 Task: Apply mono mixing techniques to enhance the dynamics of a solo instrument in a jazz ensemble.
Action: Mouse moved to (75, 6)
Screenshot: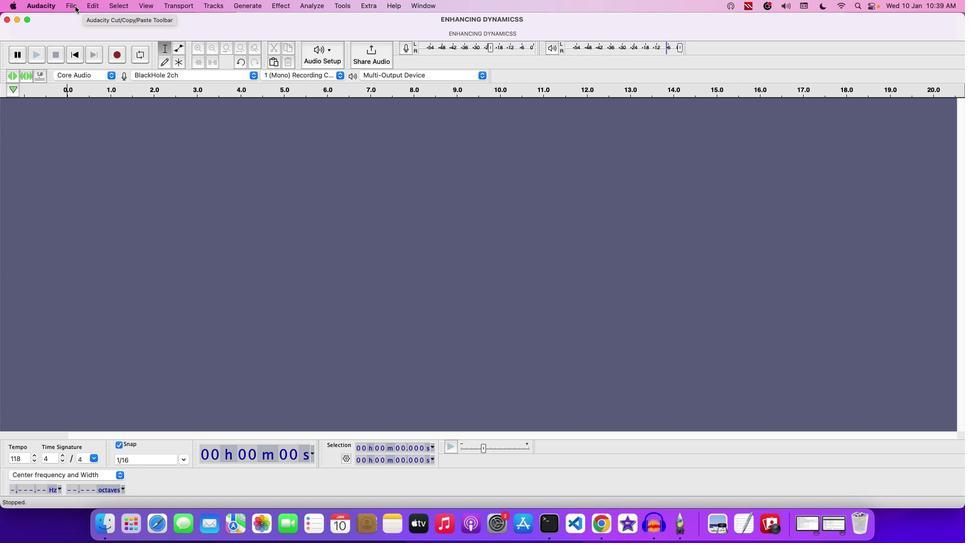 
Action: Mouse pressed left at (75, 6)
Screenshot: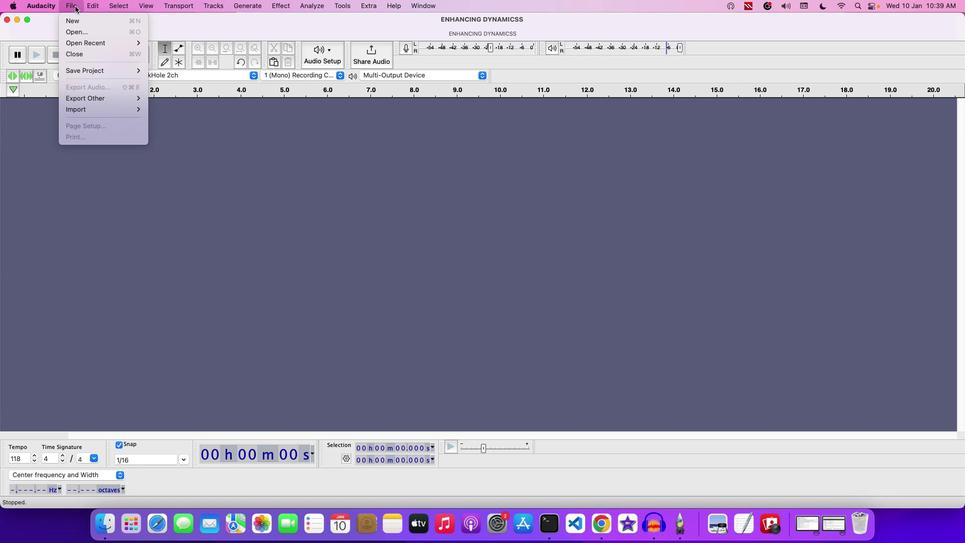 
Action: Mouse moved to (88, 28)
Screenshot: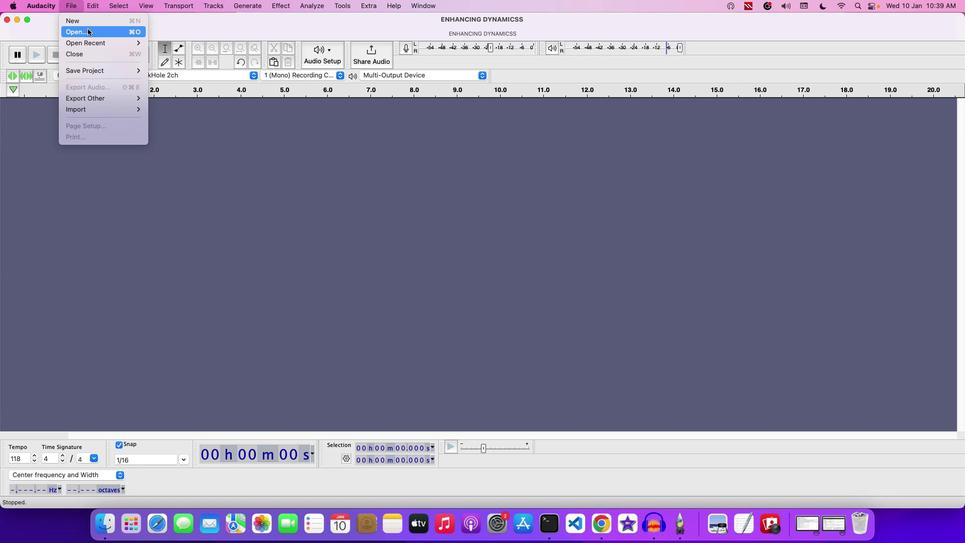 
Action: Mouse pressed left at (88, 28)
Screenshot: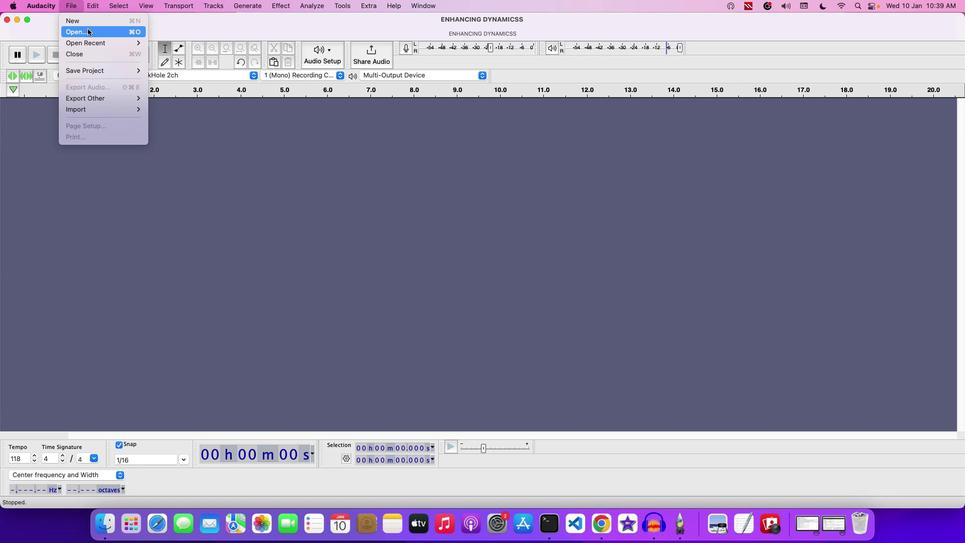 
Action: Mouse moved to (506, 108)
Screenshot: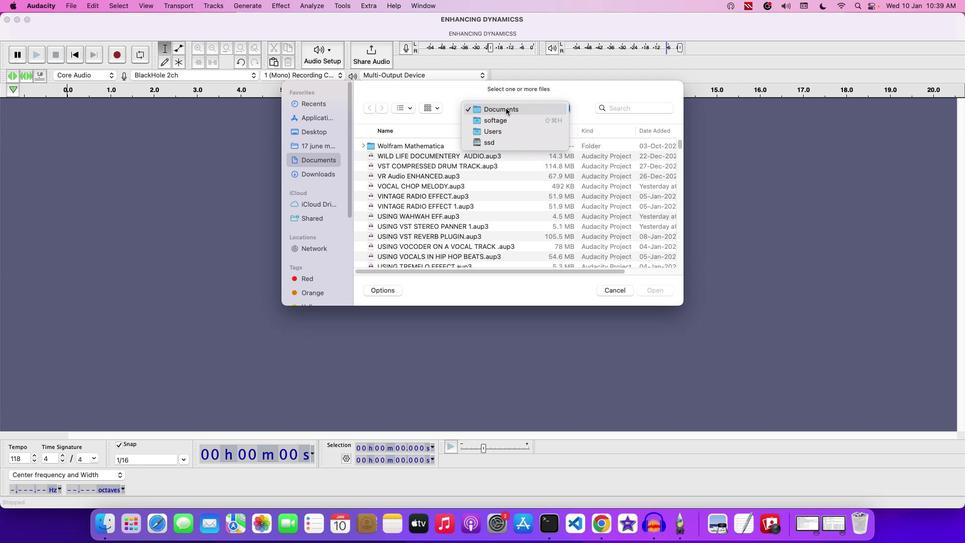 
Action: Mouse pressed left at (506, 108)
Screenshot: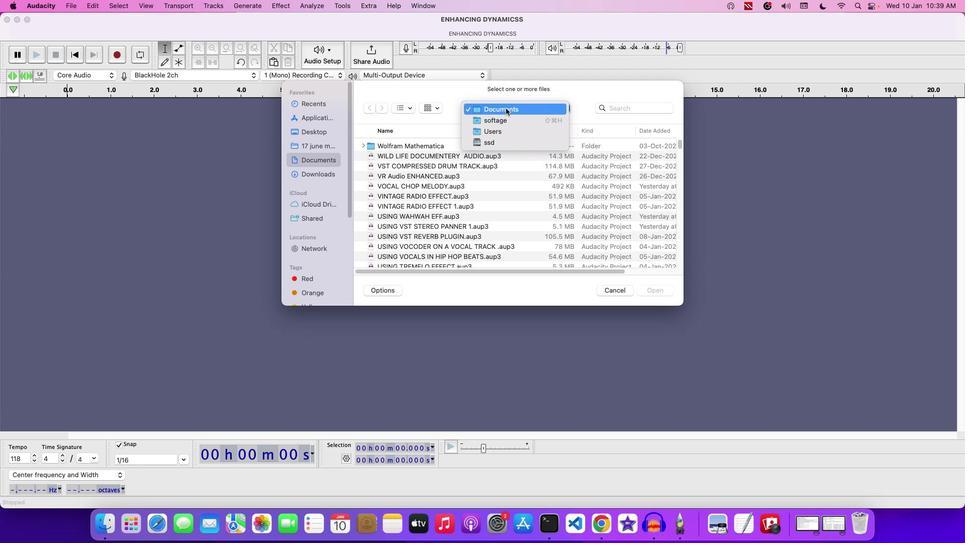 
Action: Mouse moved to (507, 191)
Screenshot: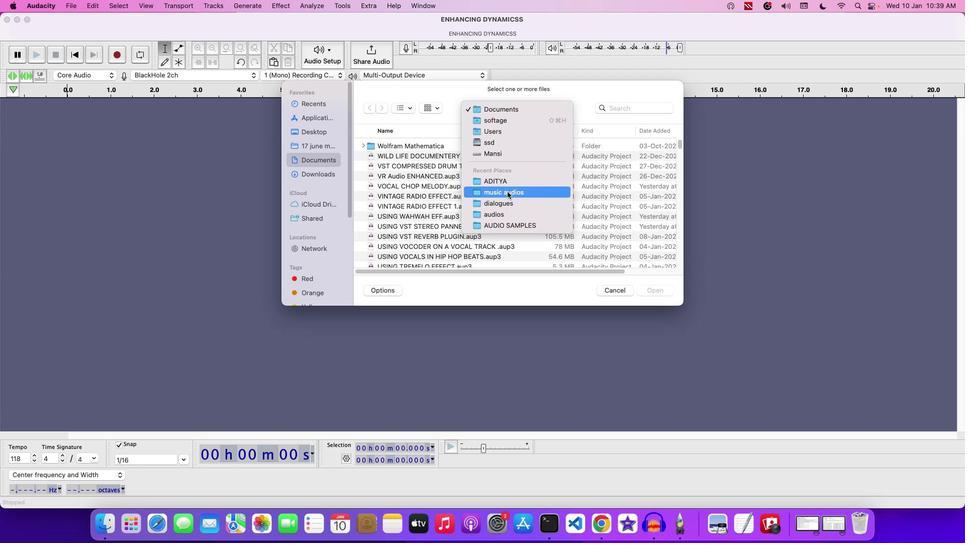 
Action: Mouse pressed left at (507, 191)
Screenshot: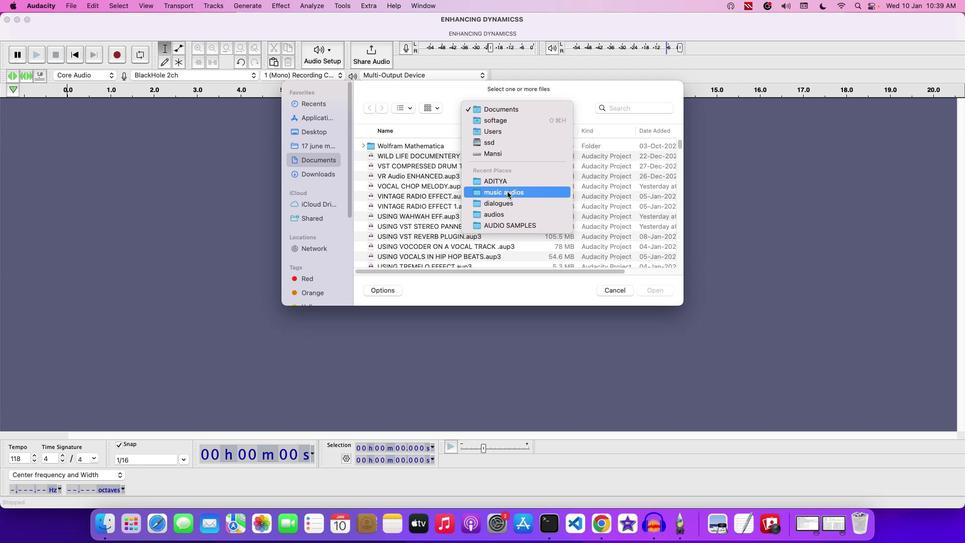
Action: Mouse moved to (451, 210)
Screenshot: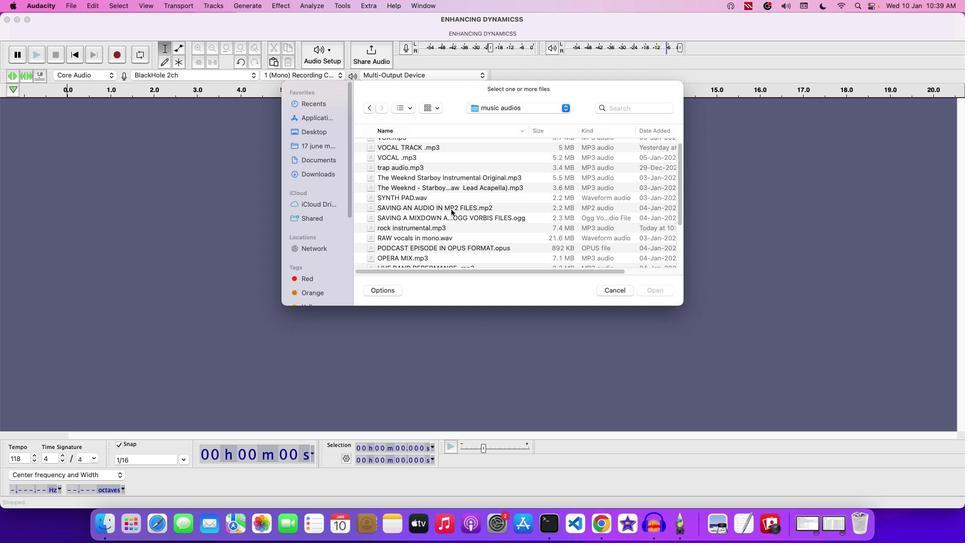 
Action: Mouse scrolled (451, 210) with delta (0, 0)
Screenshot: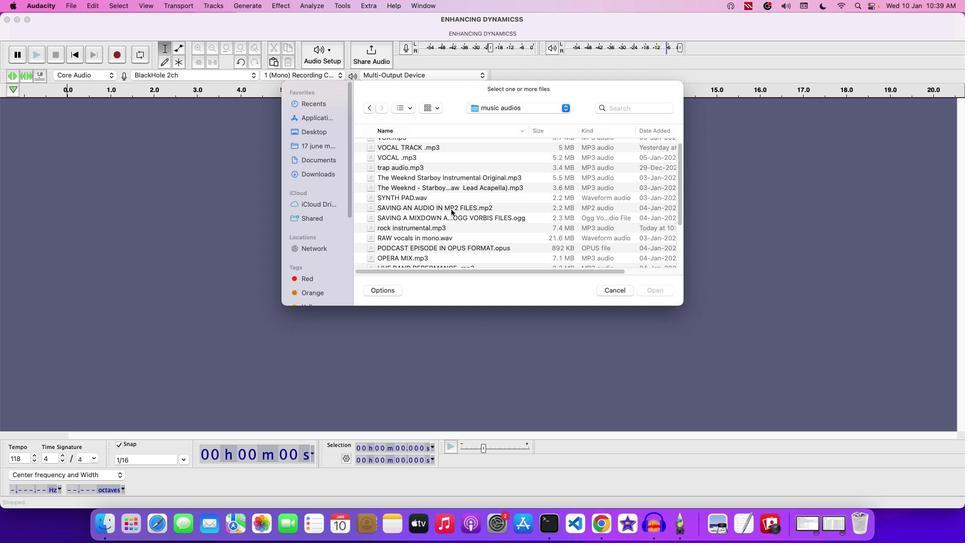 
Action: Mouse moved to (451, 210)
Screenshot: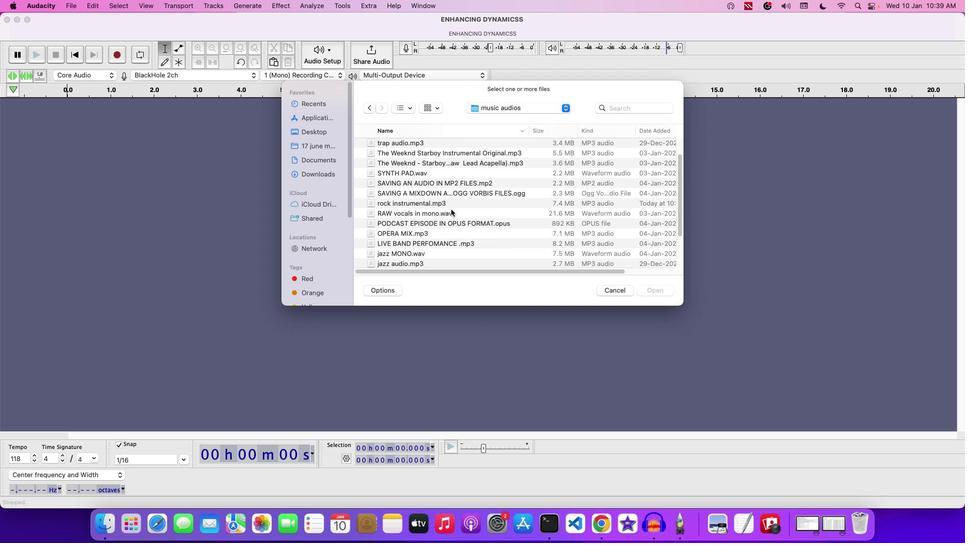 
Action: Mouse scrolled (451, 210) with delta (0, 0)
Screenshot: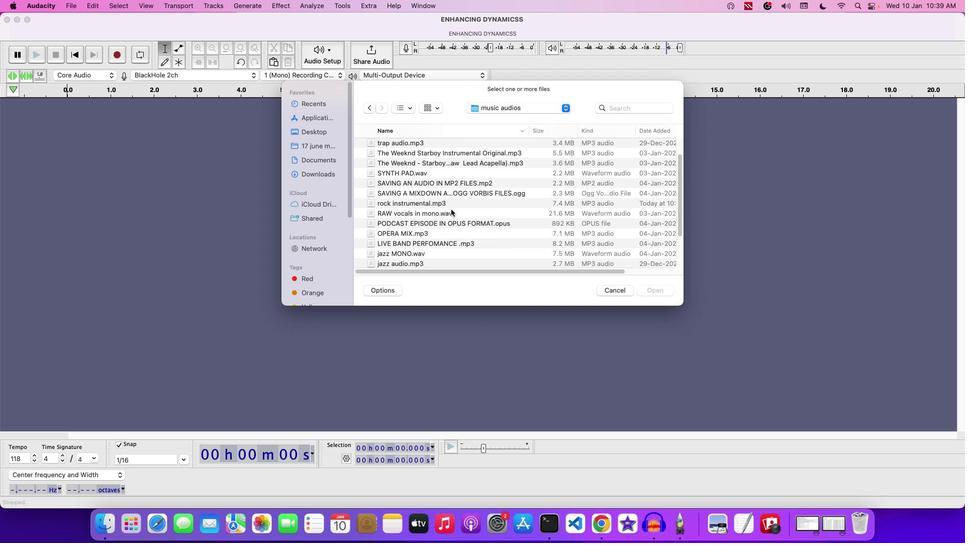 
Action: Mouse moved to (451, 209)
Screenshot: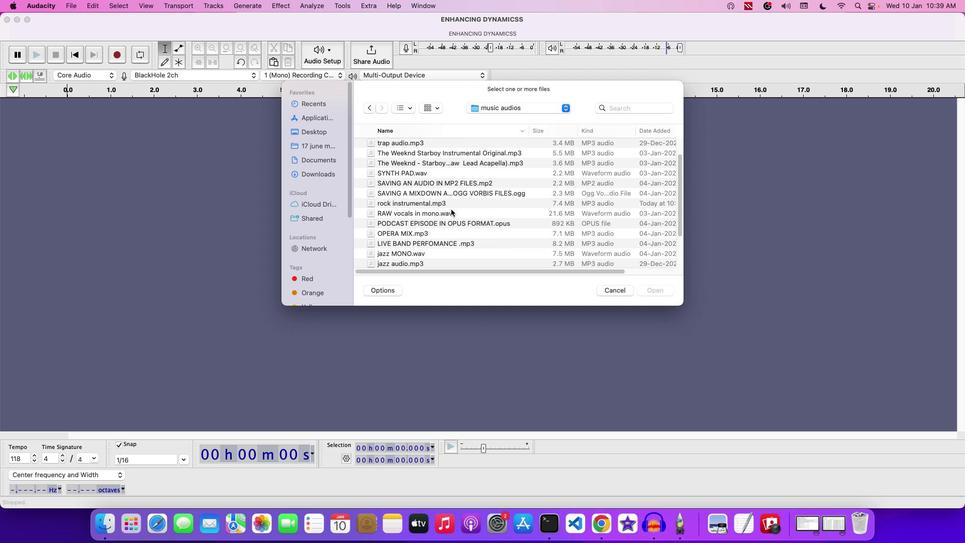 
Action: Mouse scrolled (451, 209) with delta (0, -1)
Screenshot: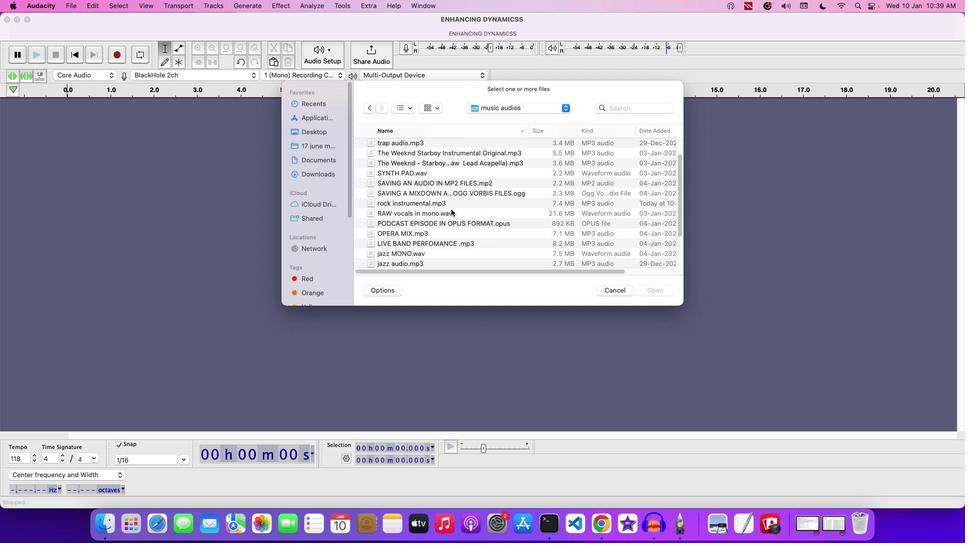 
Action: Mouse scrolled (451, 209) with delta (0, 0)
Screenshot: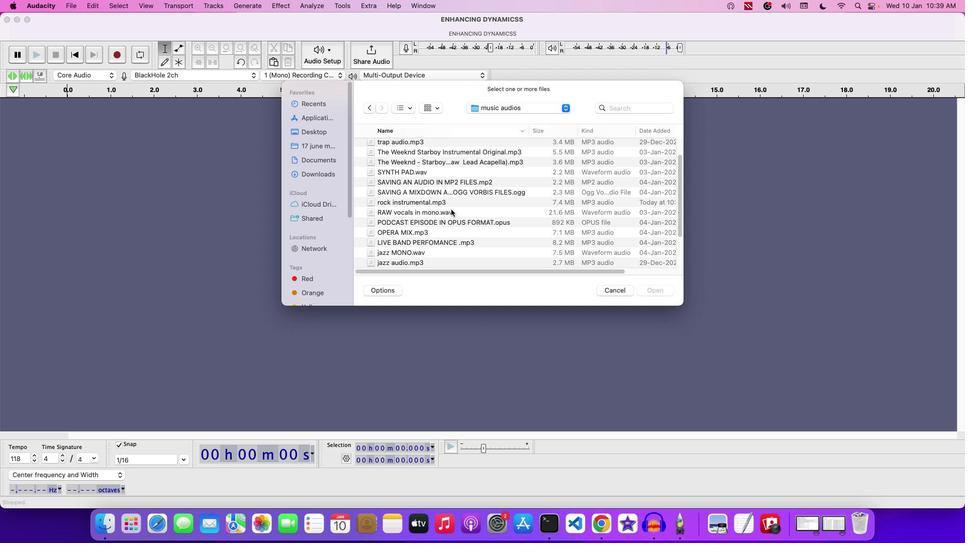 
Action: Mouse moved to (427, 250)
Screenshot: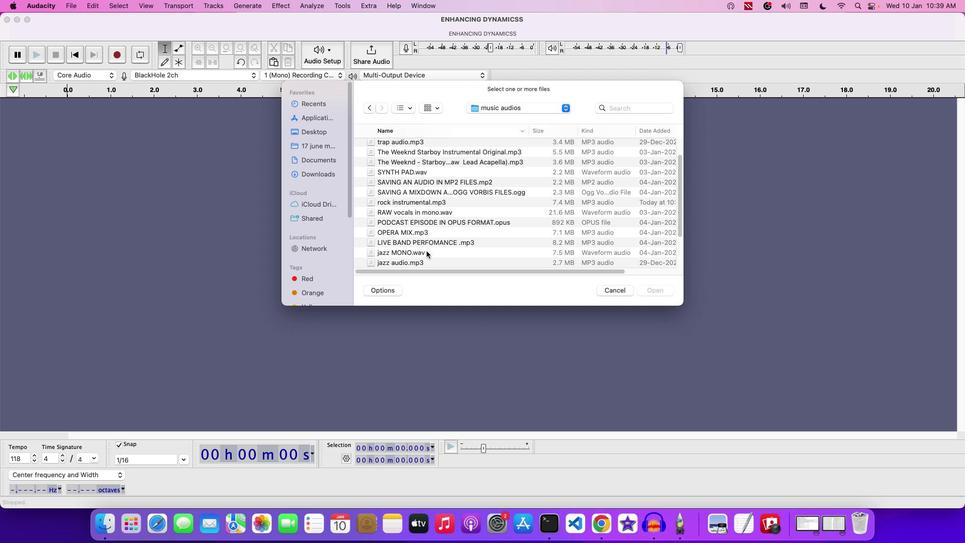 
Action: Mouse pressed left at (427, 250)
Screenshot: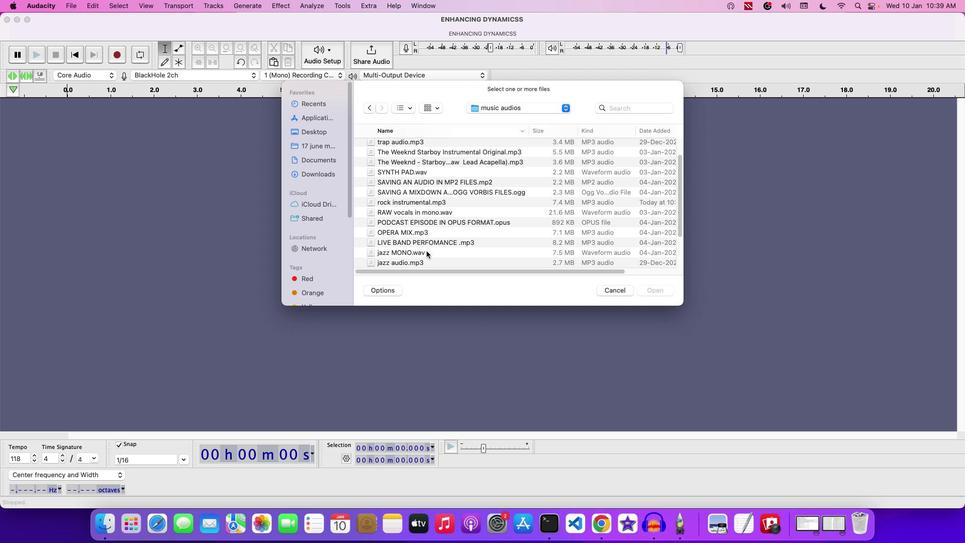 
Action: Mouse moved to (445, 252)
Screenshot: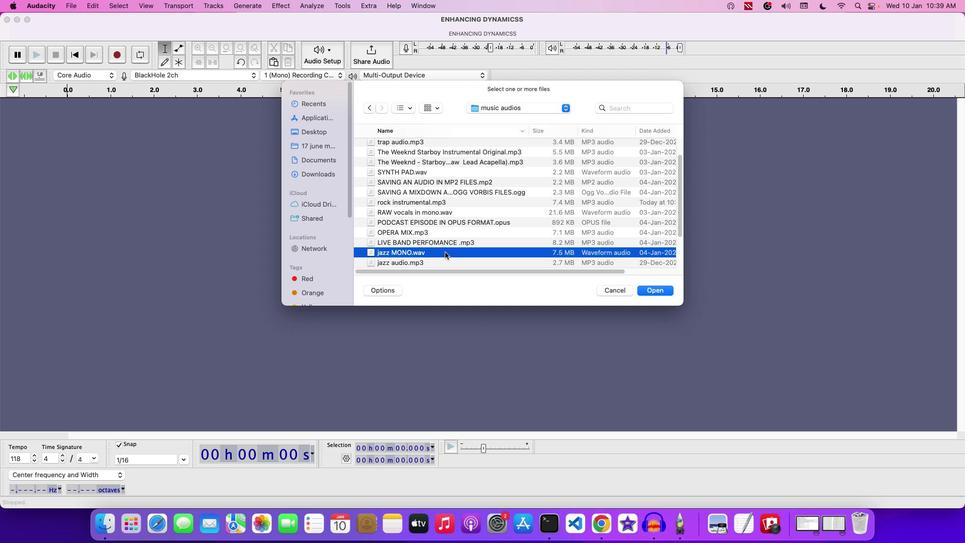 
Action: Mouse pressed left at (445, 252)
Screenshot: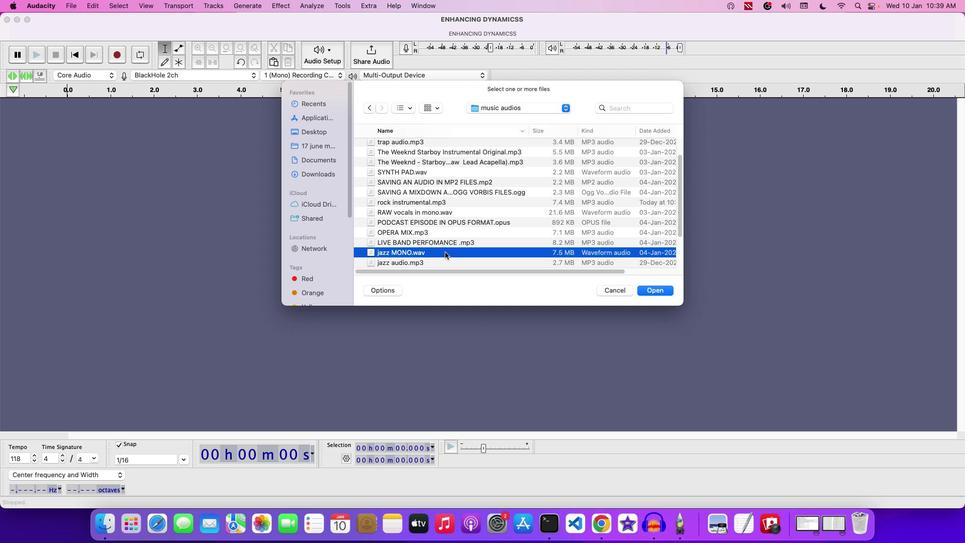 
Action: Mouse moved to (622, 287)
Screenshot: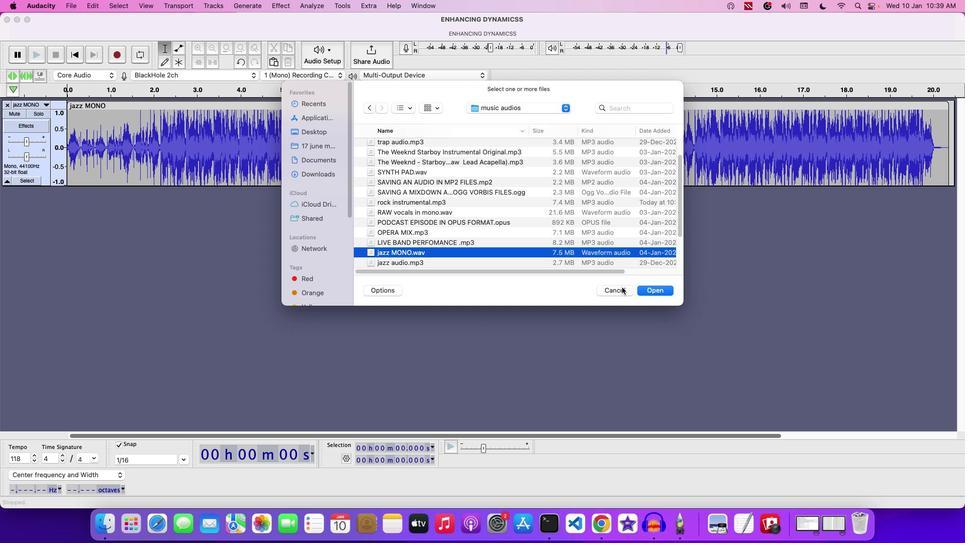 
Action: Mouse pressed left at (622, 287)
Screenshot: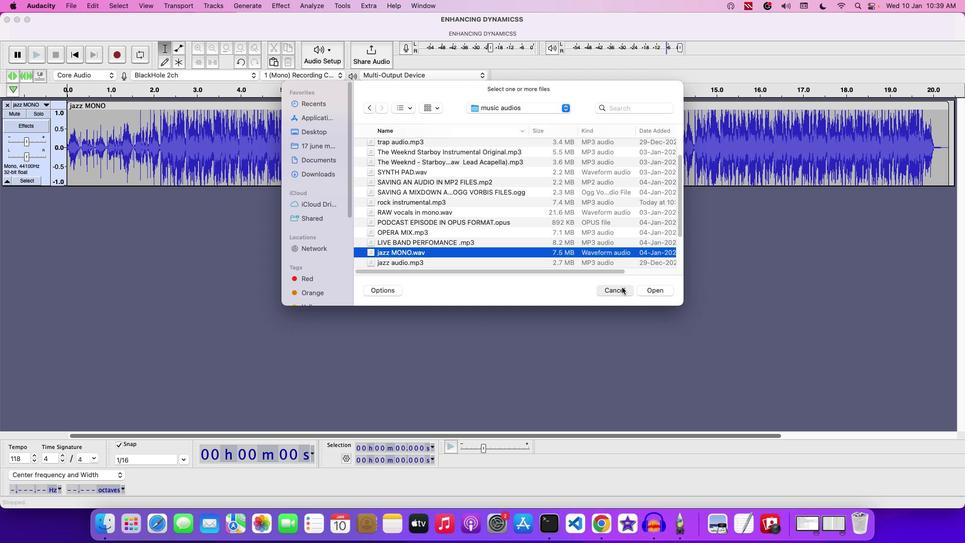 
Action: Mouse moved to (160, 149)
Screenshot: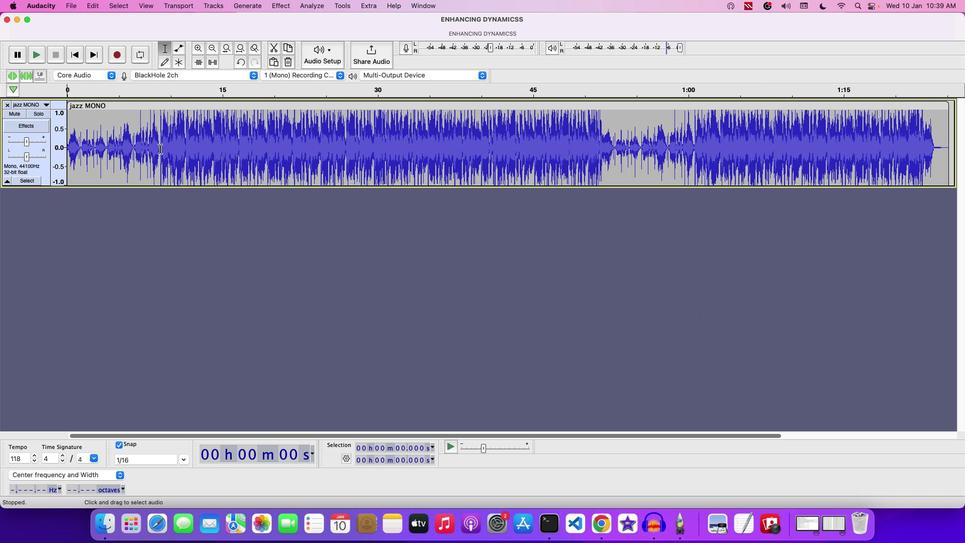 
Action: Key pressed Key.space
Screenshot: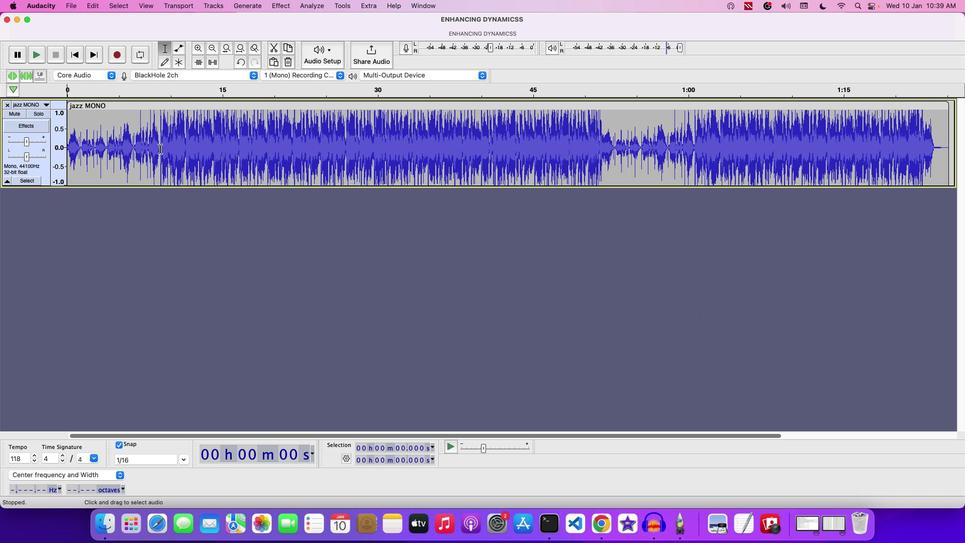 
Action: Mouse moved to (948, 106)
Screenshot: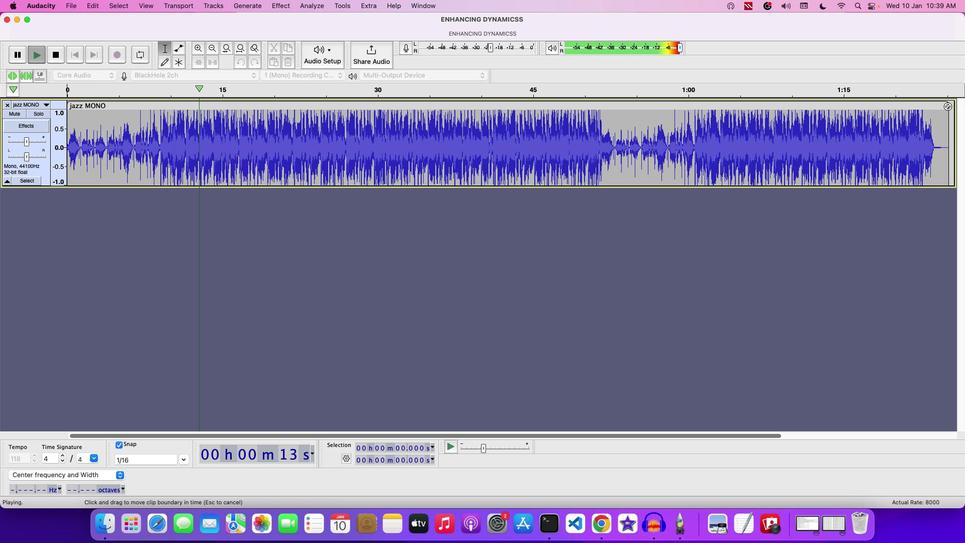 
Action: Key pressed Key.space
Screenshot: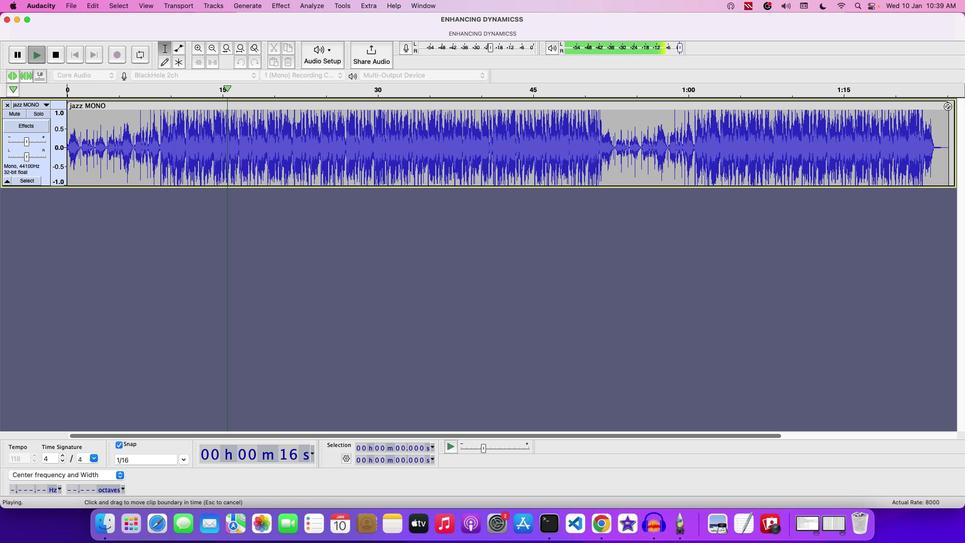 
Action: Mouse pressed left at (948, 106)
Screenshot: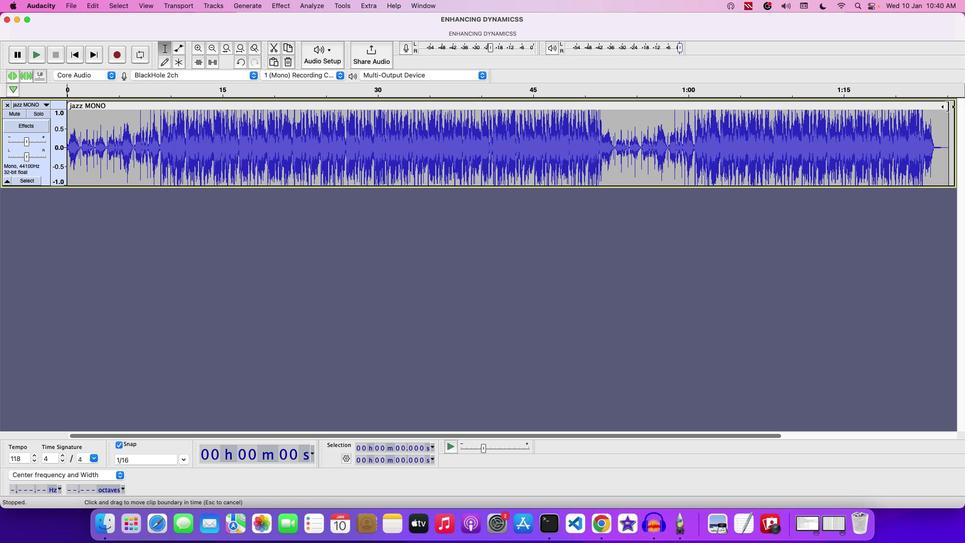 
Action: Mouse moved to (177, 143)
Screenshot: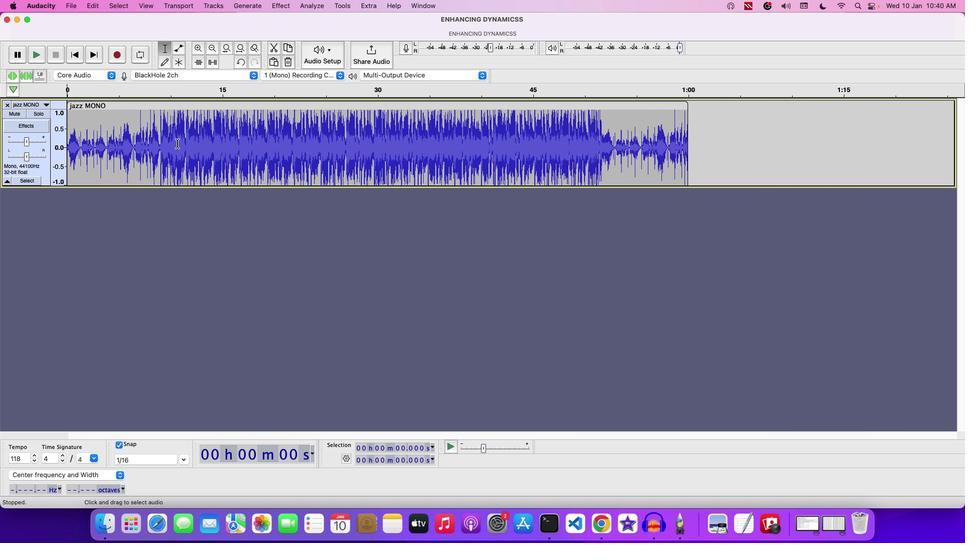 
Action: Mouse pressed left at (177, 143)
Screenshot: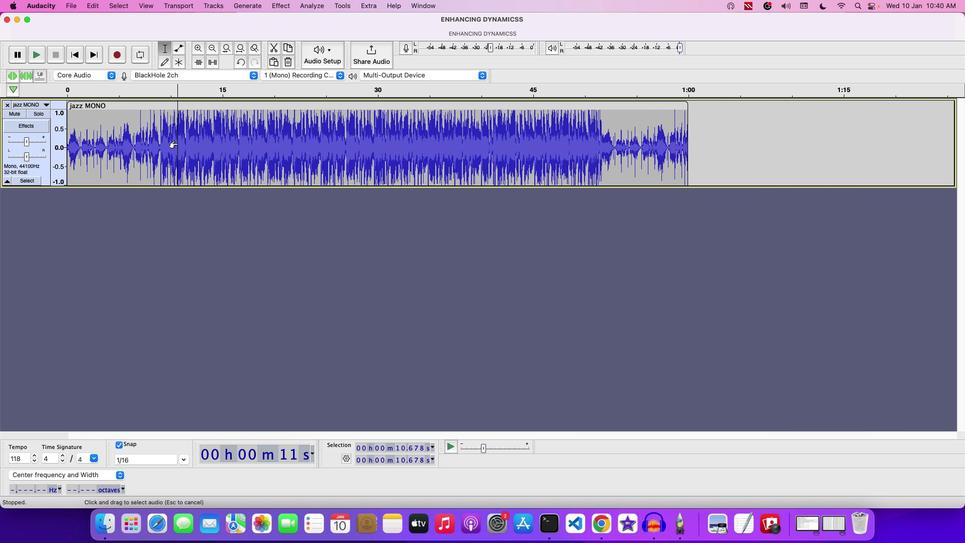 
Action: Mouse pressed left at (177, 143)
Screenshot: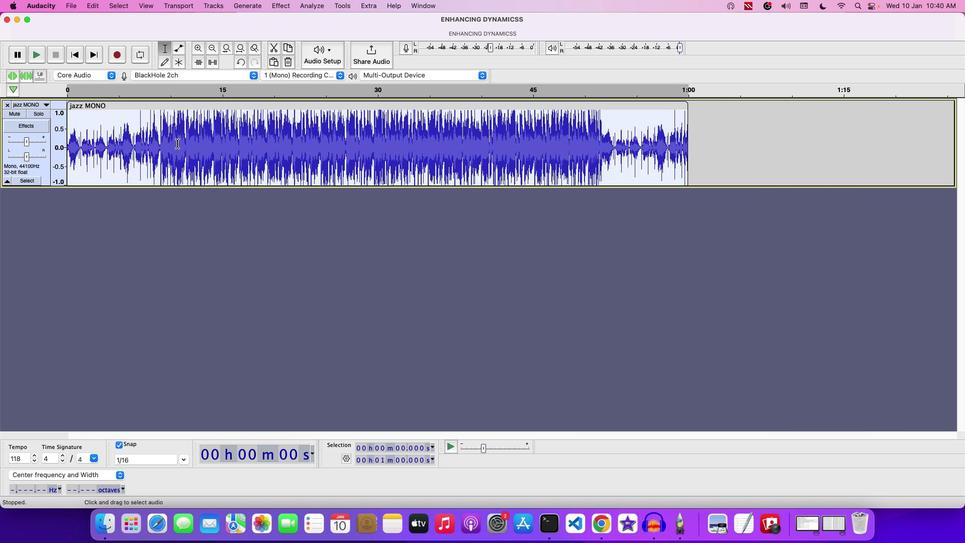 
Action: Mouse moved to (282, 6)
Screenshot: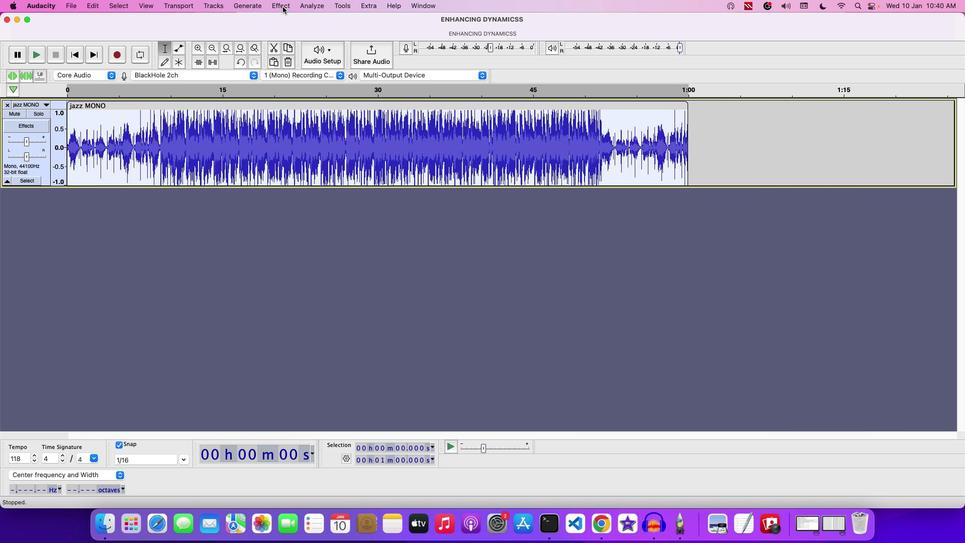 
Action: Mouse pressed left at (282, 6)
Screenshot: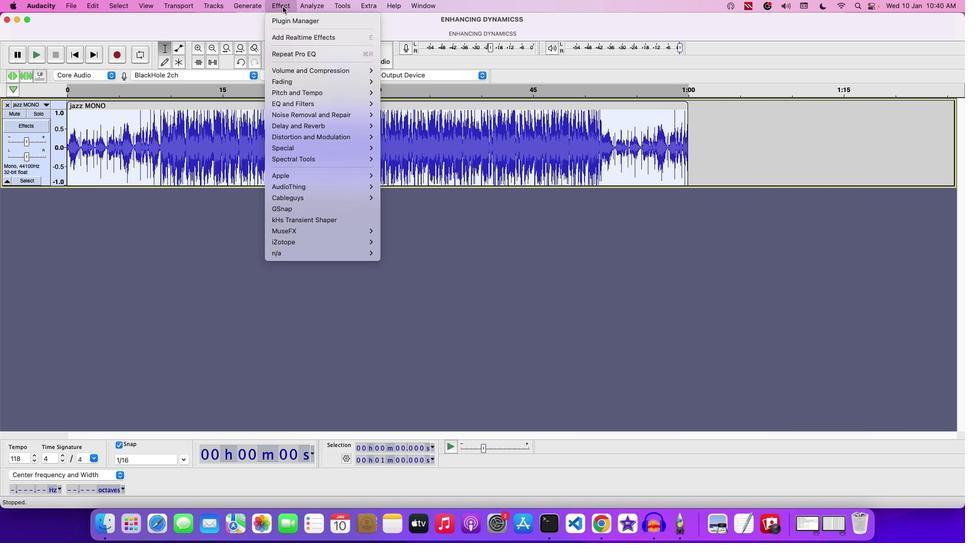 
Action: Mouse moved to (275, 6)
Screenshot: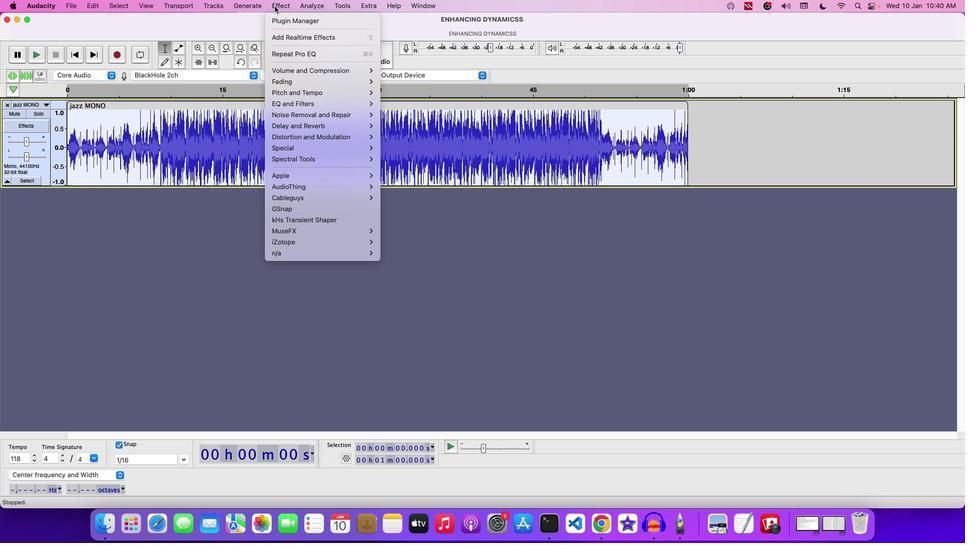 
Action: Mouse pressed left at (275, 6)
Screenshot: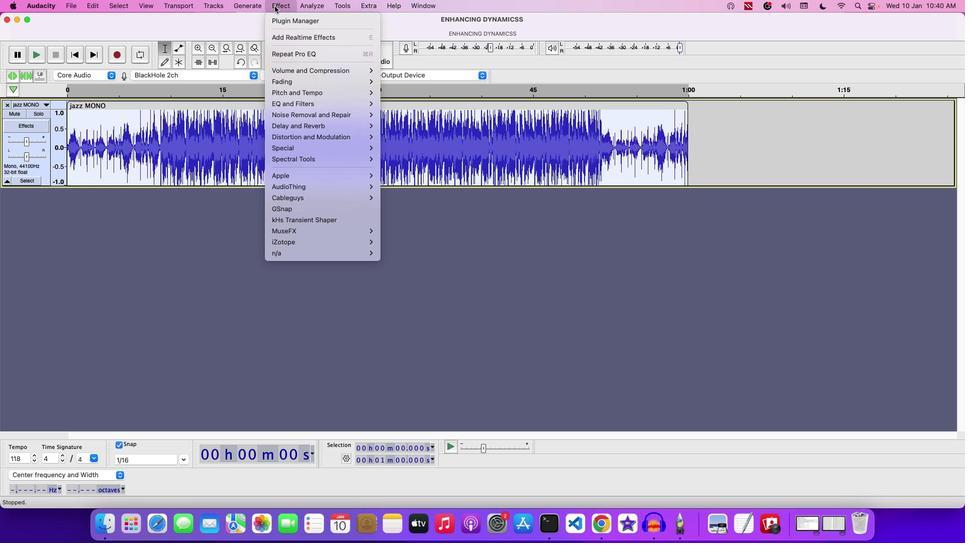 
Action: Mouse moved to (400, 112)
Screenshot: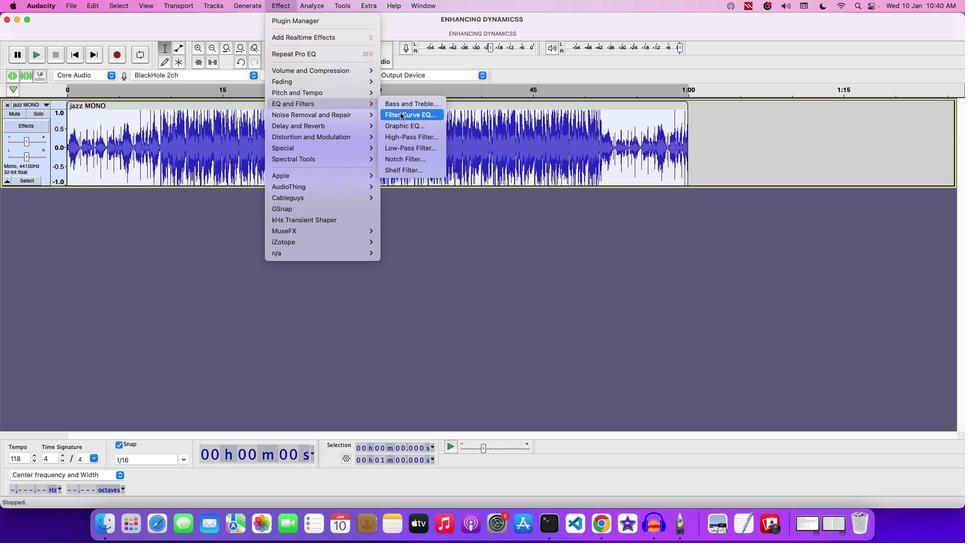 
Action: Mouse pressed left at (400, 112)
Screenshot: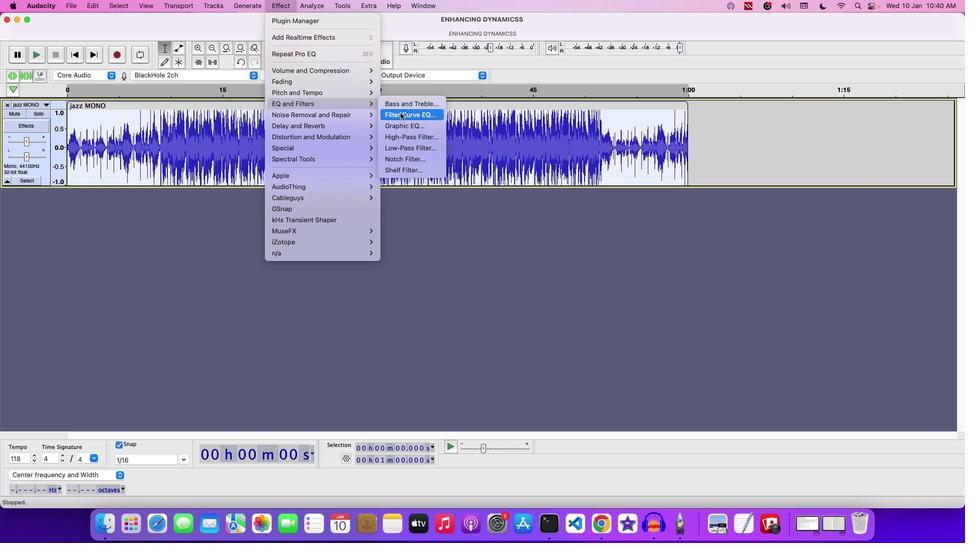 
Action: Mouse moved to (471, 398)
Screenshot: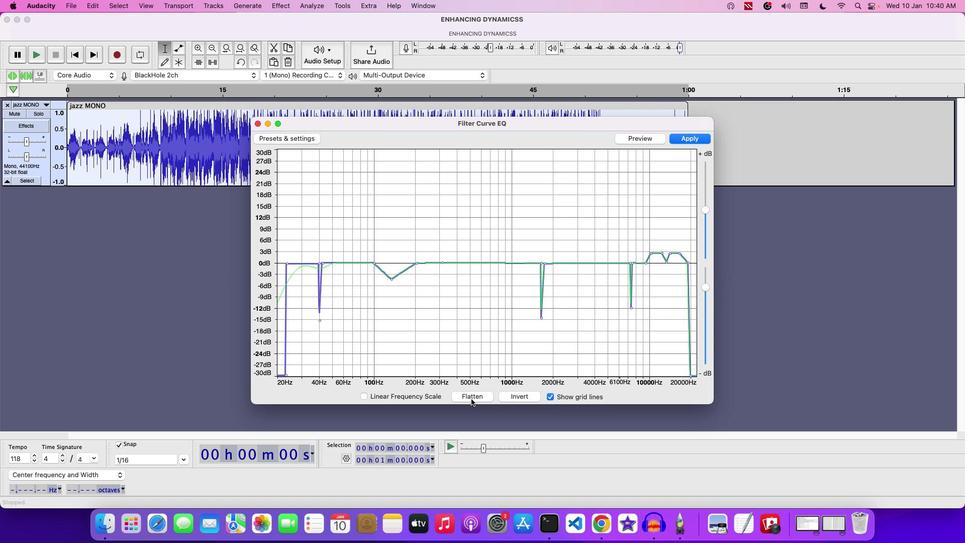
Action: Mouse pressed left at (471, 398)
Screenshot: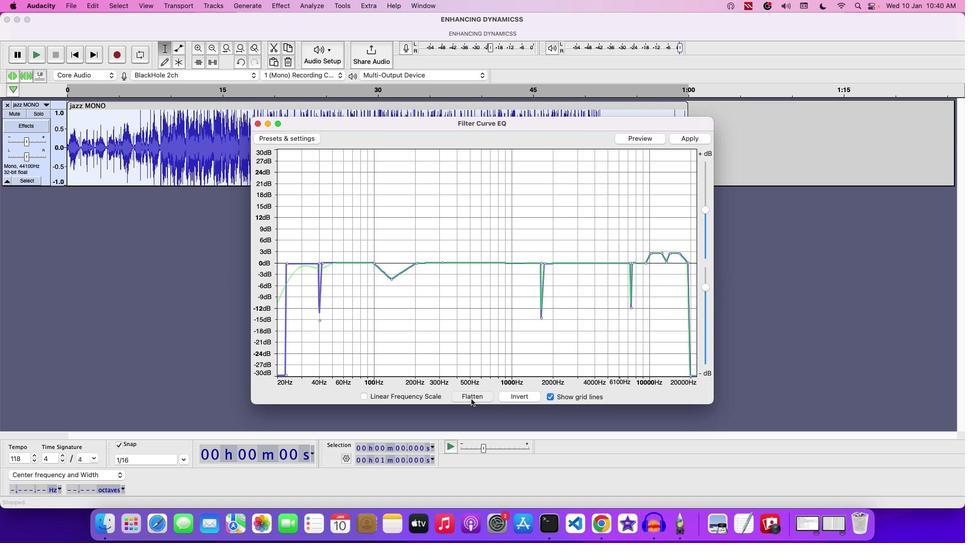 
Action: Mouse moved to (713, 119)
Screenshot: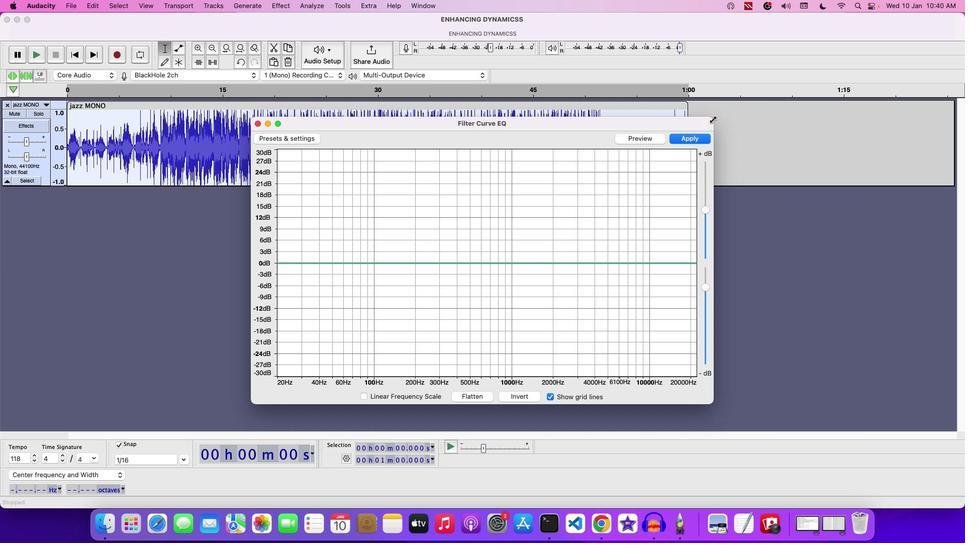 
Action: Mouse pressed left at (713, 119)
Screenshot: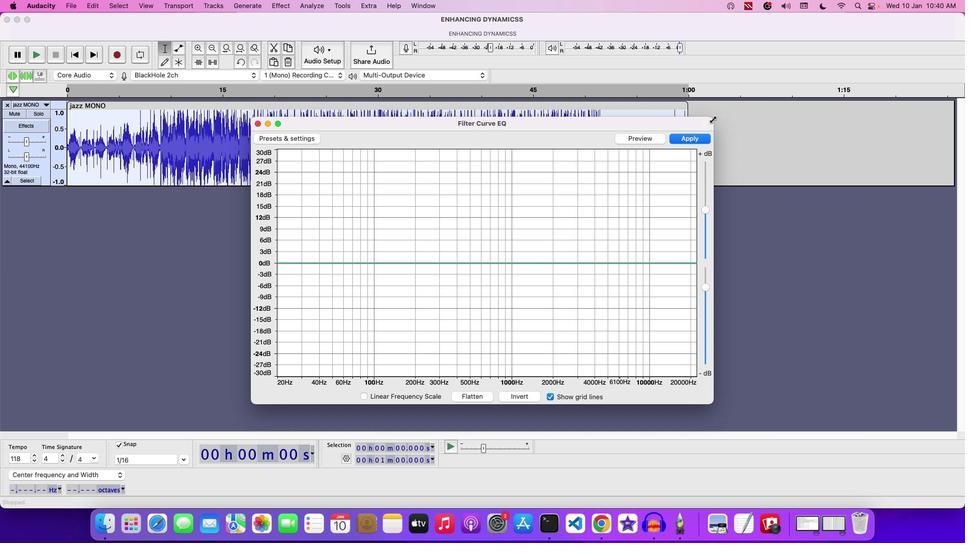 
Action: Mouse moved to (253, 402)
Screenshot: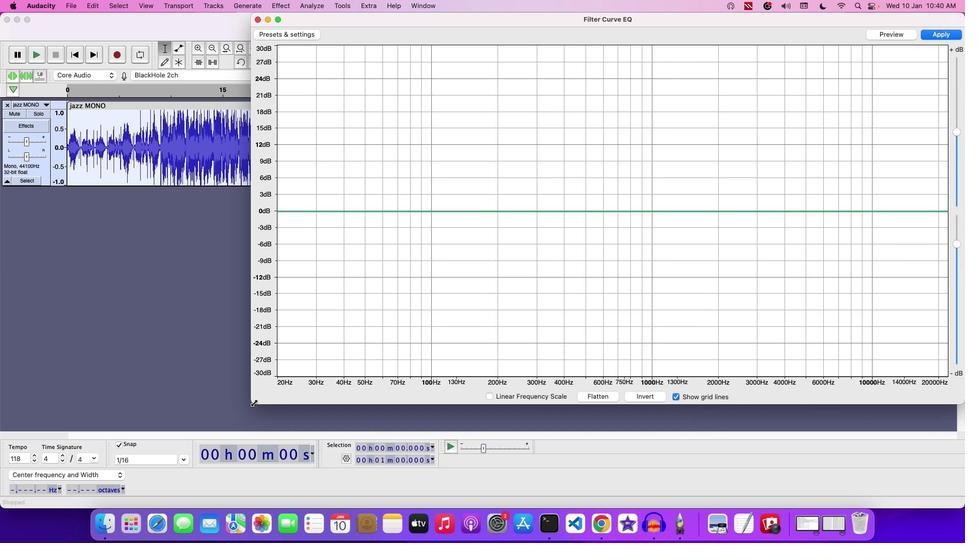 
Action: Mouse pressed left at (253, 402)
Screenshot: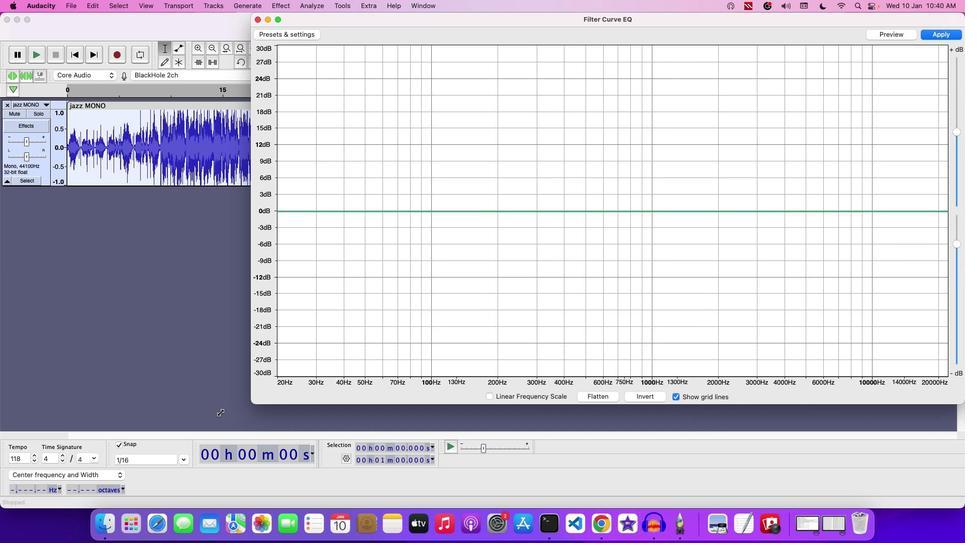 
Action: Mouse moved to (79, 261)
Screenshot: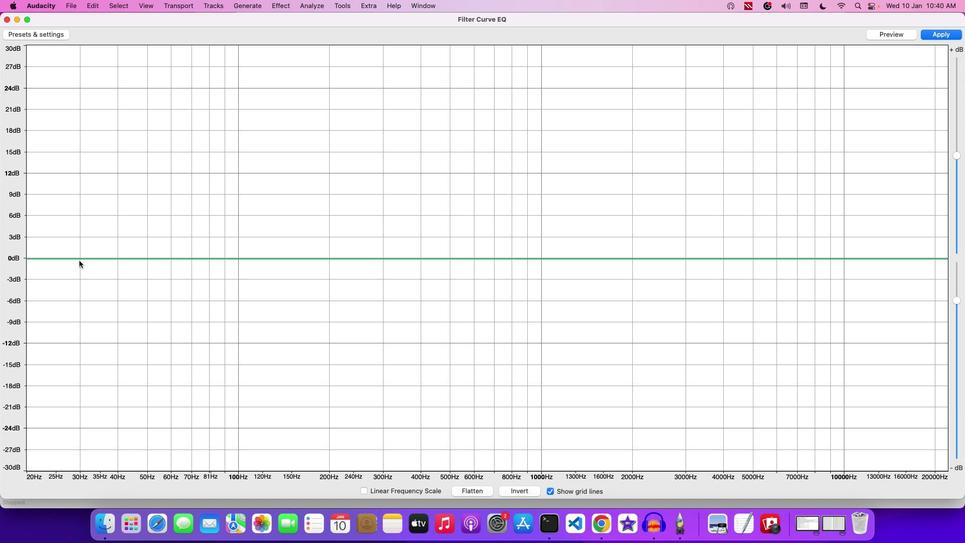 
Action: Mouse pressed left at (79, 261)
Screenshot: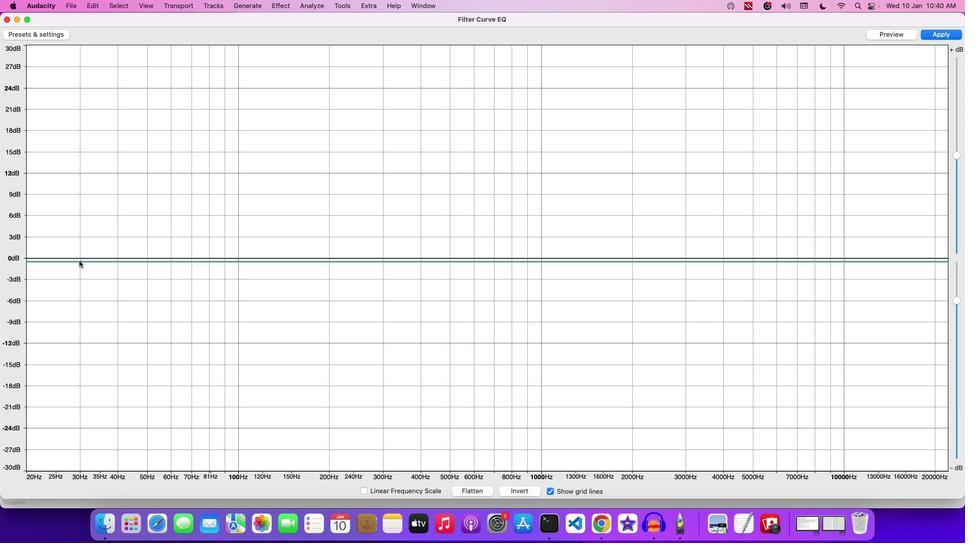 
Action: Mouse moved to (90, 262)
Screenshot: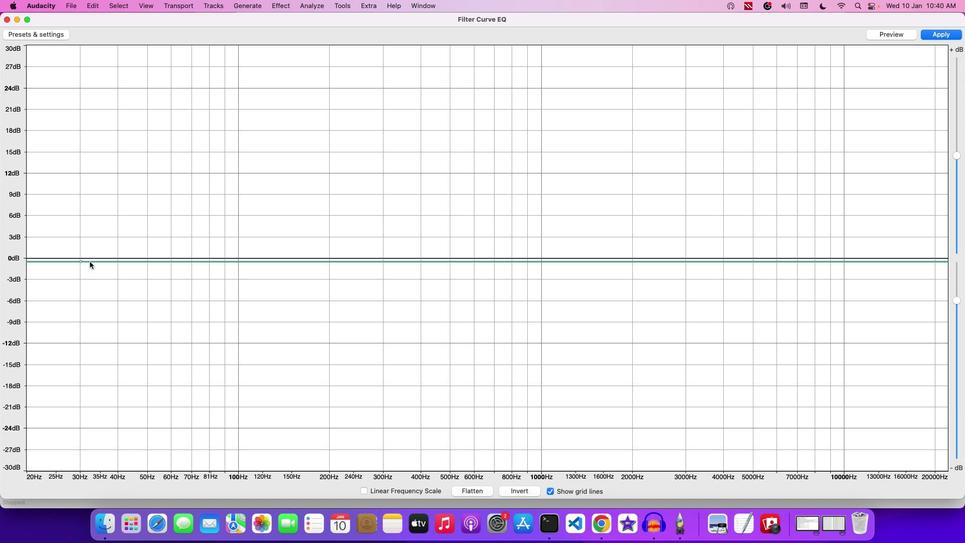 
Action: Mouse pressed left at (90, 262)
Screenshot: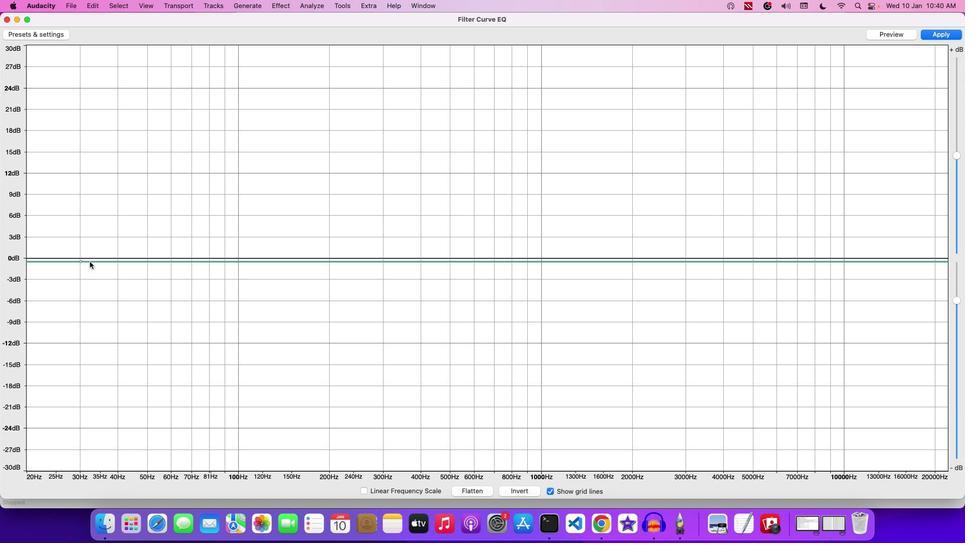 
Action: Mouse moved to (109, 262)
Screenshot: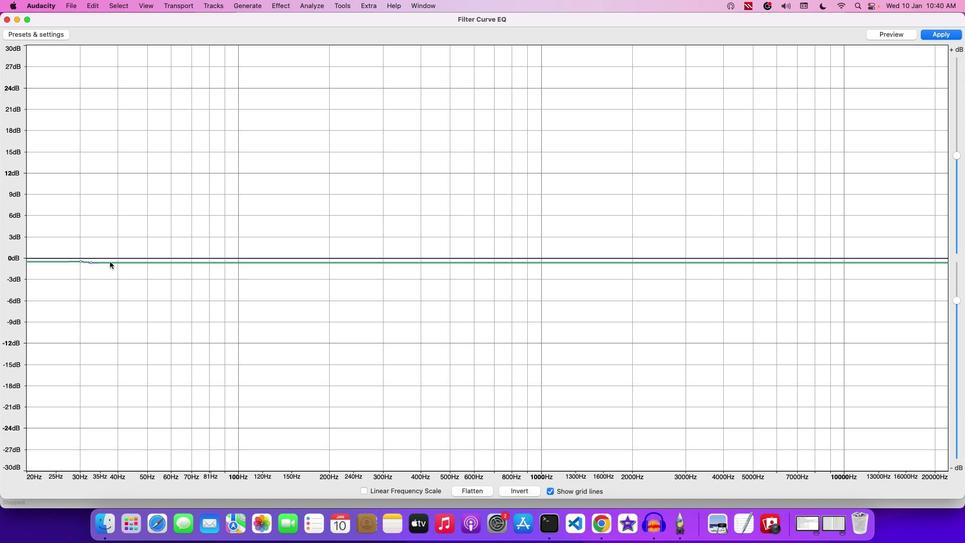 
Action: Mouse pressed left at (109, 262)
Screenshot: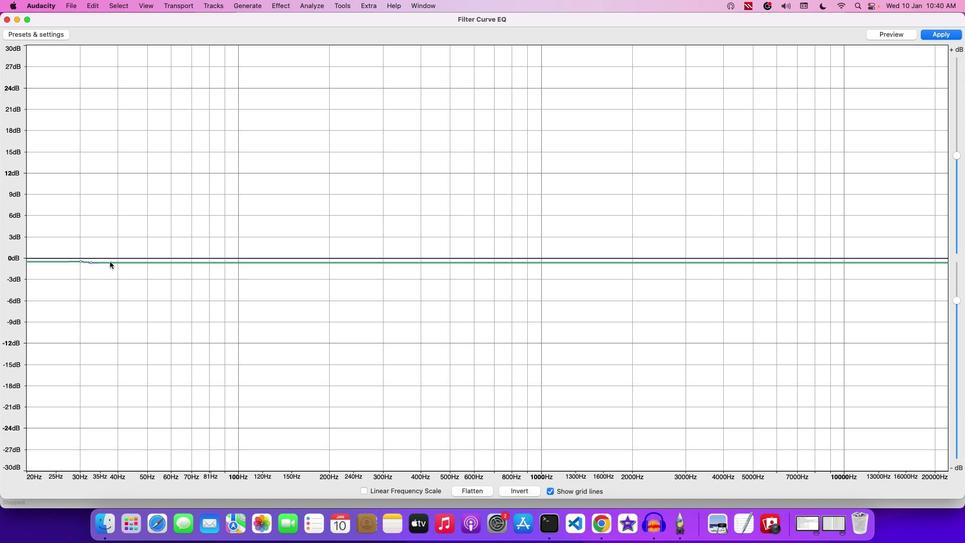 
Action: Mouse moved to (79, 260)
Screenshot: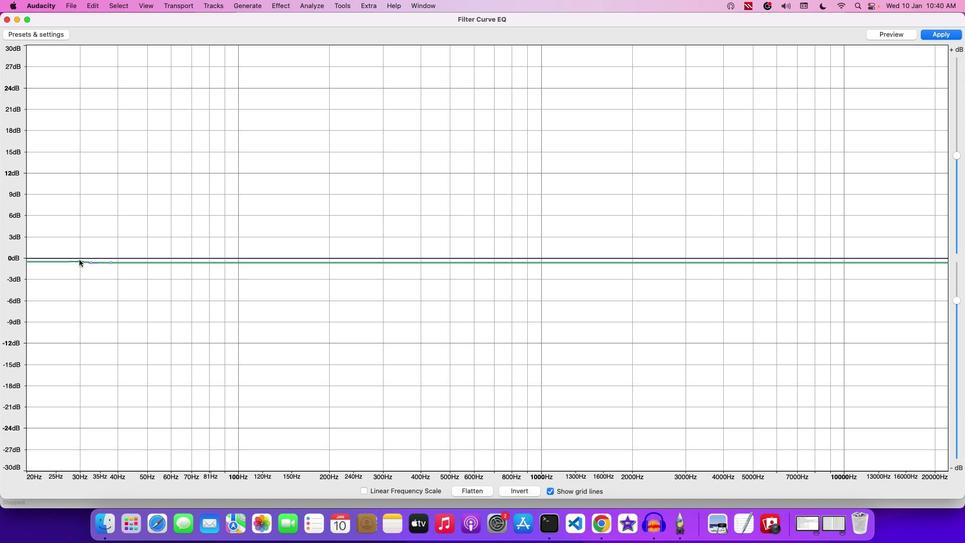 
Action: Mouse pressed left at (79, 260)
Screenshot: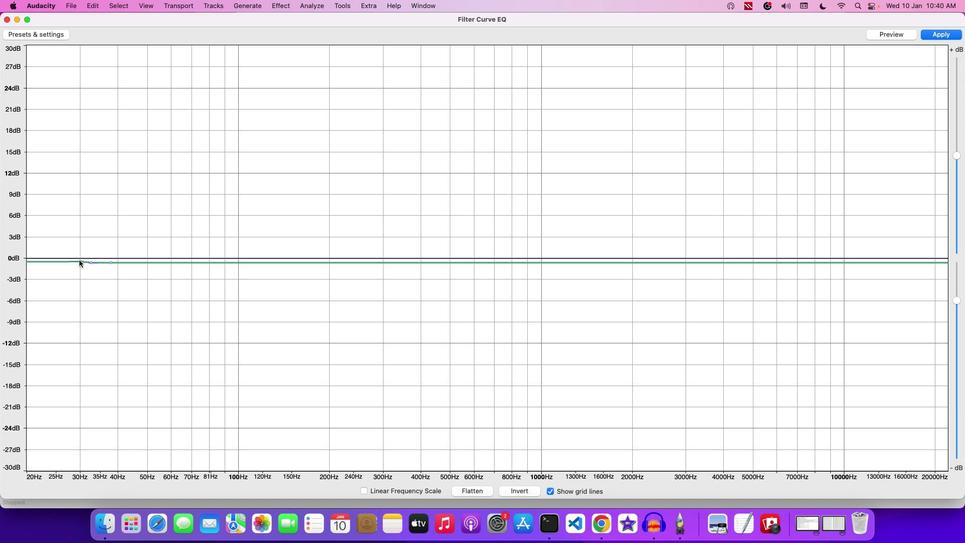 
Action: Mouse moved to (91, 263)
Screenshot: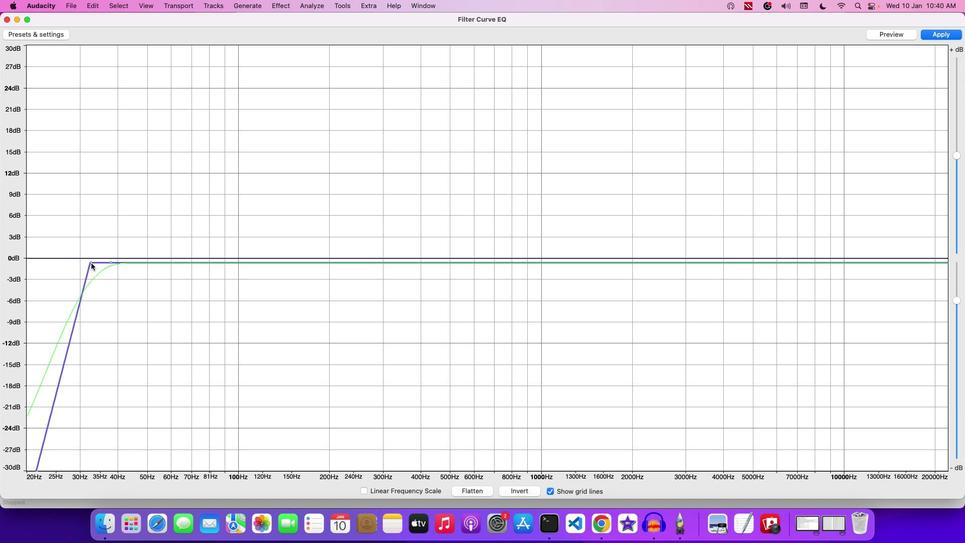 
Action: Mouse pressed left at (91, 263)
Screenshot: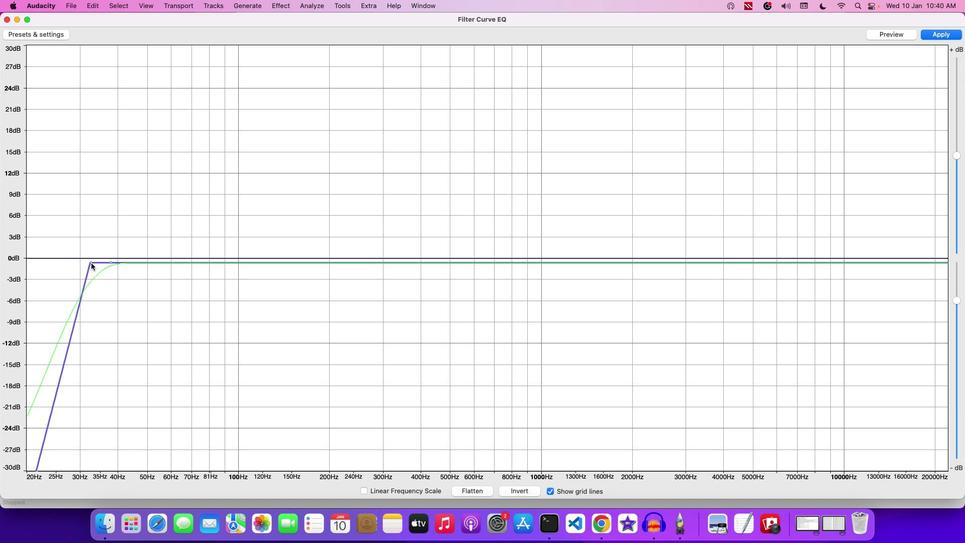 
Action: Mouse moved to (109, 263)
Screenshot: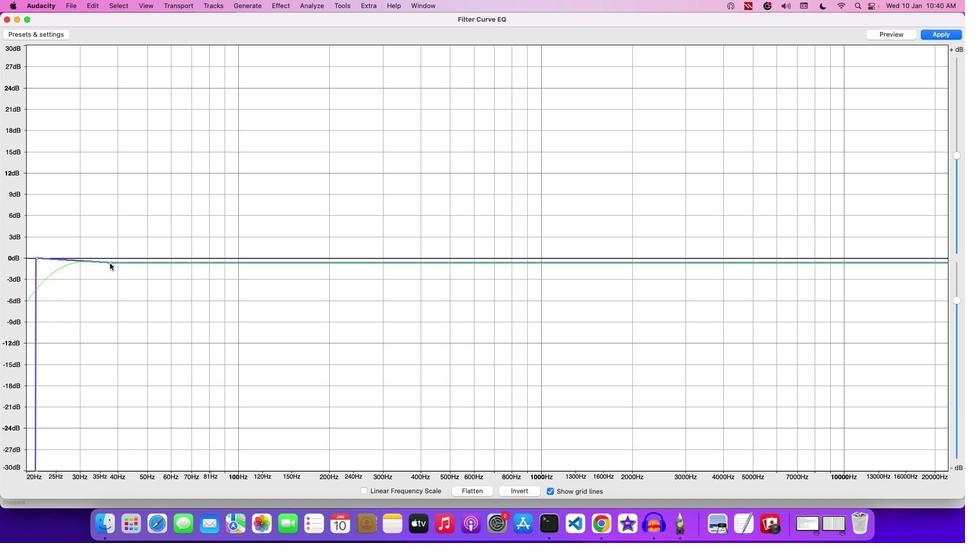
Action: Mouse pressed left at (109, 263)
Screenshot: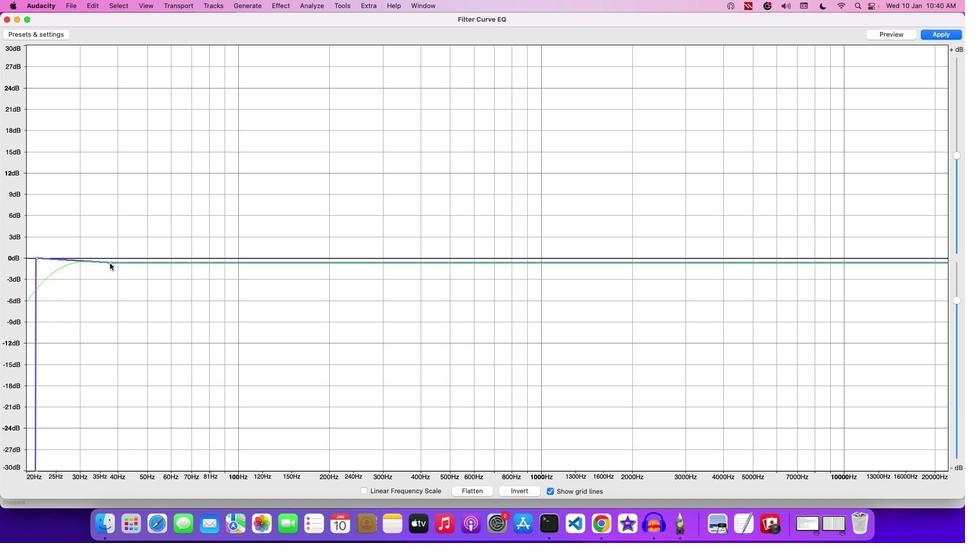 
Action: Mouse moved to (37, 259)
Screenshot: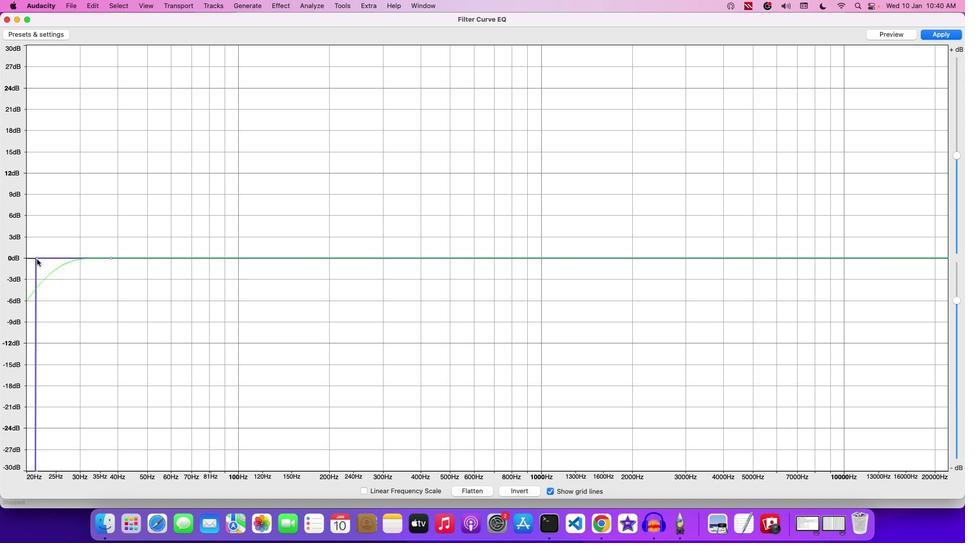 
Action: Mouse pressed left at (37, 259)
Screenshot: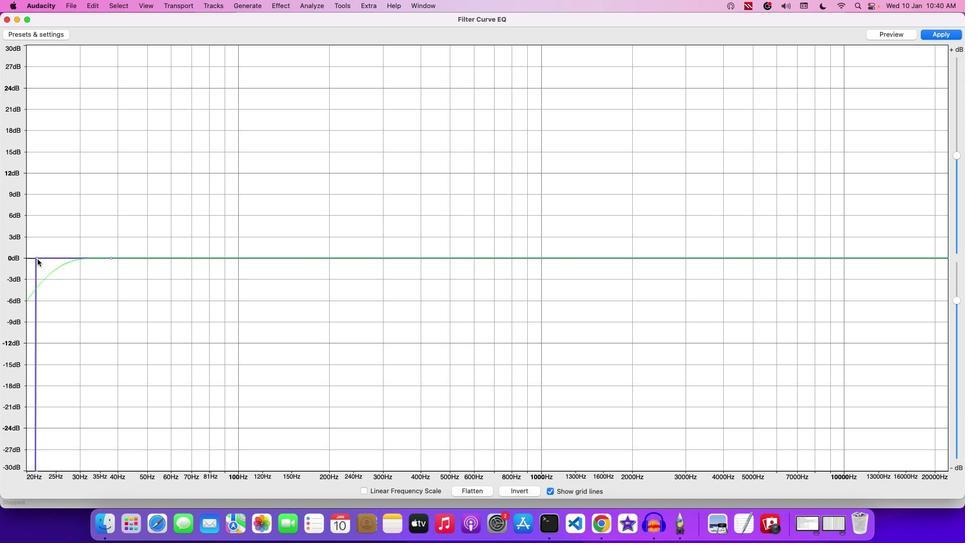 
Action: Mouse moved to (882, 32)
Screenshot: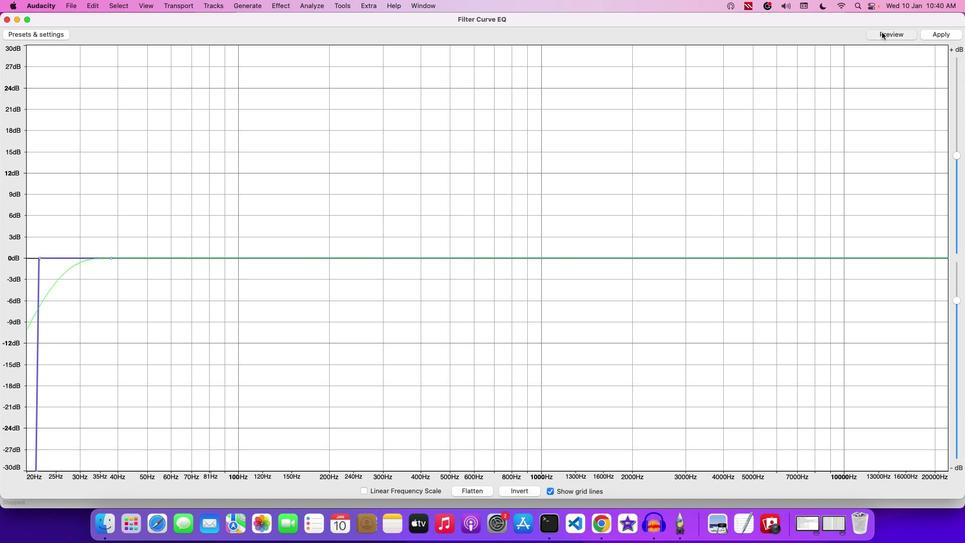 
Action: Mouse pressed left at (882, 32)
Screenshot: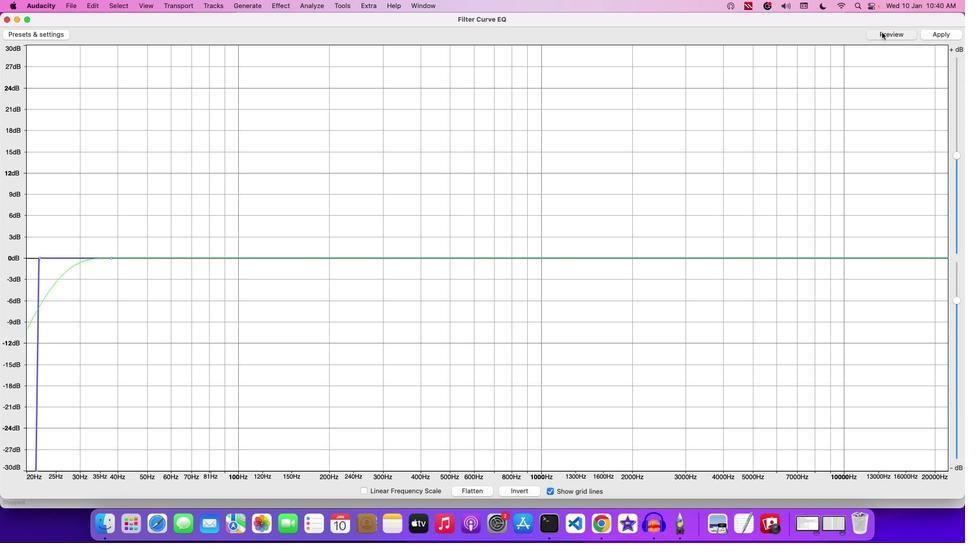 
Action: Mouse moved to (510, 291)
Screenshot: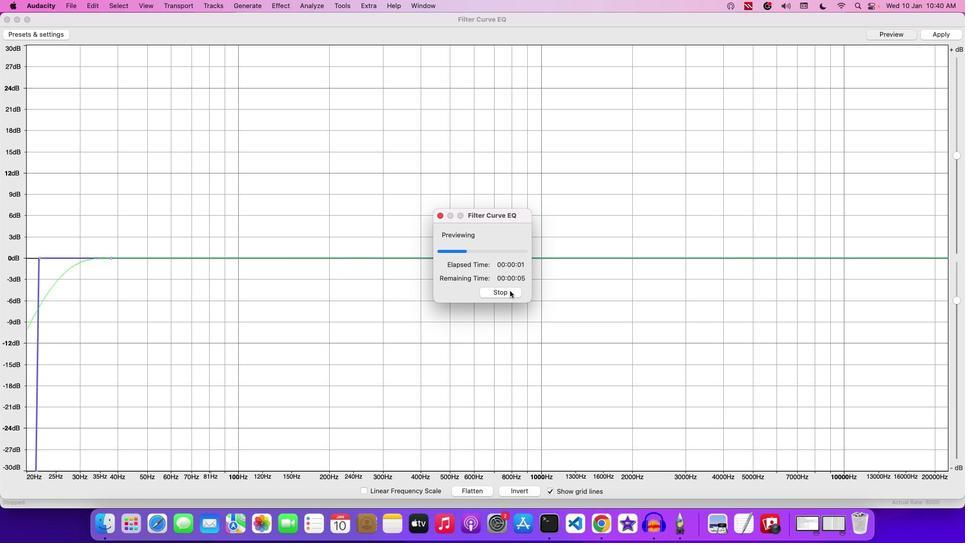 
Action: Mouse pressed left at (510, 291)
Screenshot: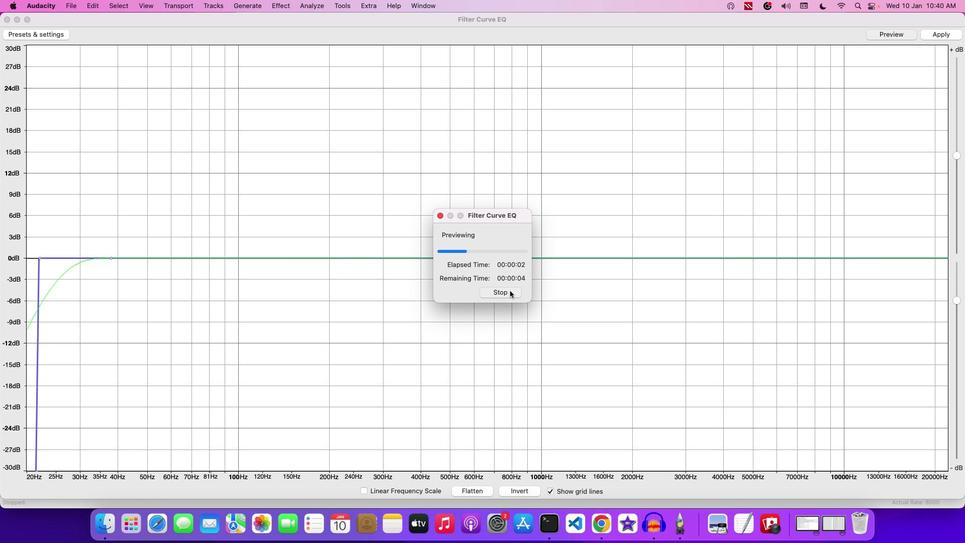
Action: Mouse moved to (935, 258)
Screenshot: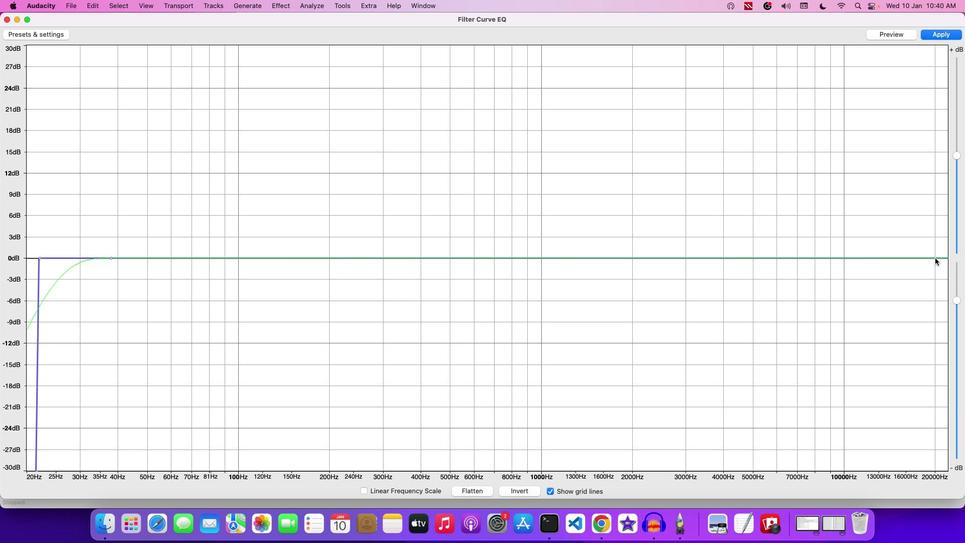 
Action: Mouse pressed left at (935, 258)
Screenshot: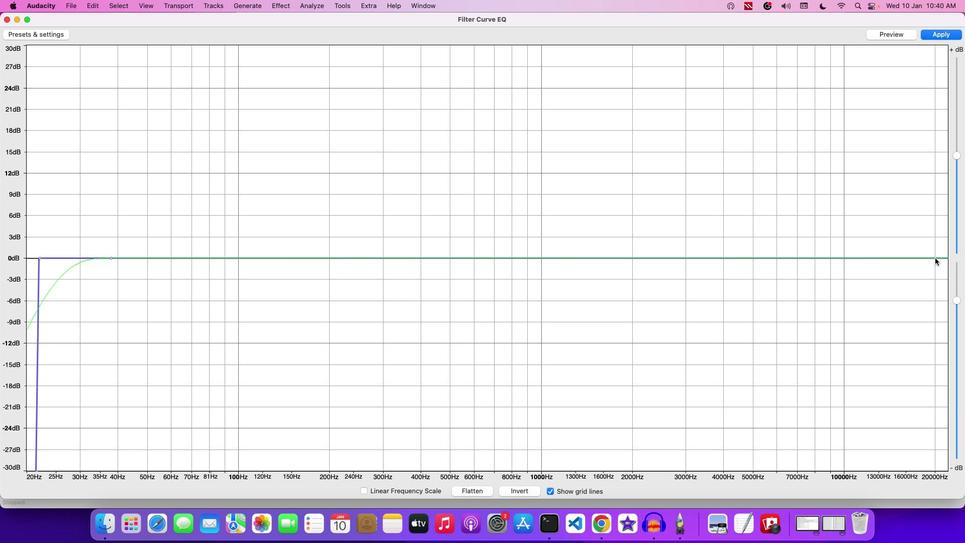
Action: Mouse moved to (923, 257)
Screenshot: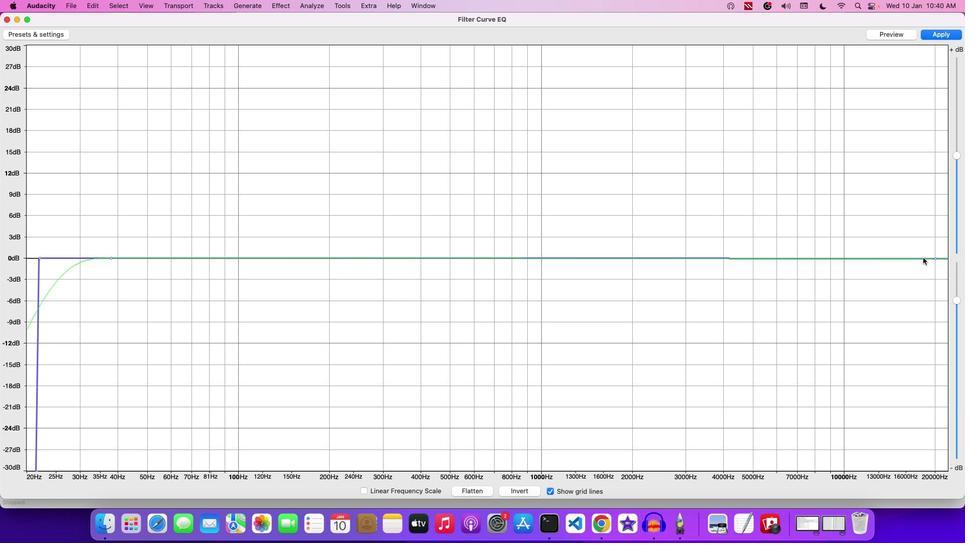 
Action: Mouse pressed left at (923, 257)
Screenshot: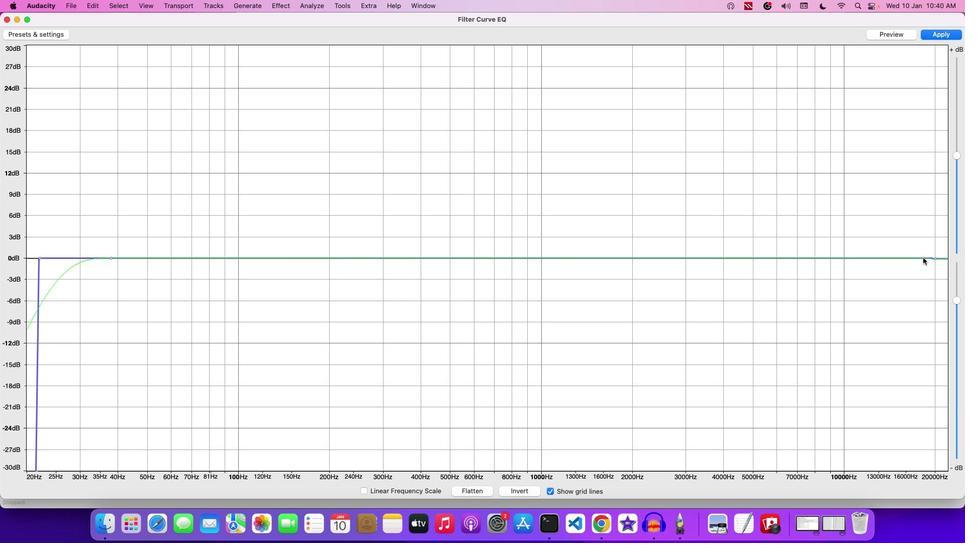 
Action: Mouse moved to (908, 258)
Screenshot: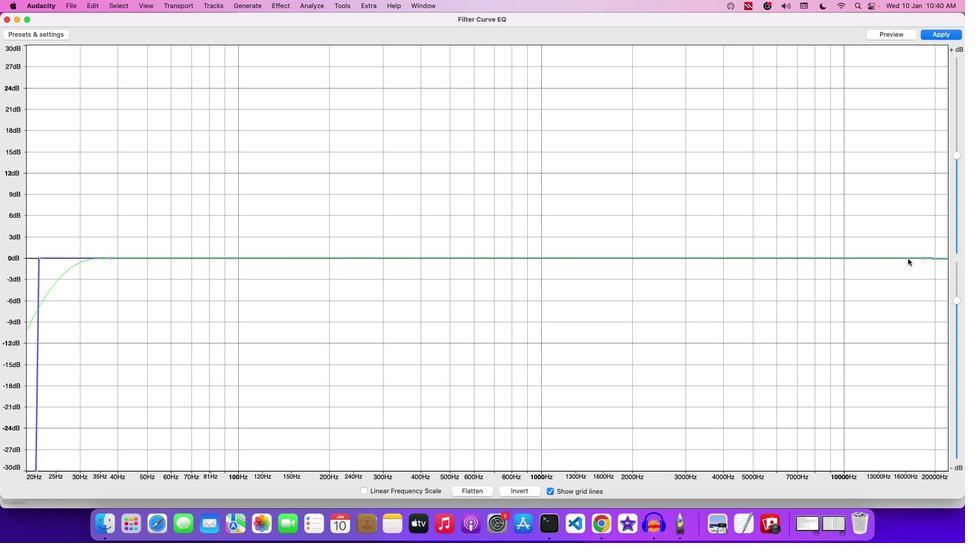 
Action: Mouse pressed left at (908, 258)
Screenshot: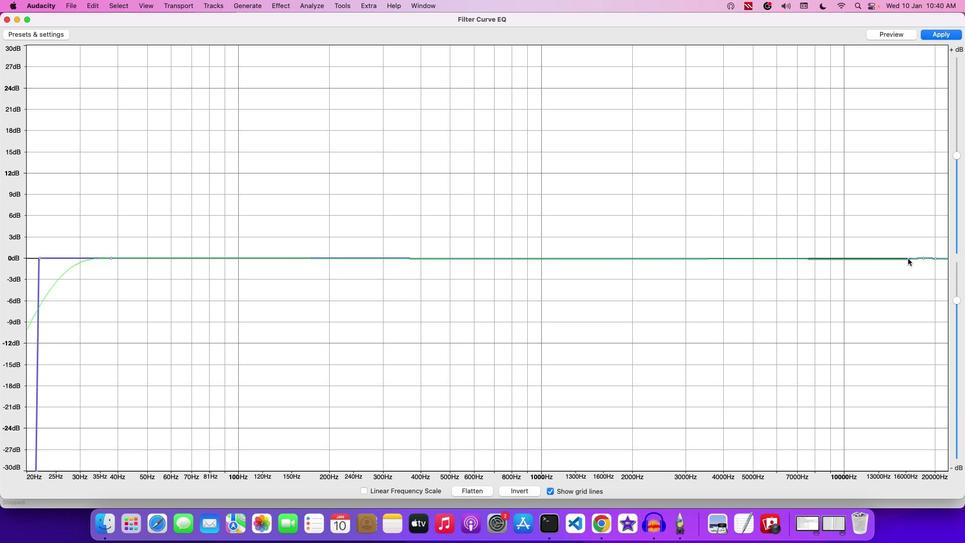 
Action: Mouse moved to (934, 259)
Screenshot: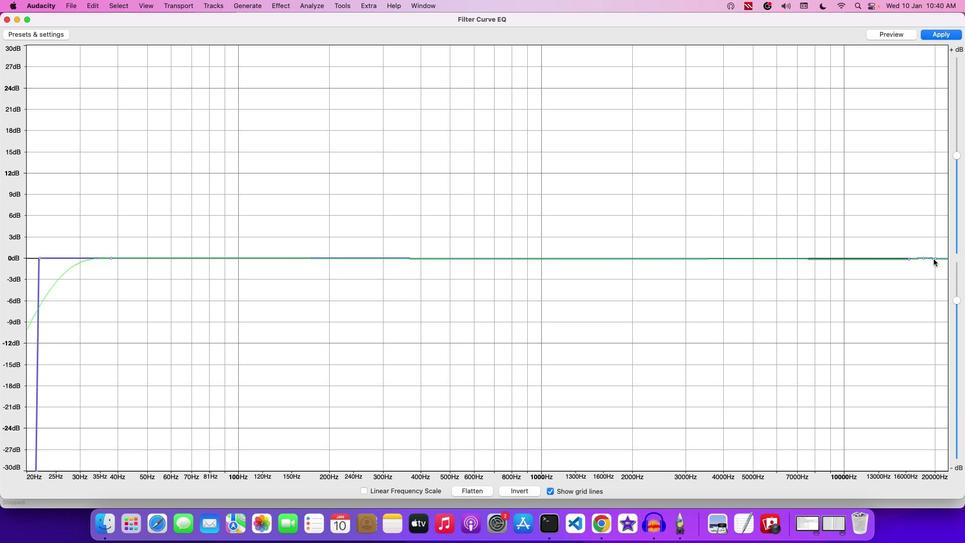 
Action: Mouse pressed left at (934, 259)
Screenshot: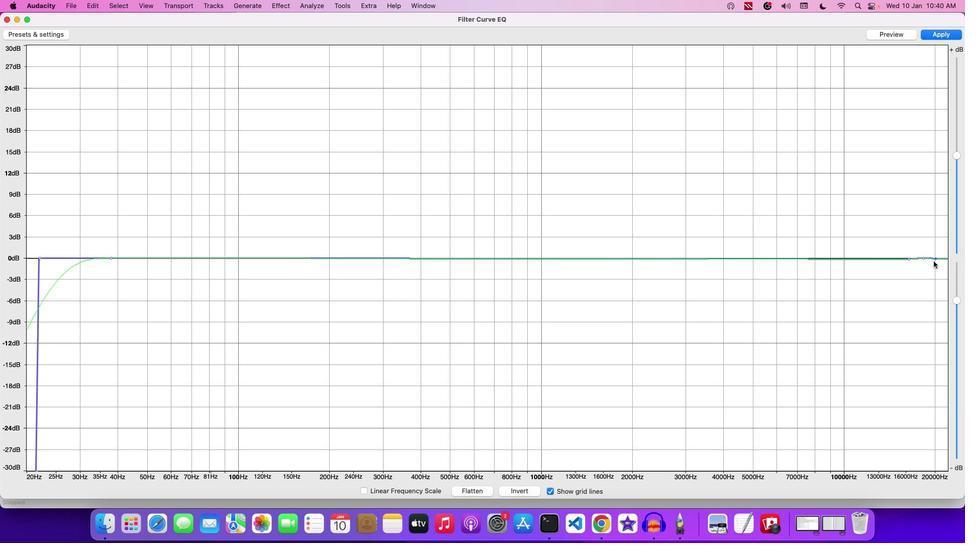 
Action: Mouse moved to (922, 257)
Screenshot: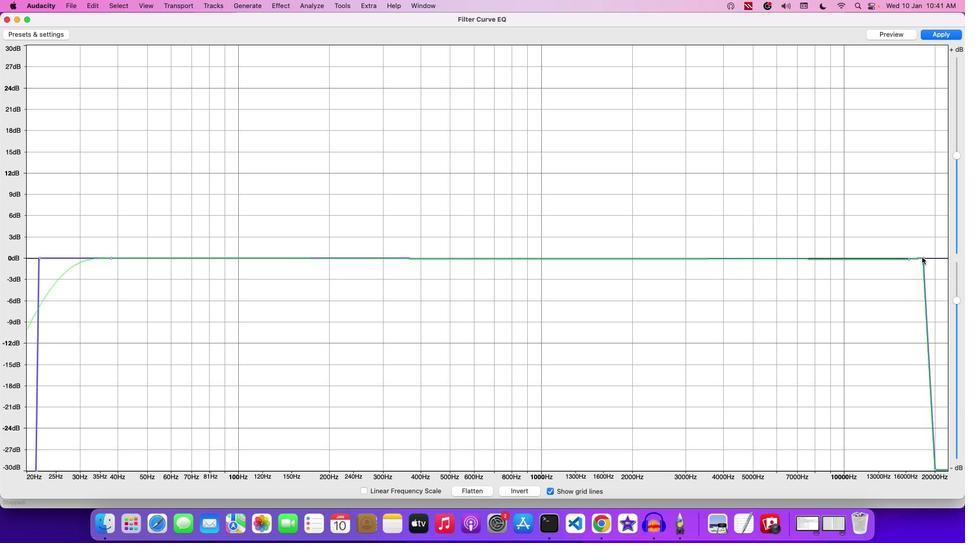 
Action: Mouse pressed left at (922, 257)
Screenshot: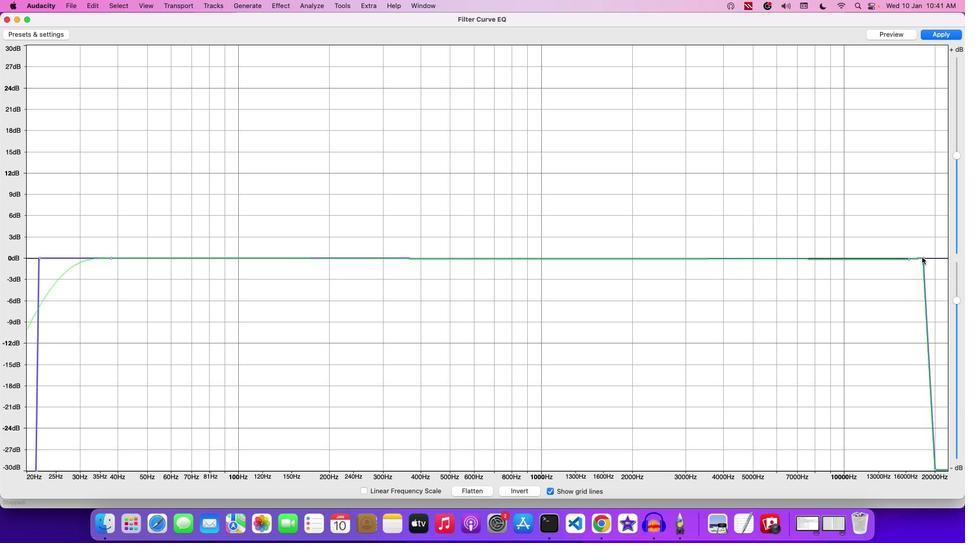 
Action: Mouse moved to (886, 30)
Screenshot: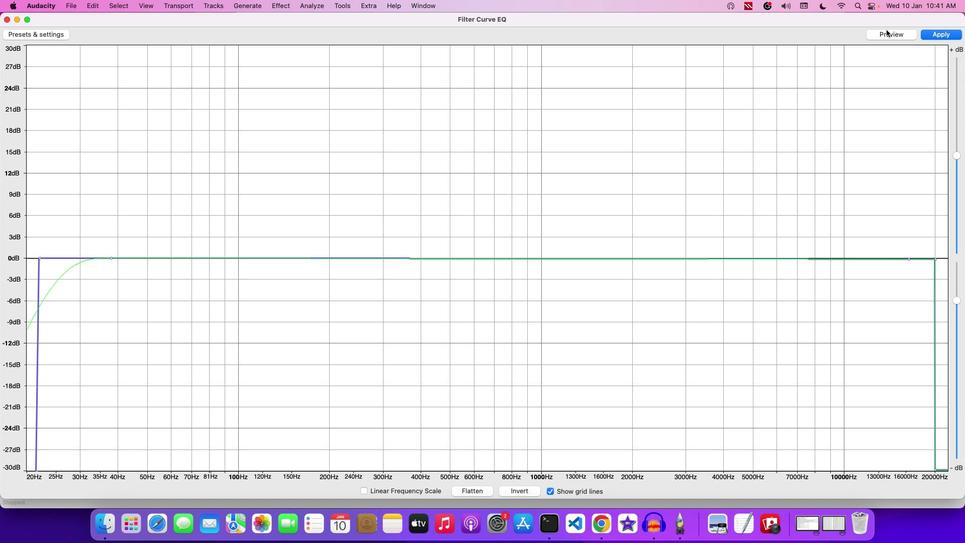 
Action: Mouse pressed left at (886, 30)
Screenshot: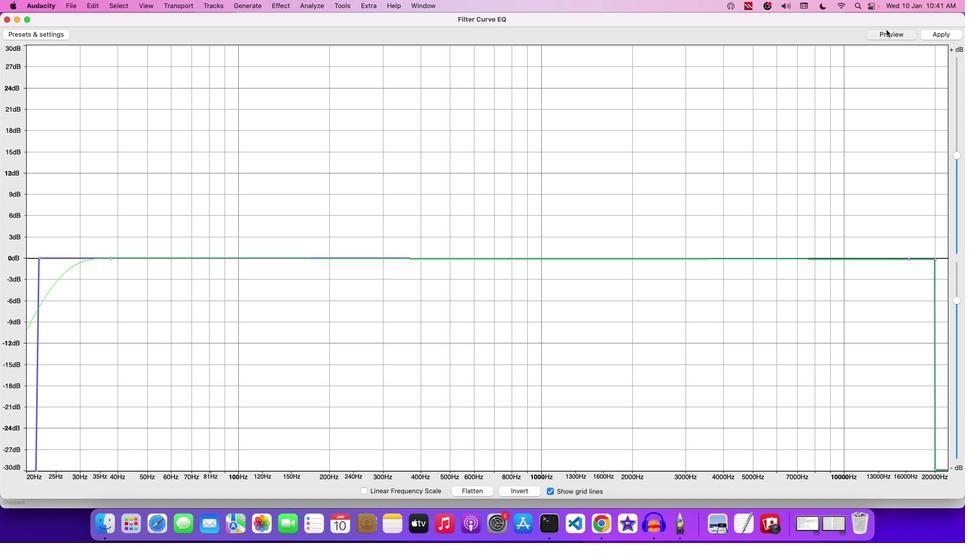 
Action: Mouse moved to (146, 259)
Screenshot: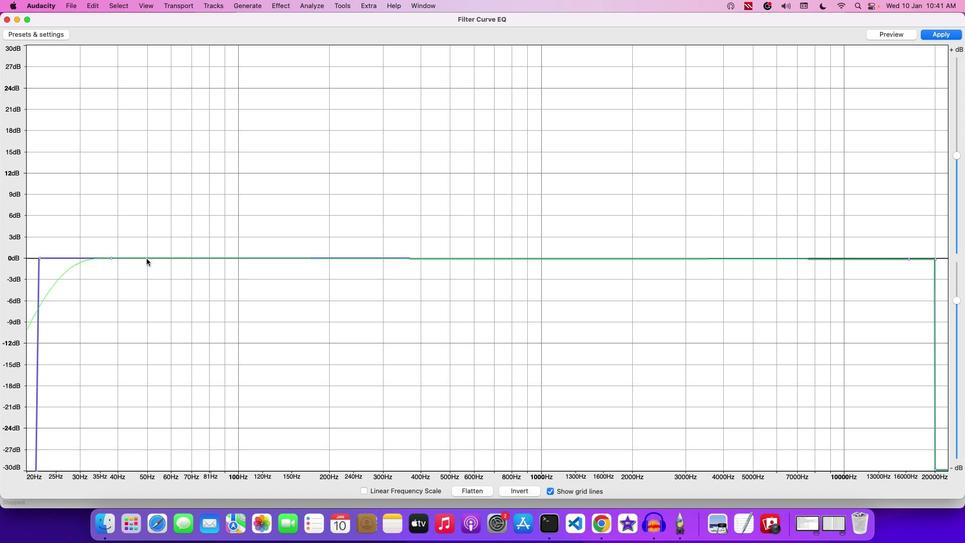 
Action: Mouse pressed left at (146, 259)
Screenshot: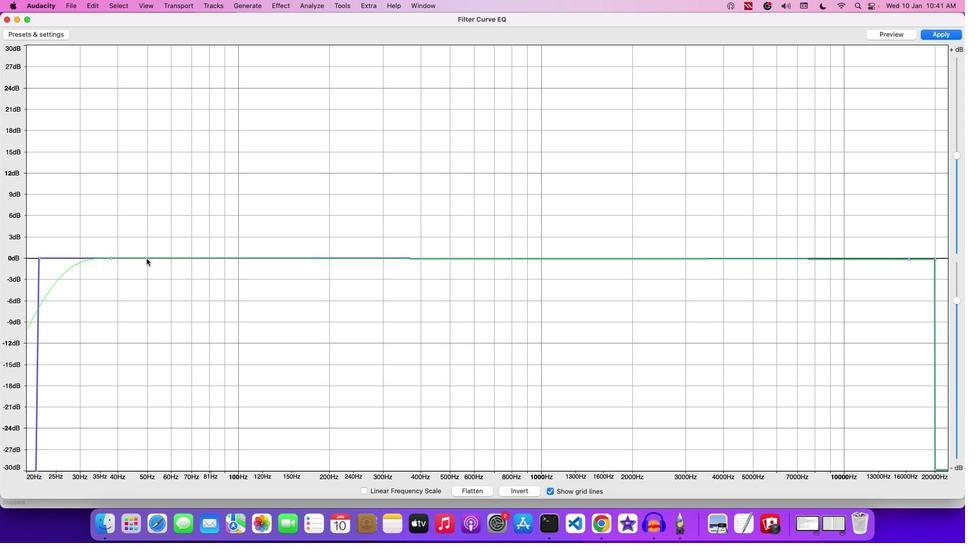 
Action: Mouse moved to (154, 258)
Screenshot: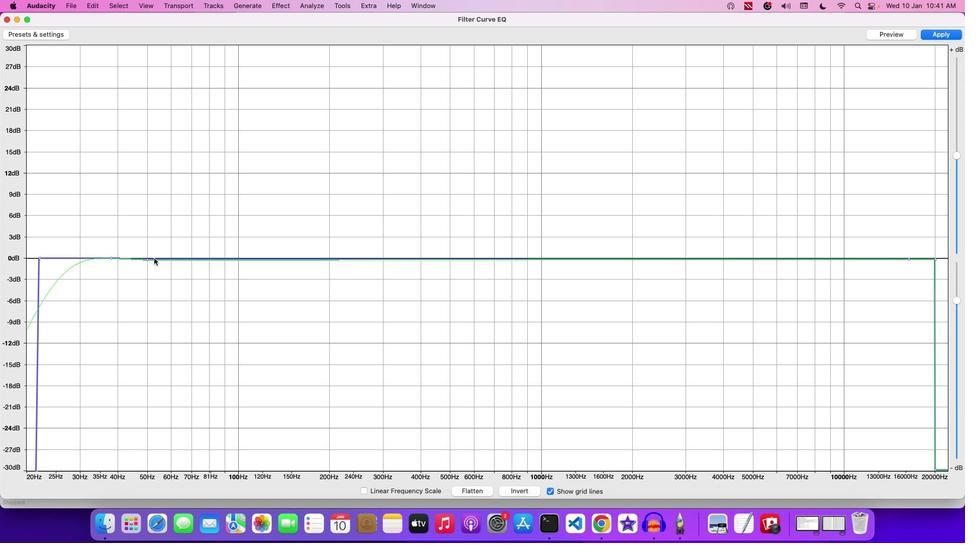 
Action: Mouse pressed left at (154, 258)
Screenshot: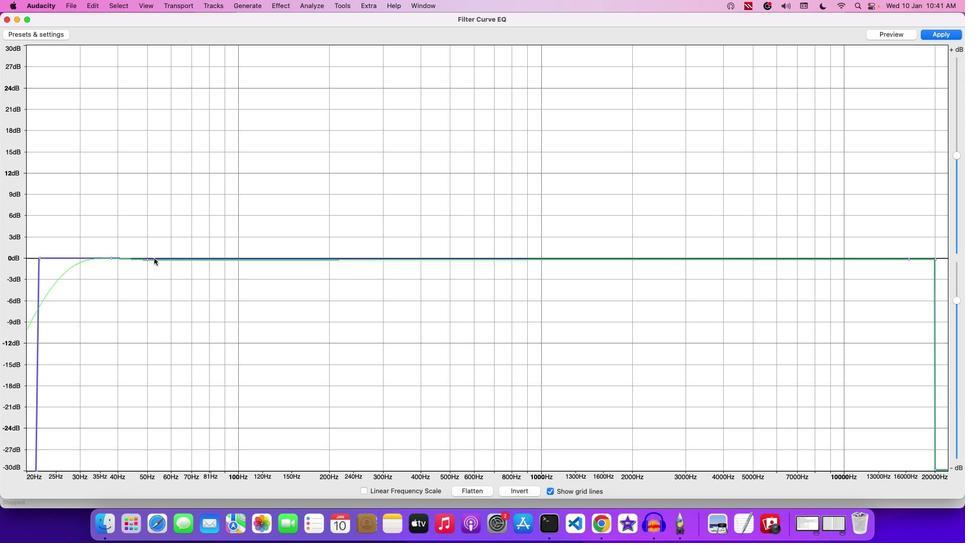 
Action: Mouse moved to (165, 258)
Screenshot: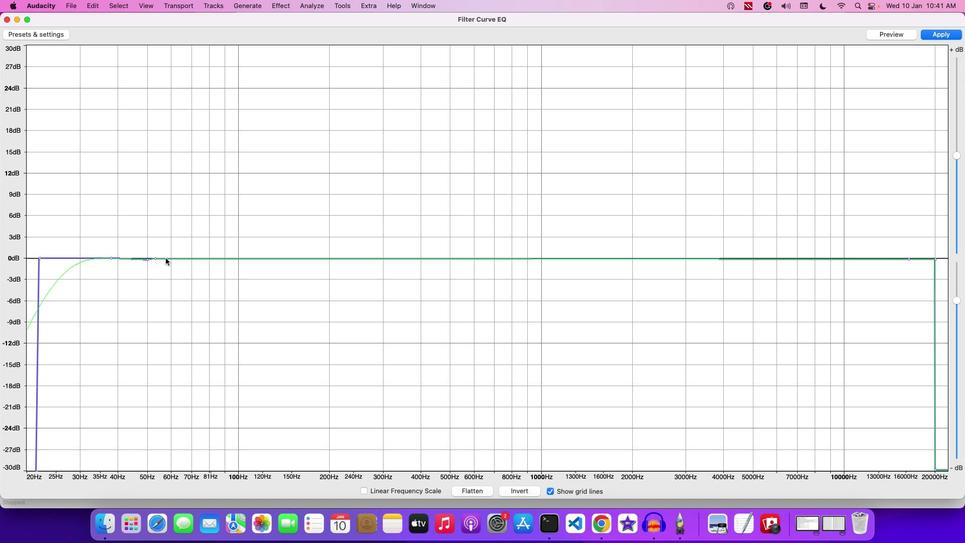 
Action: Mouse pressed left at (165, 258)
Screenshot: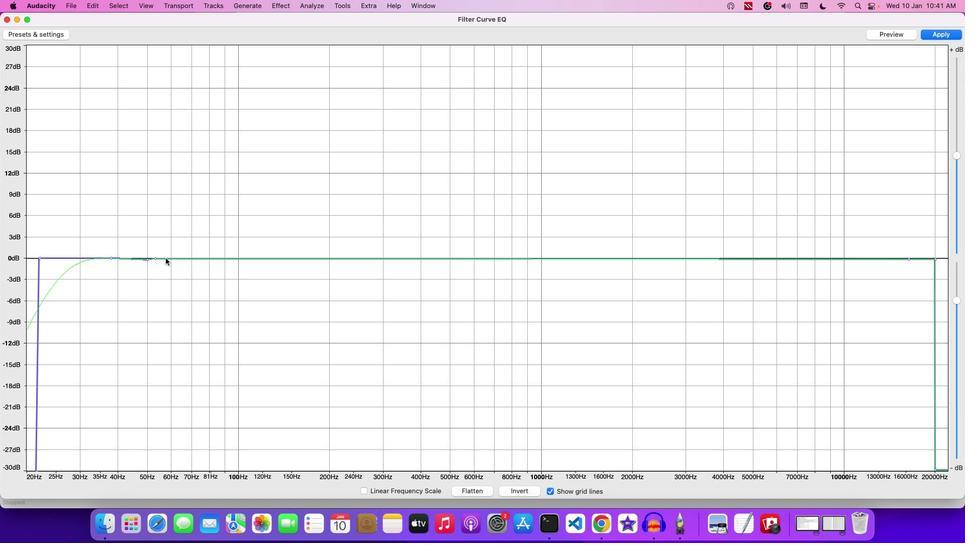 
Action: Mouse moved to (155, 257)
Screenshot: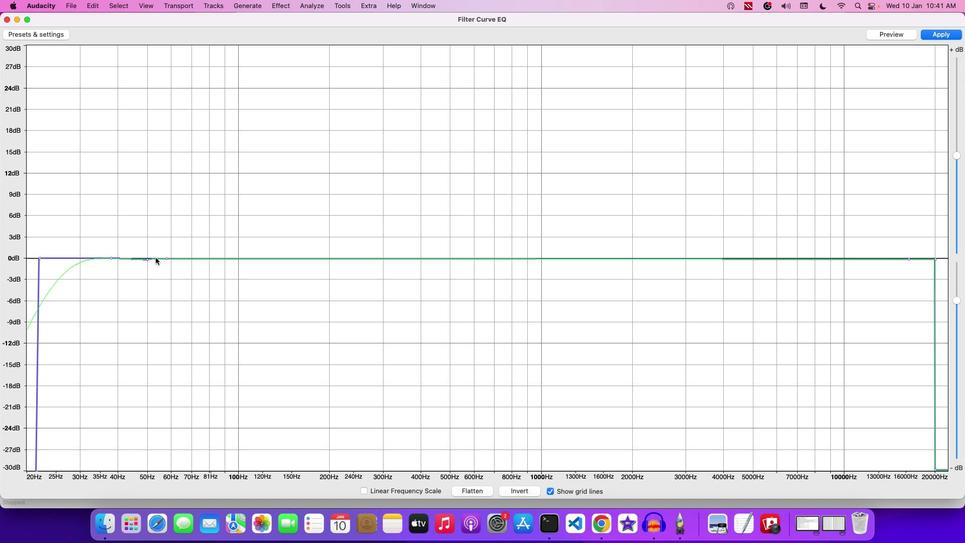 
Action: Mouse pressed left at (155, 257)
Screenshot: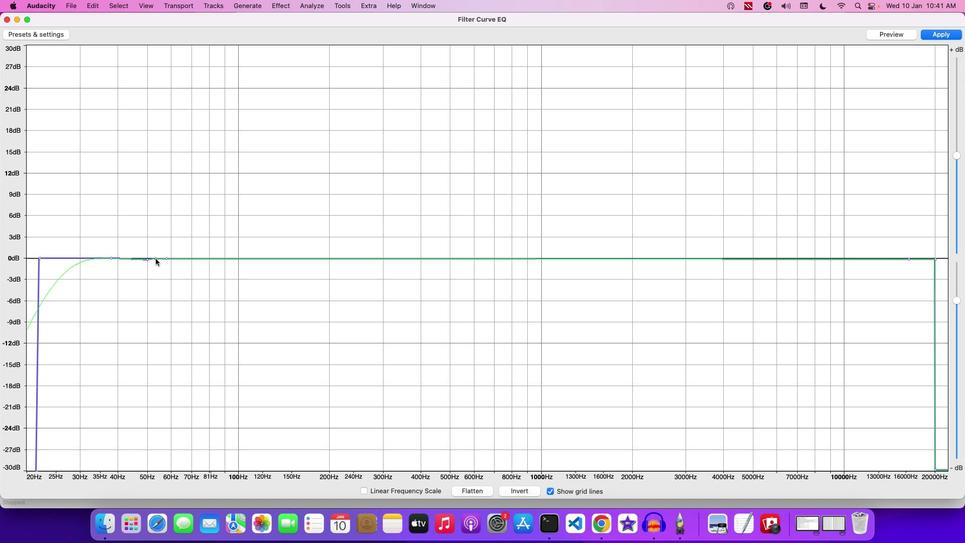 
Action: Mouse moved to (145, 258)
Screenshot: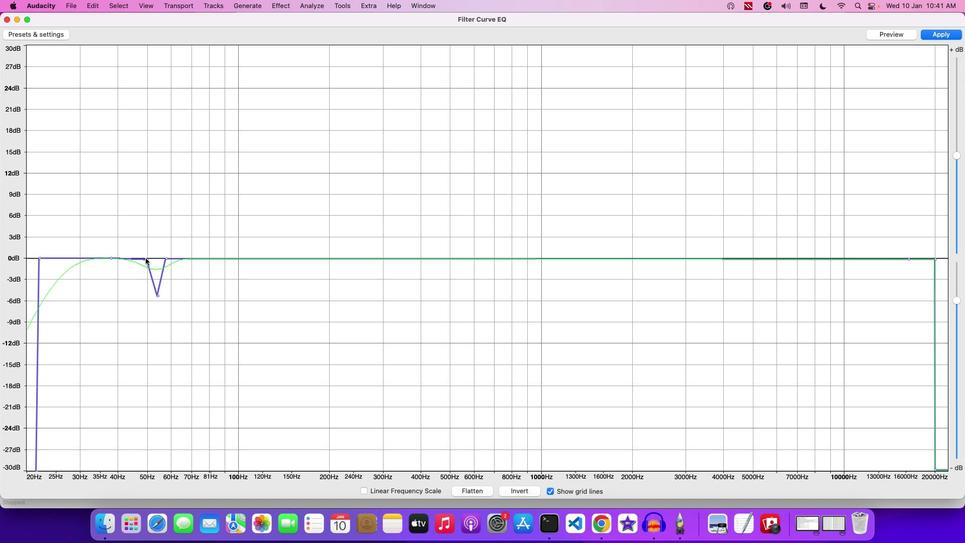 
Action: Mouse pressed left at (145, 258)
Screenshot: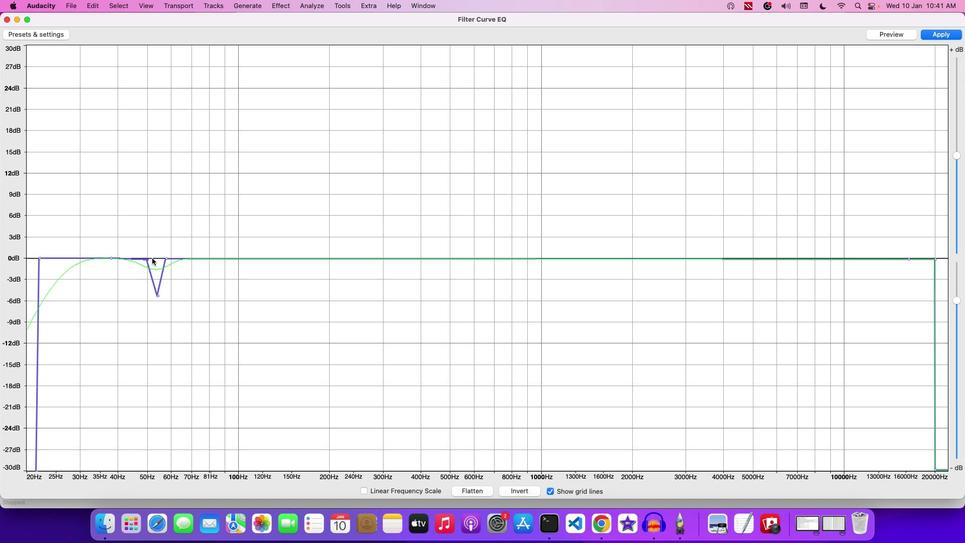 
Action: Mouse moved to (163, 257)
Screenshot: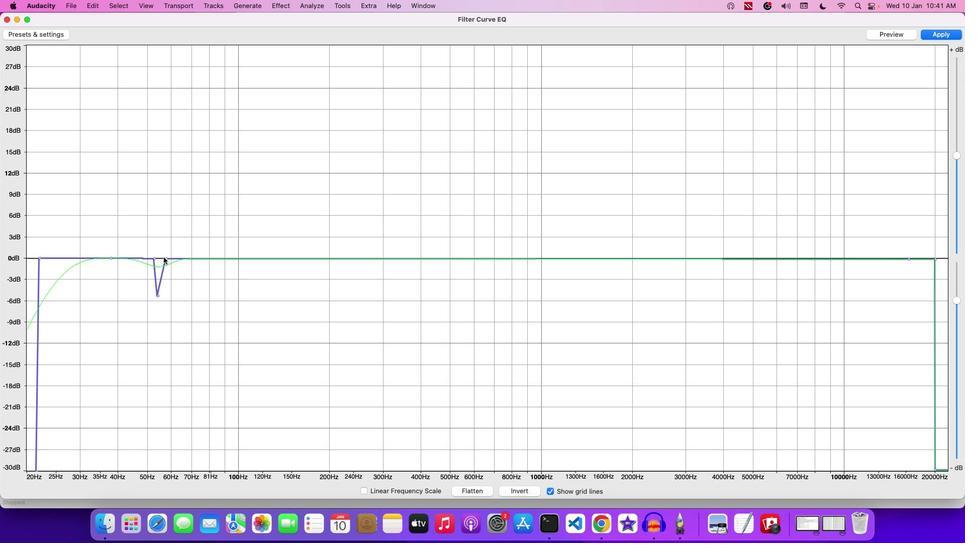 
Action: Mouse pressed left at (163, 257)
Screenshot: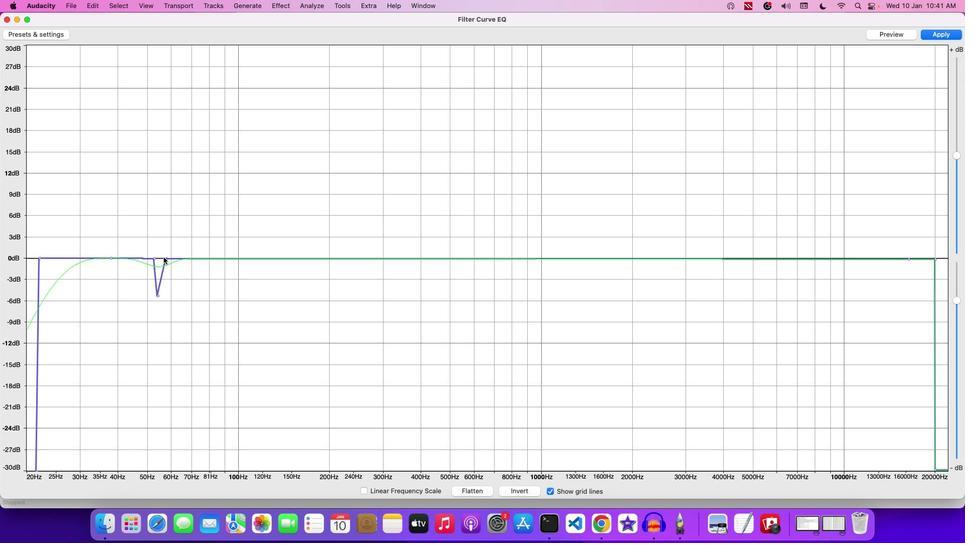 
Action: Mouse moved to (157, 295)
Screenshot: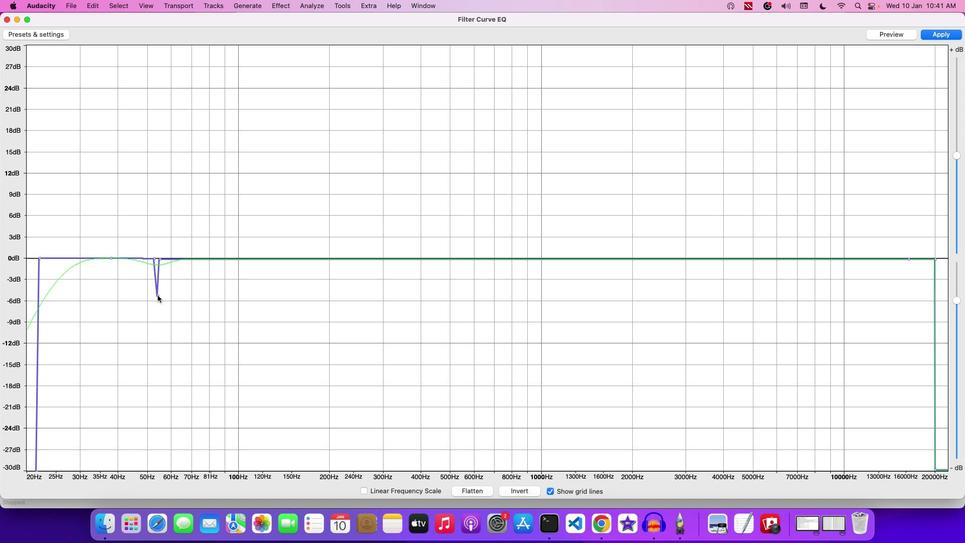 
Action: Mouse pressed left at (157, 295)
Screenshot: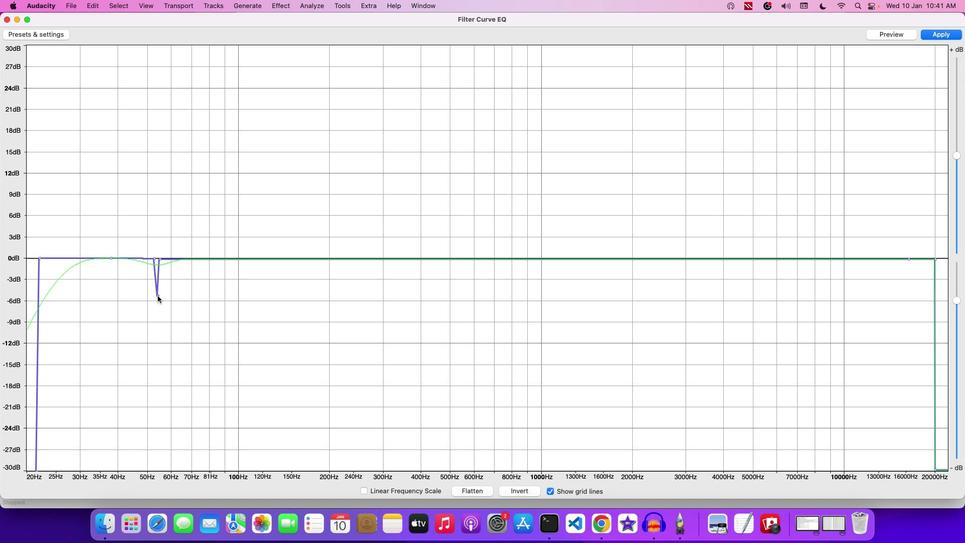 
Action: Mouse moved to (198, 259)
Screenshot: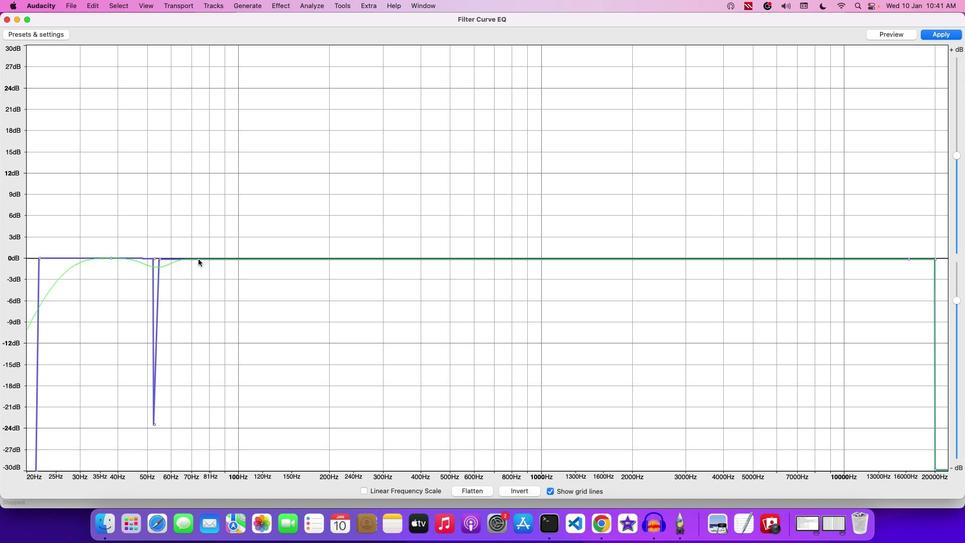 
Action: Mouse pressed left at (198, 259)
Screenshot: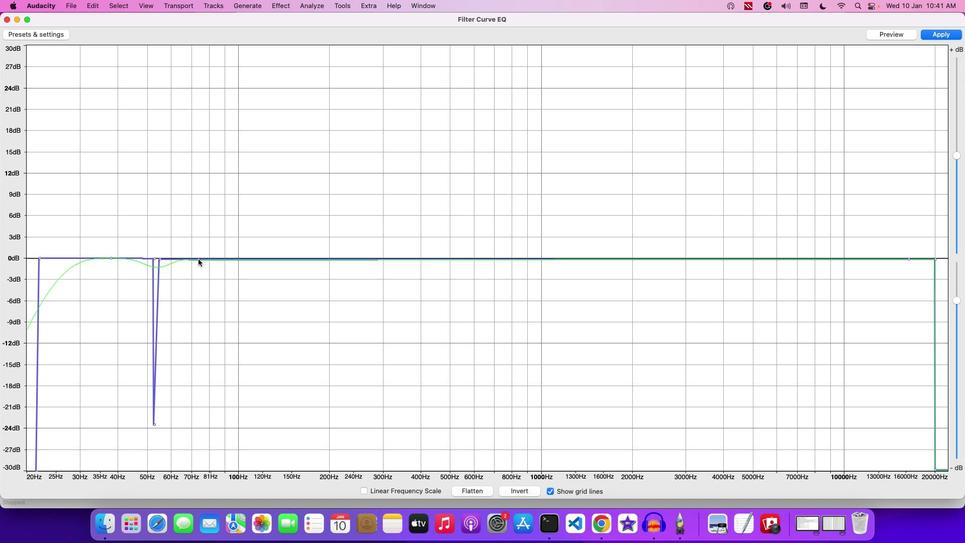 
Action: Mouse moved to (203, 259)
Screenshot: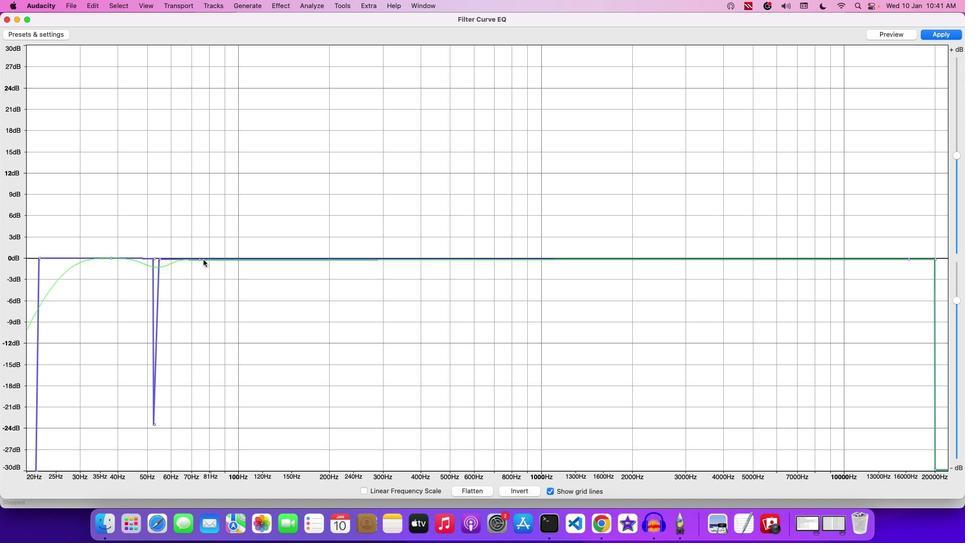 
Action: Mouse pressed left at (203, 259)
Screenshot: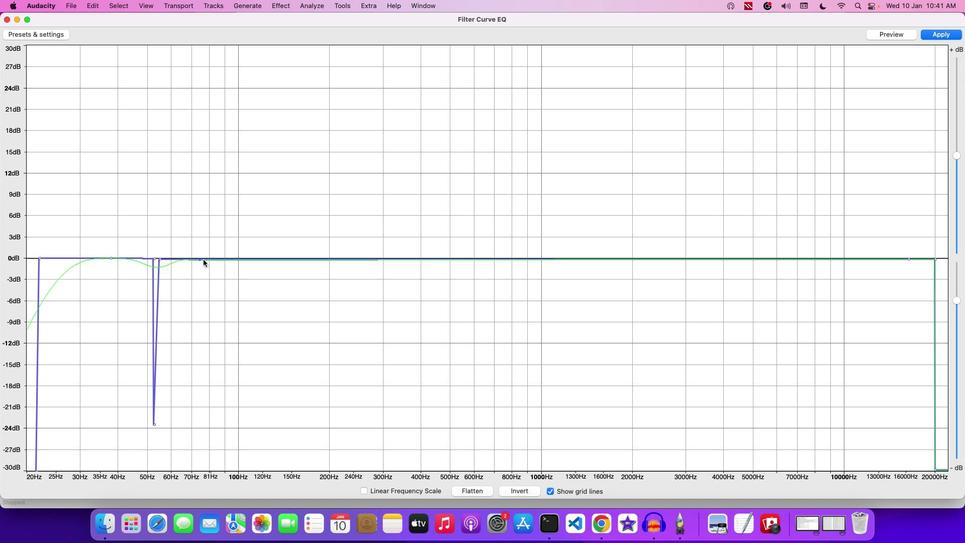 
Action: Mouse moved to (207, 259)
Screenshot: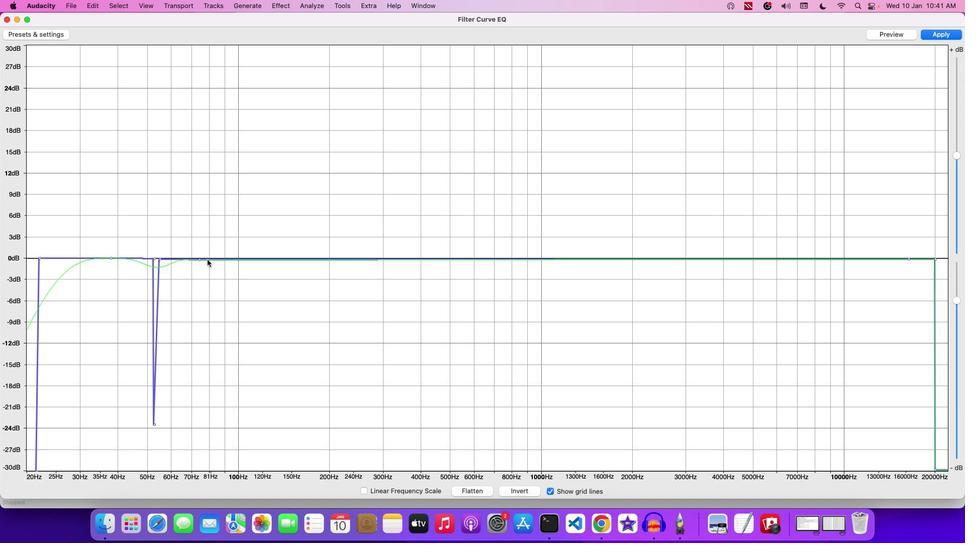 
Action: Mouse pressed left at (207, 259)
Screenshot: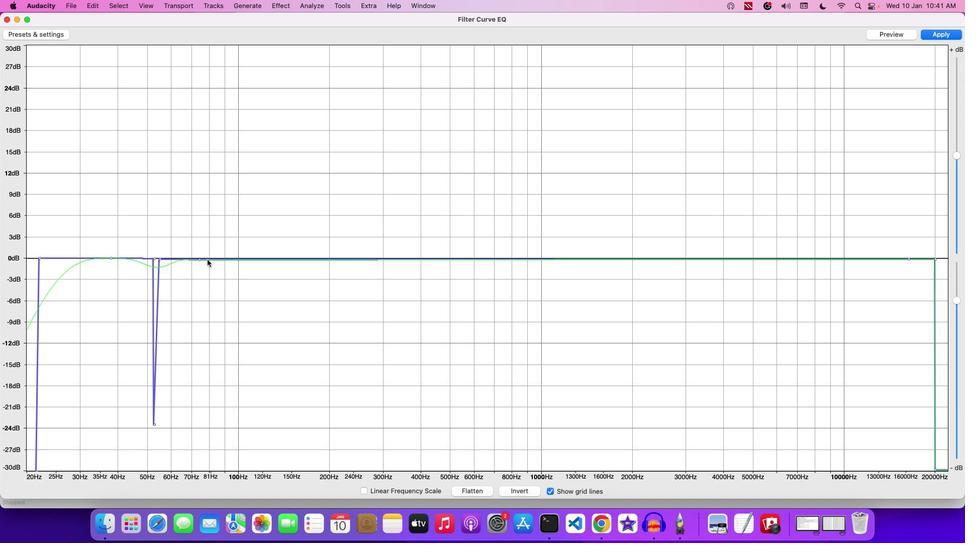 
Action: Mouse moved to (213, 259)
Screenshot: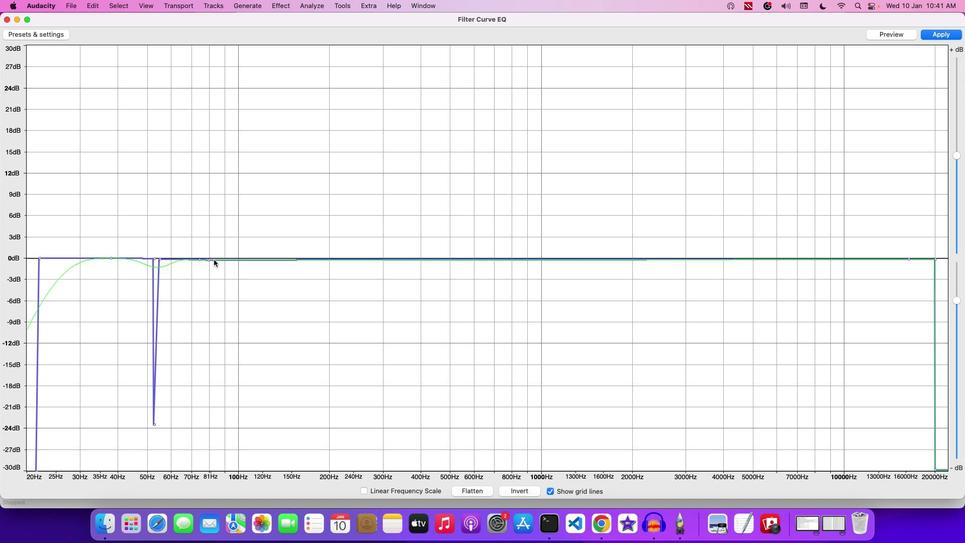 
Action: Mouse pressed left at (213, 259)
Screenshot: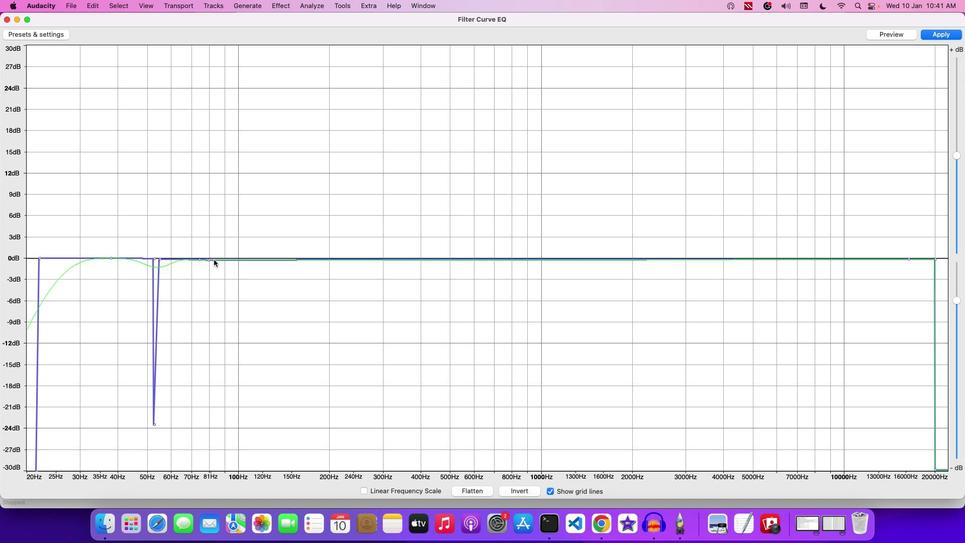 
Action: Mouse moved to (208, 259)
Screenshot: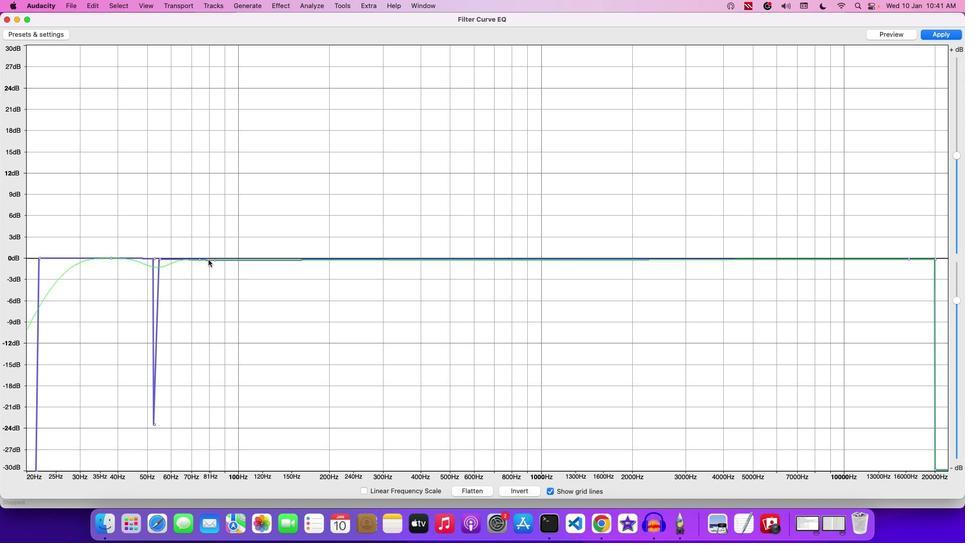 
Action: Mouse pressed left at (208, 259)
Screenshot: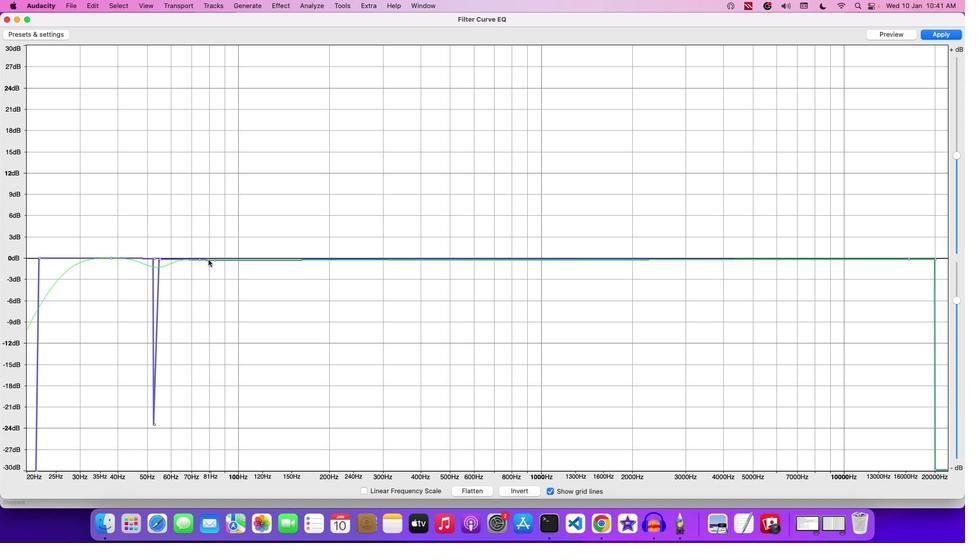 
Action: Mouse moved to (199, 260)
Screenshot: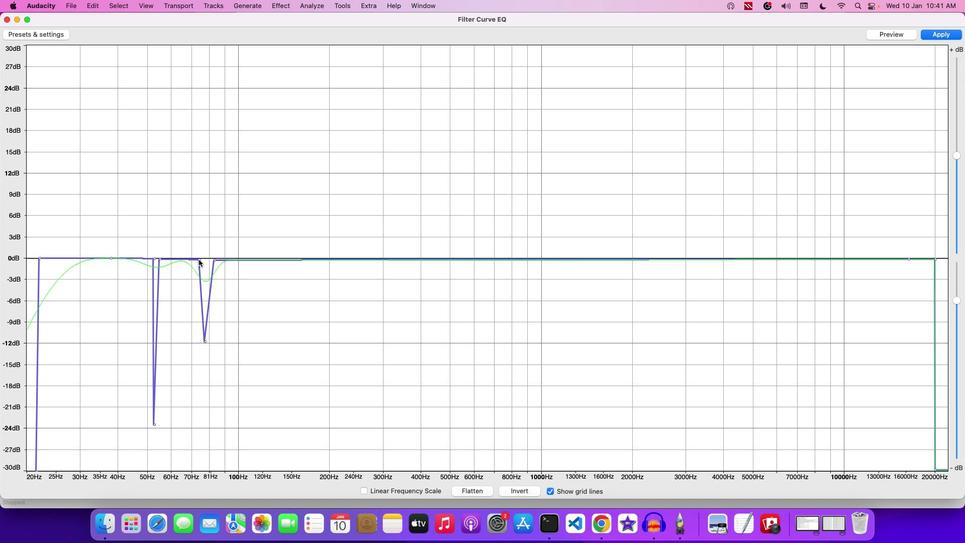 
Action: Mouse pressed left at (199, 260)
Screenshot: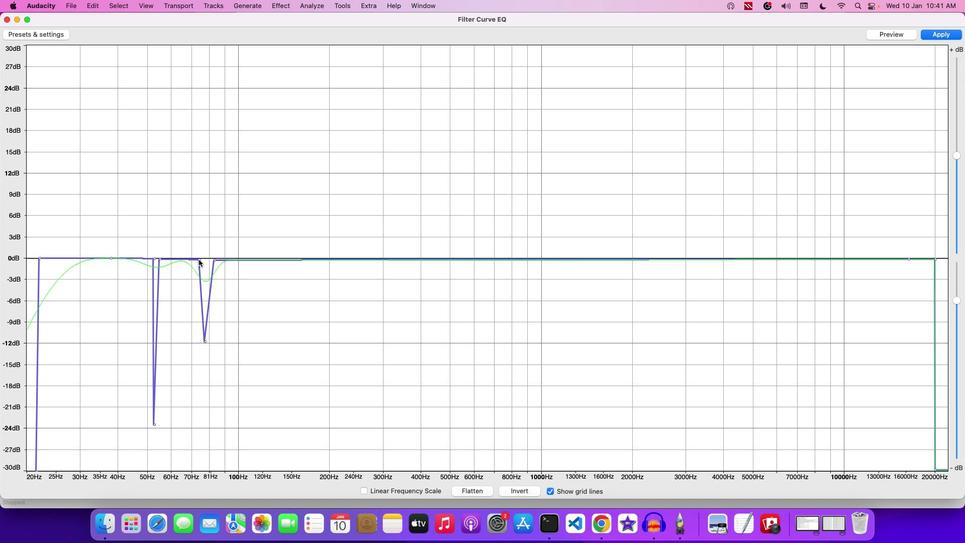 
Action: Mouse moved to (213, 259)
Screenshot: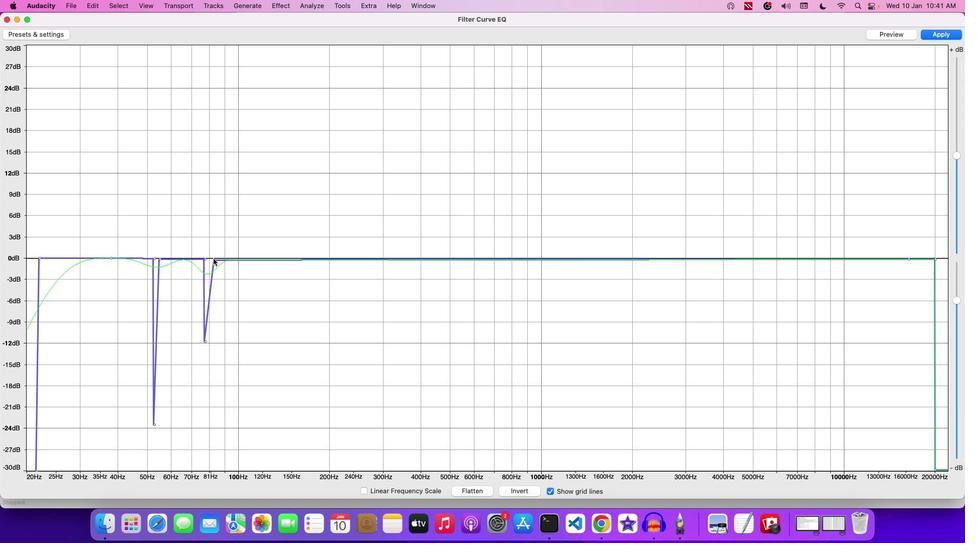 
Action: Mouse pressed left at (213, 259)
Screenshot: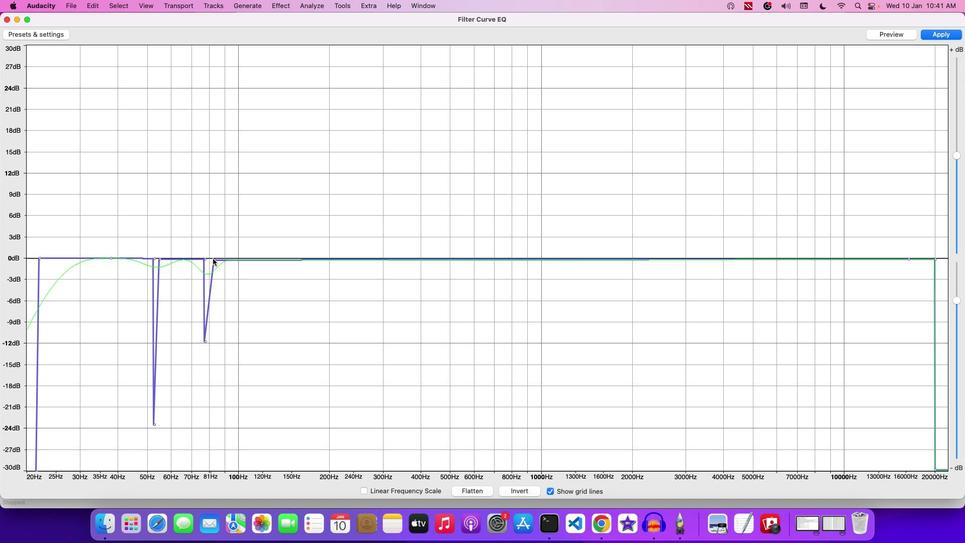 
Action: Mouse moved to (255, 257)
Screenshot: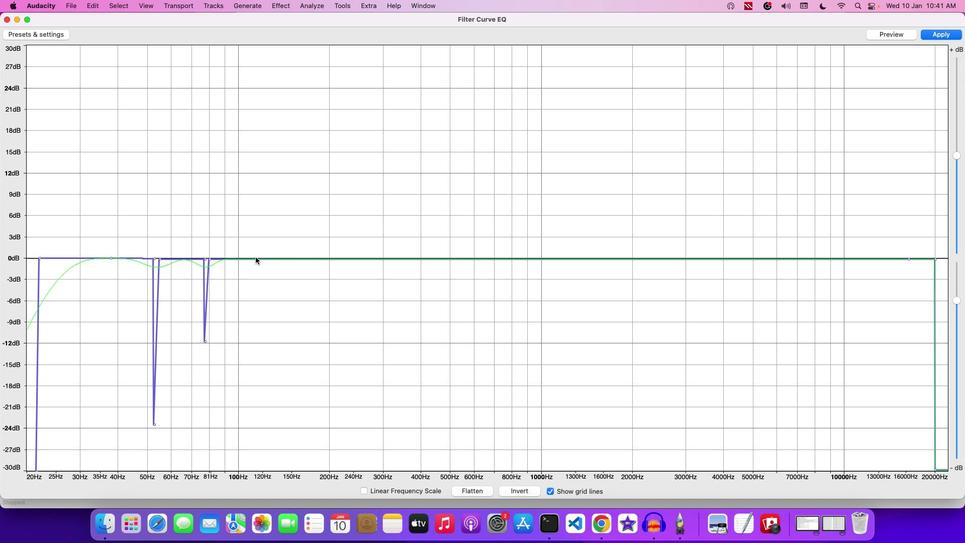 
Action: Mouse pressed left at (255, 257)
Screenshot: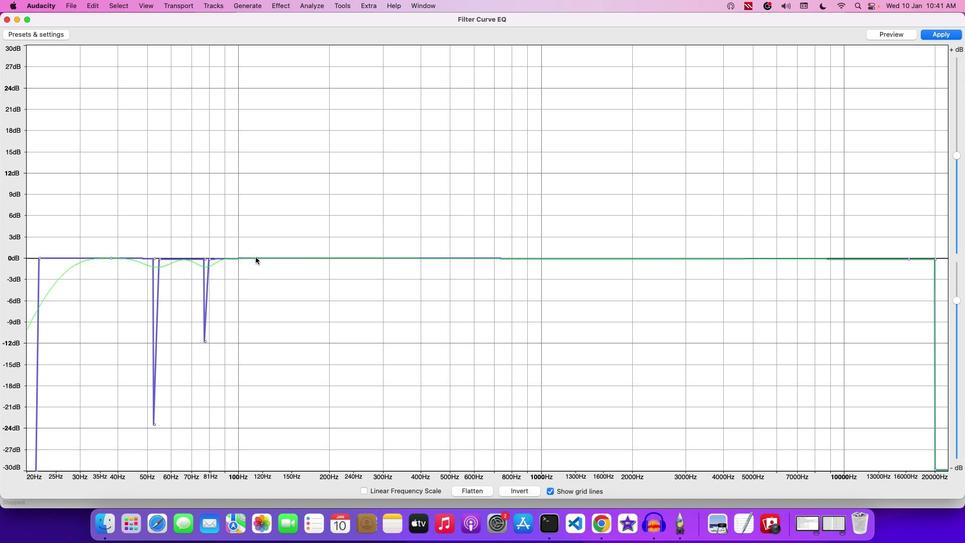 
Action: Mouse moved to (265, 257)
Screenshot: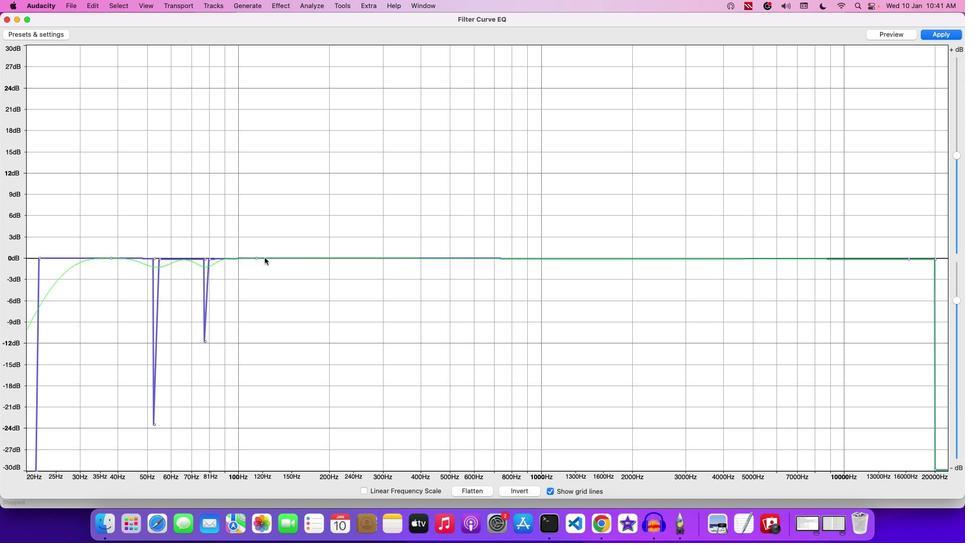 
Action: Mouse pressed left at (265, 257)
Screenshot: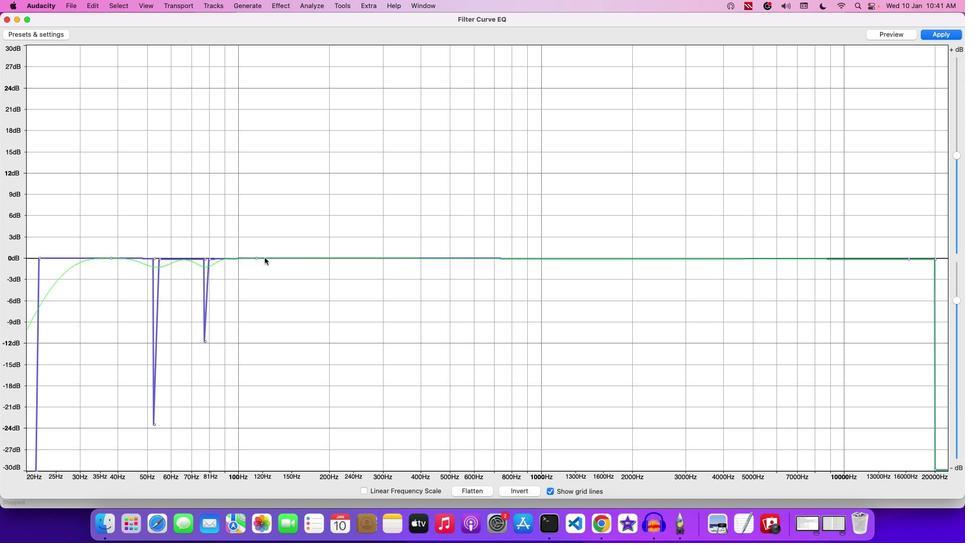 
Action: Mouse moved to (310, 259)
Screenshot: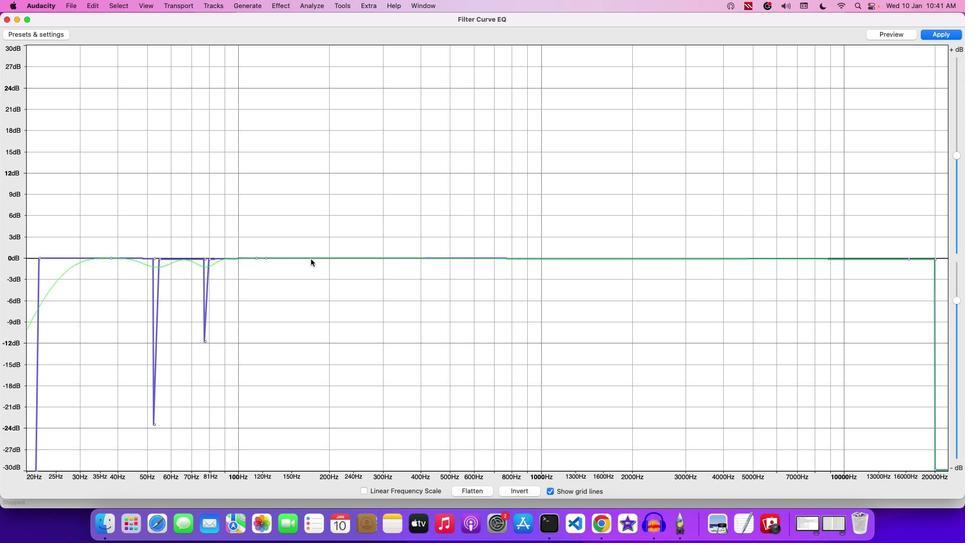 
Action: Mouse pressed left at (310, 259)
Screenshot: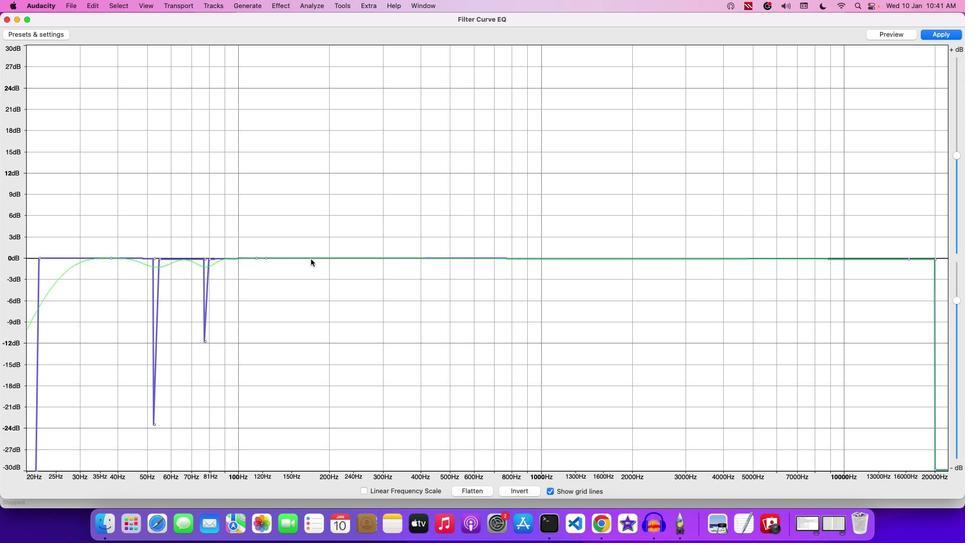 
Action: Mouse moved to (266, 258)
Screenshot: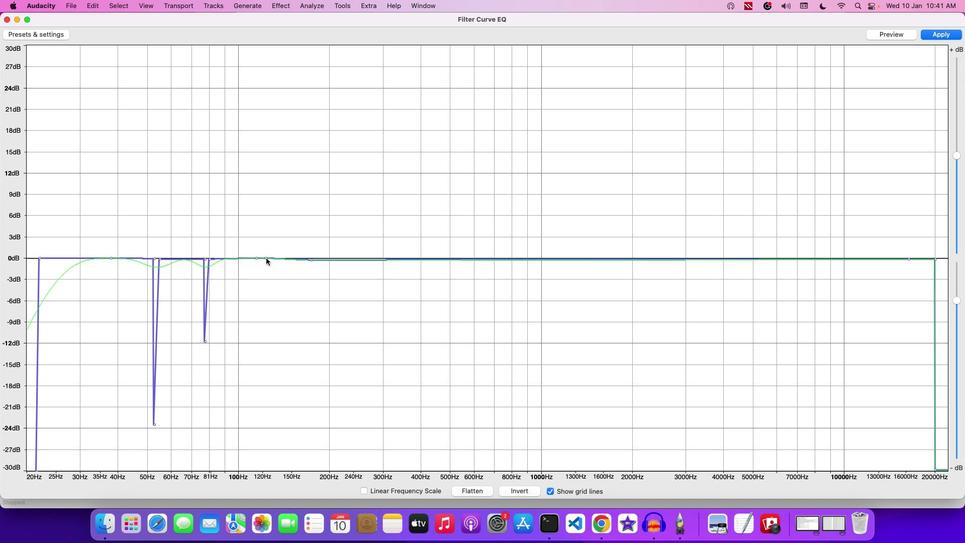 
Action: Mouse pressed left at (266, 258)
Screenshot: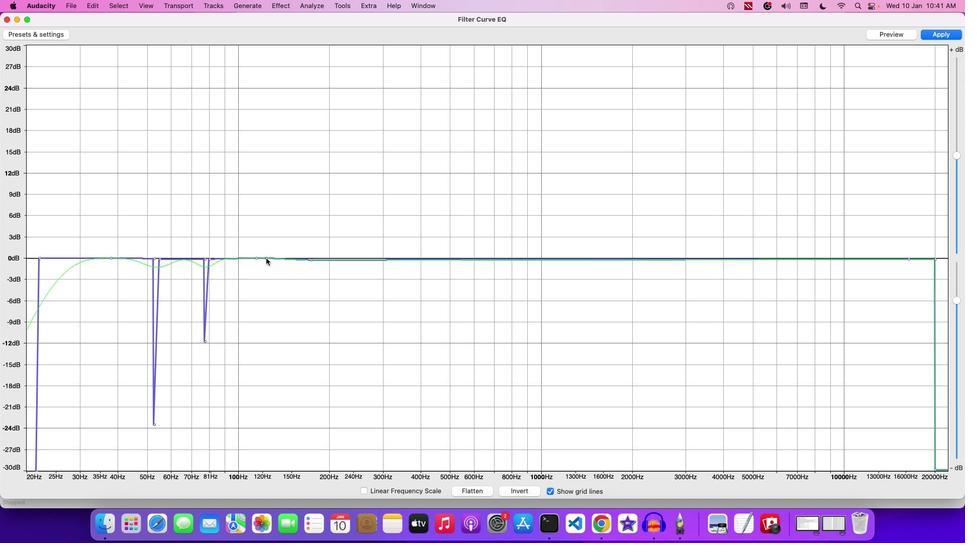 
Action: Mouse moved to (885, 37)
Screenshot: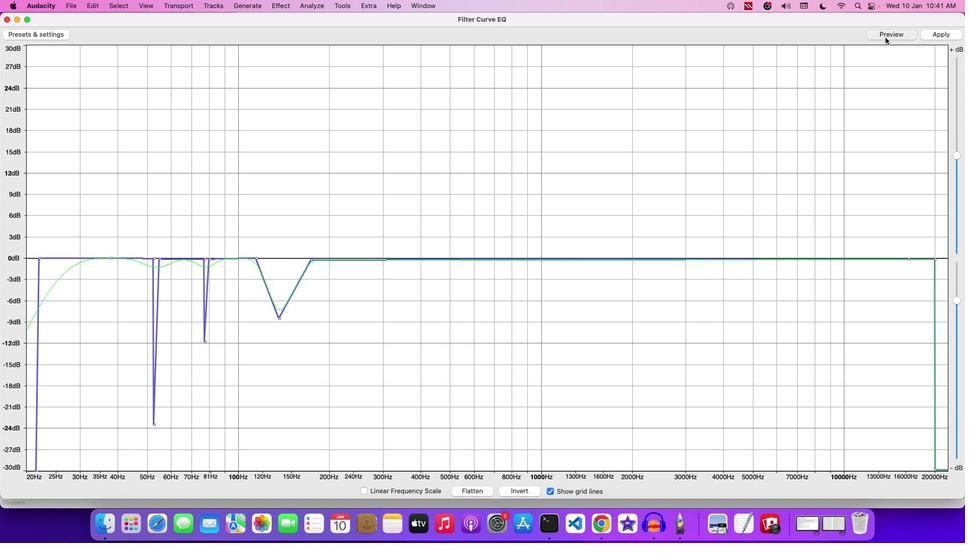 
Action: Mouse pressed left at (885, 37)
Screenshot: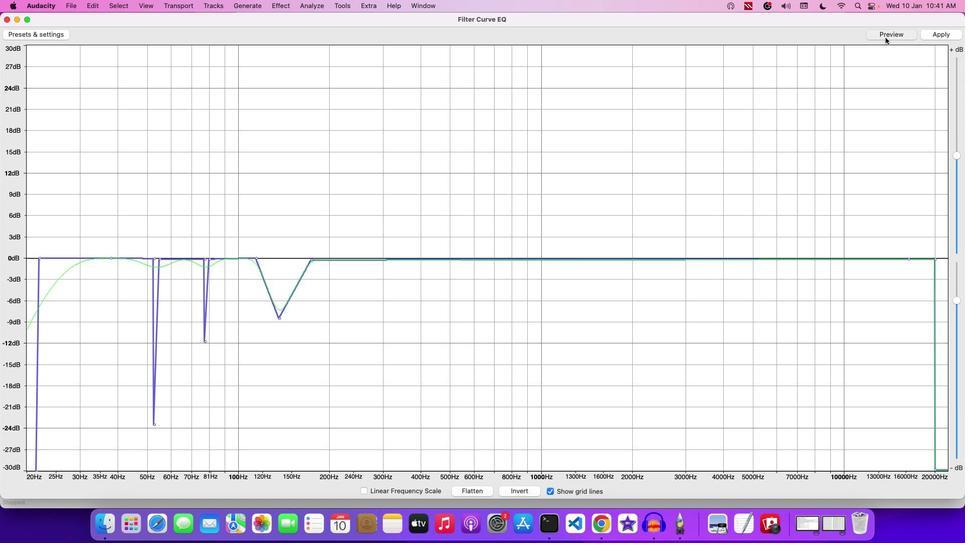 
Action: Mouse moved to (761, 257)
Screenshot: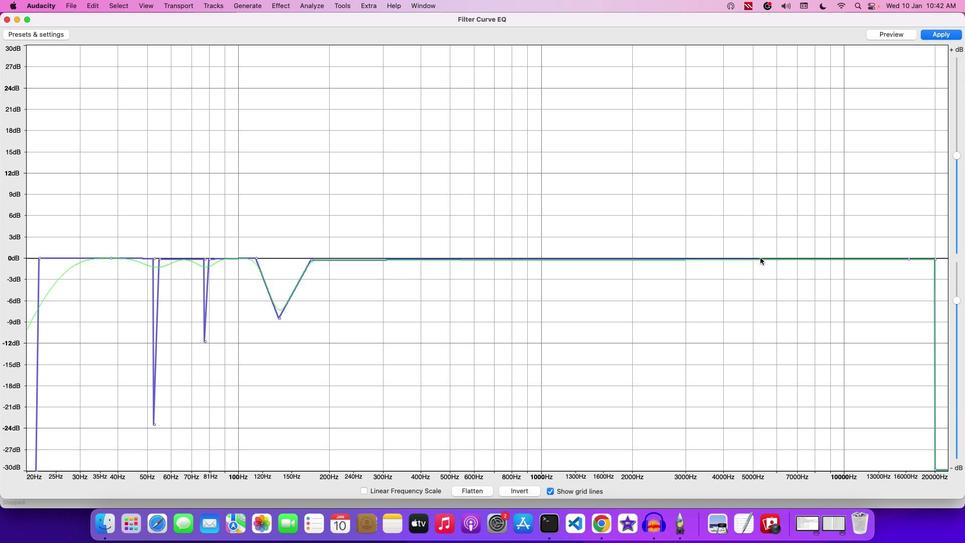 
Action: Mouse pressed left at (761, 257)
Screenshot: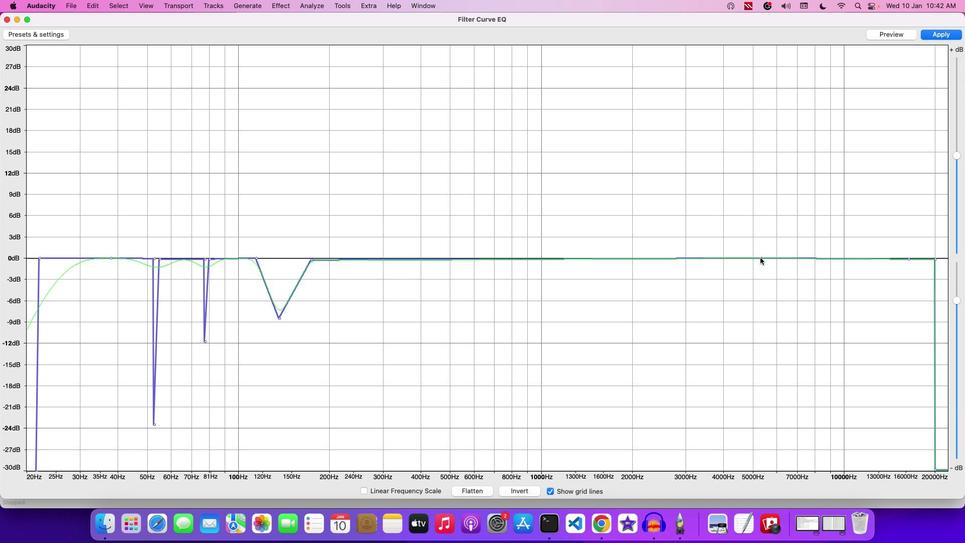 
Action: Mouse moved to (907, 259)
Screenshot: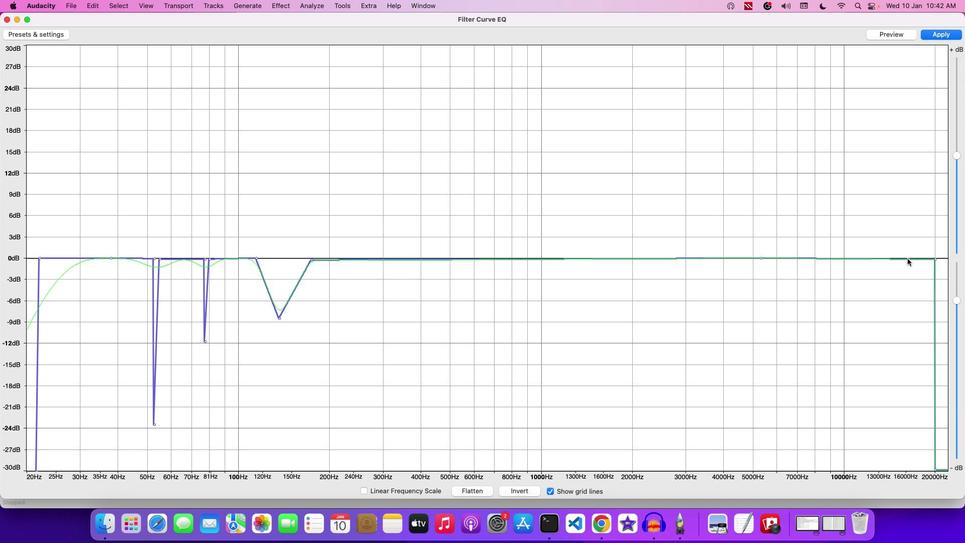 
Action: Mouse pressed left at (907, 259)
Screenshot: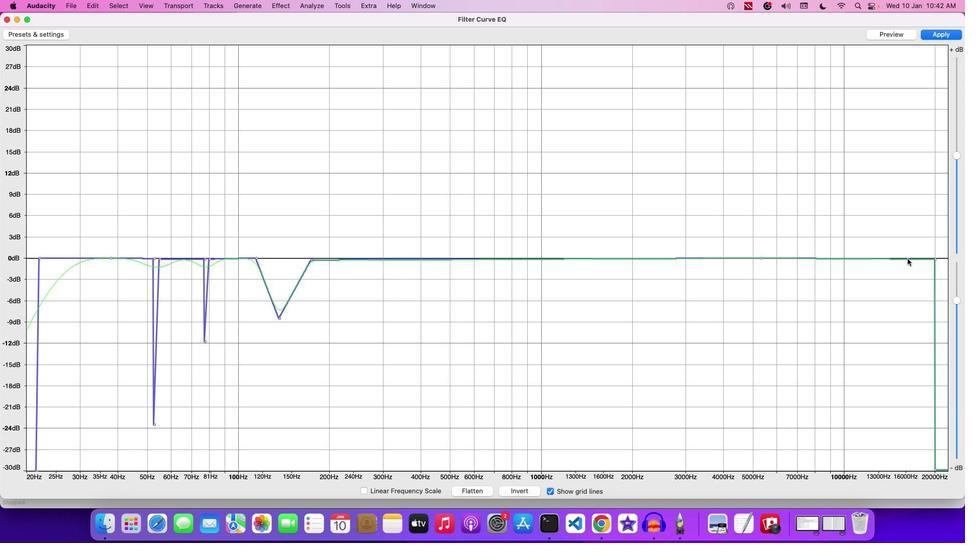 
Action: Mouse moved to (829, 247)
Screenshot: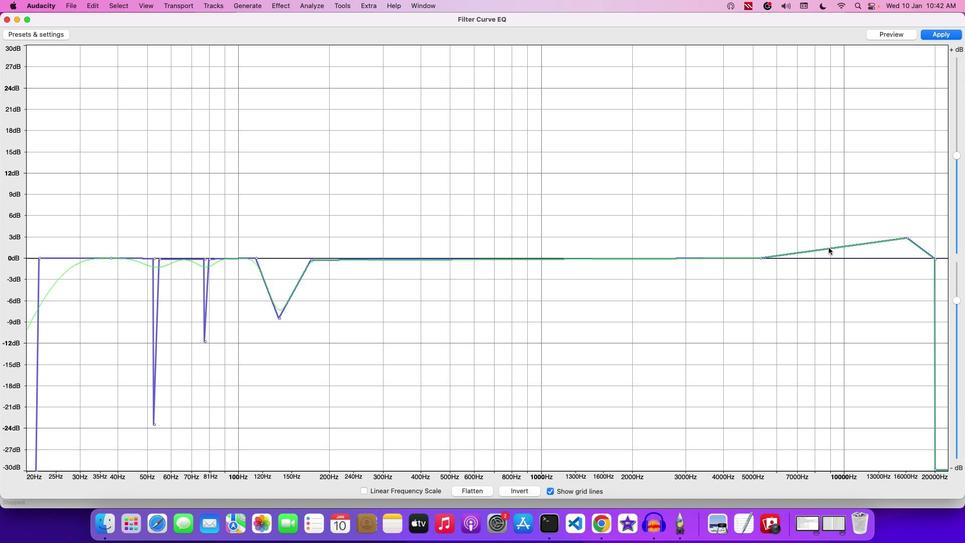 
Action: Mouse pressed left at (829, 247)
Screenshot: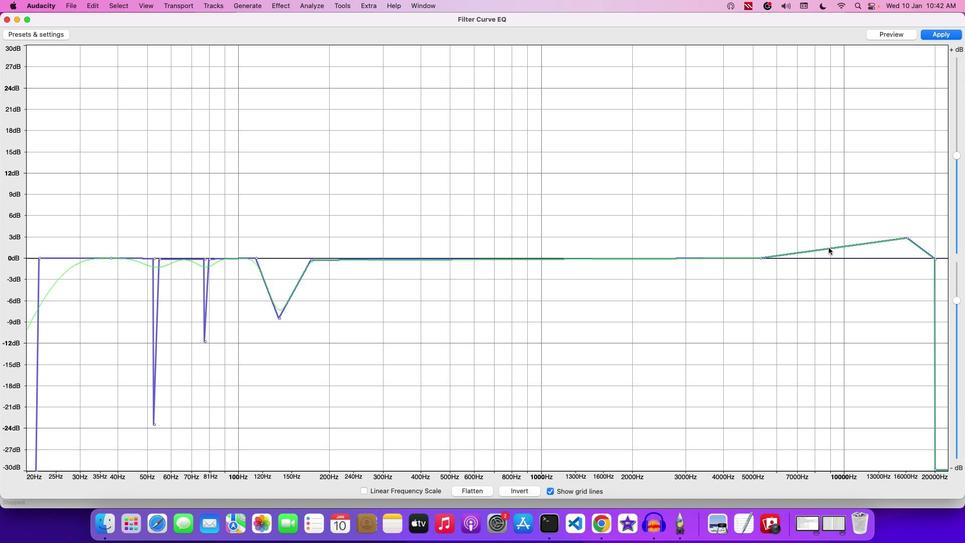 
Action: Mouse moved to (829, 246)
Screenshot: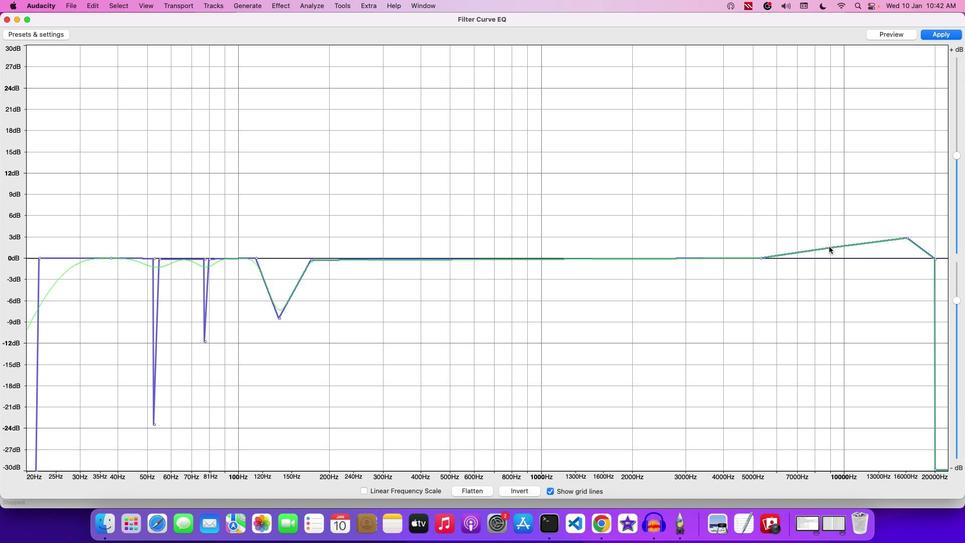 
Action: Mouse pressed left at (829, 246)
Screenshot: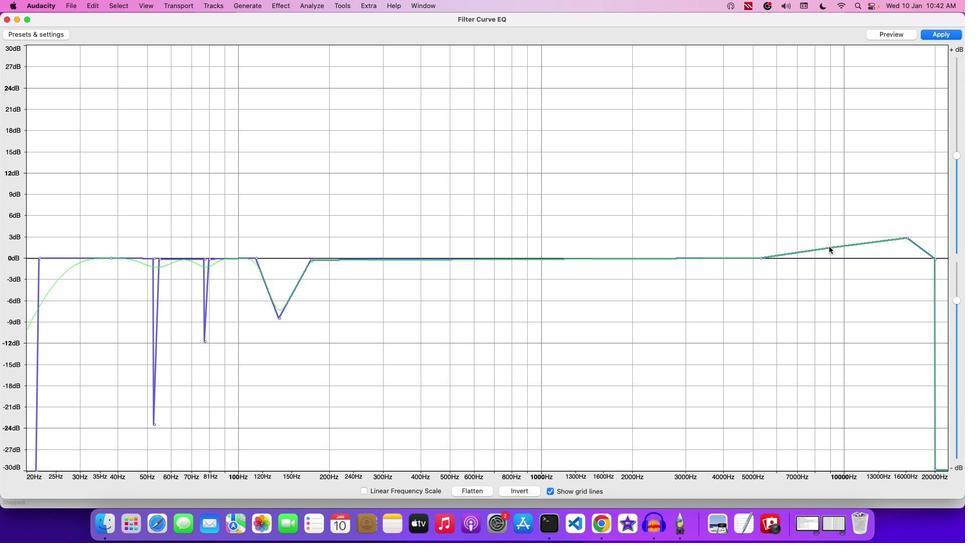 
Action: Mouse moved to (761, 259)
Screenshot: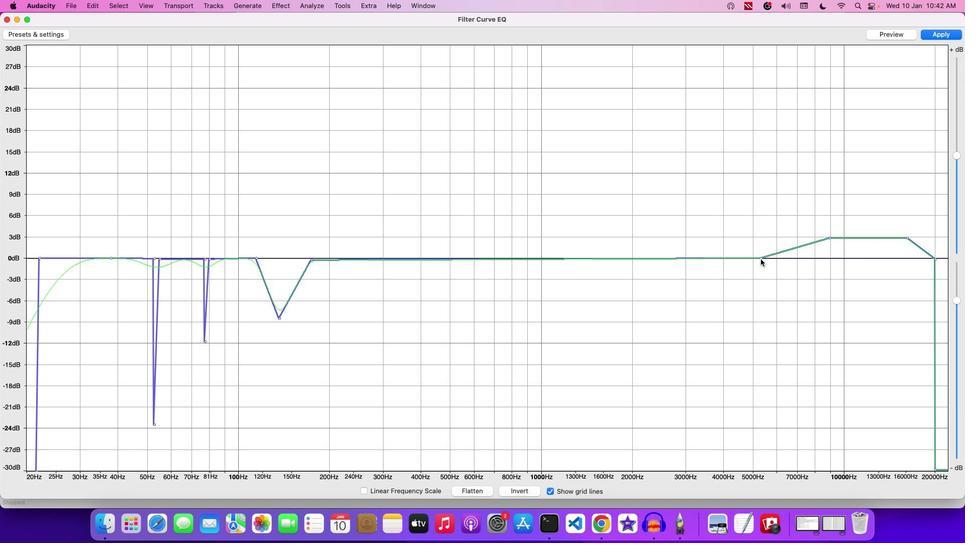 
Action: Mouse pressed left at (761, 259)
Screenshot: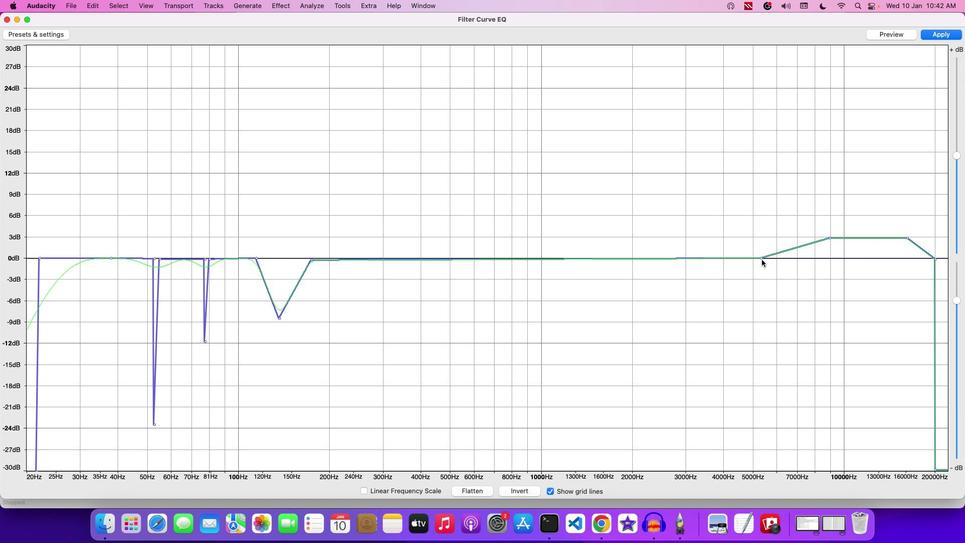 
Action: Mouse moved to (829, 258)
Screenshot: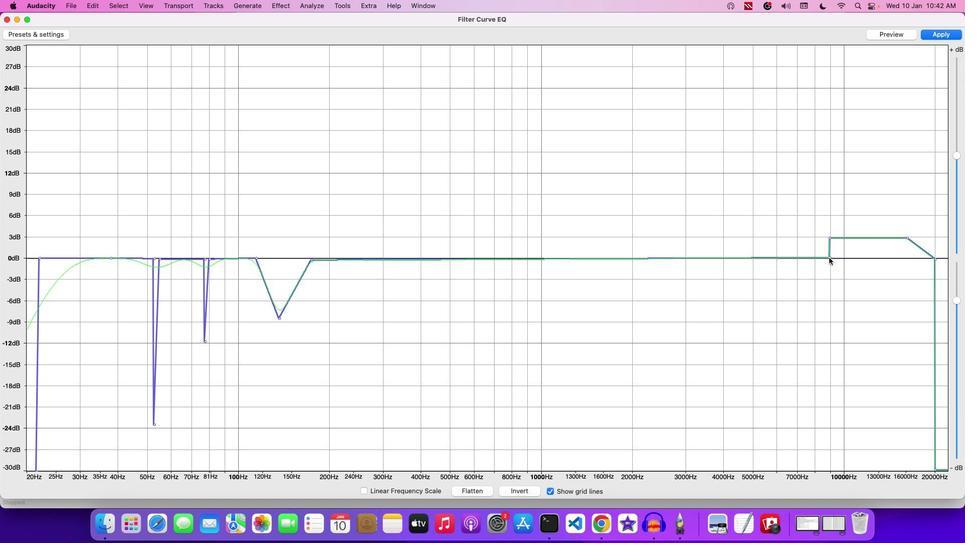 
Action: Mouse pressed left at (829, 258)
Screenshot: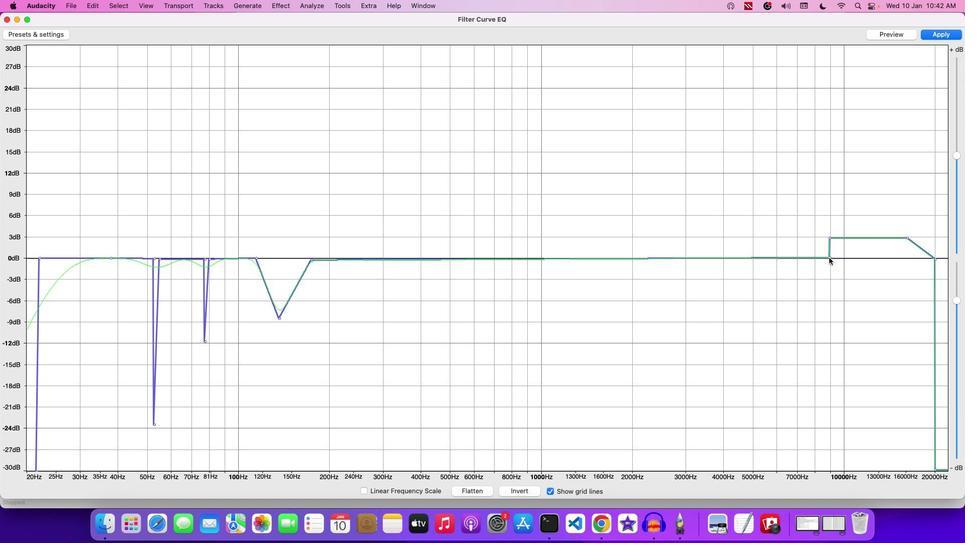 
Action: Mouse moved to (908, 237)
Screenshot: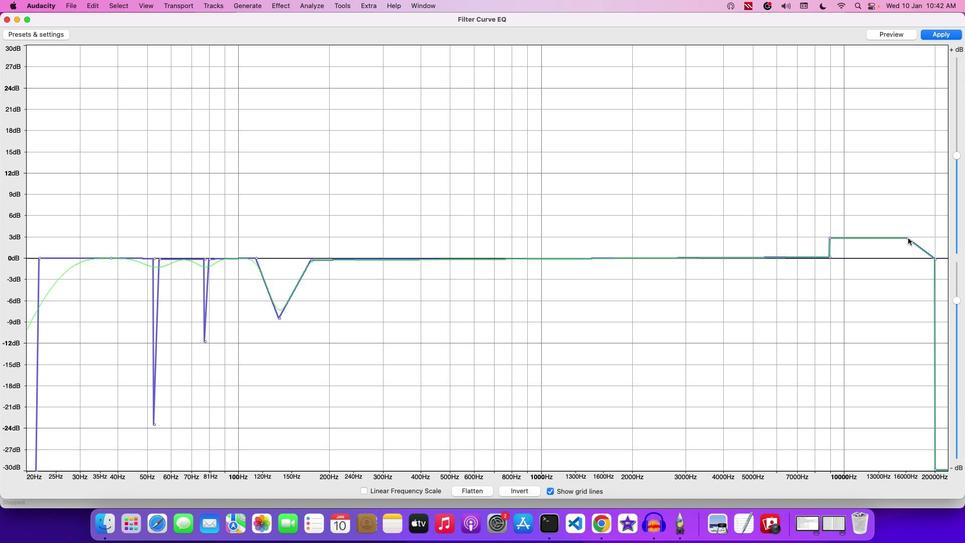 
Action: Mouse pressed left at (908, 237)
Screenshot: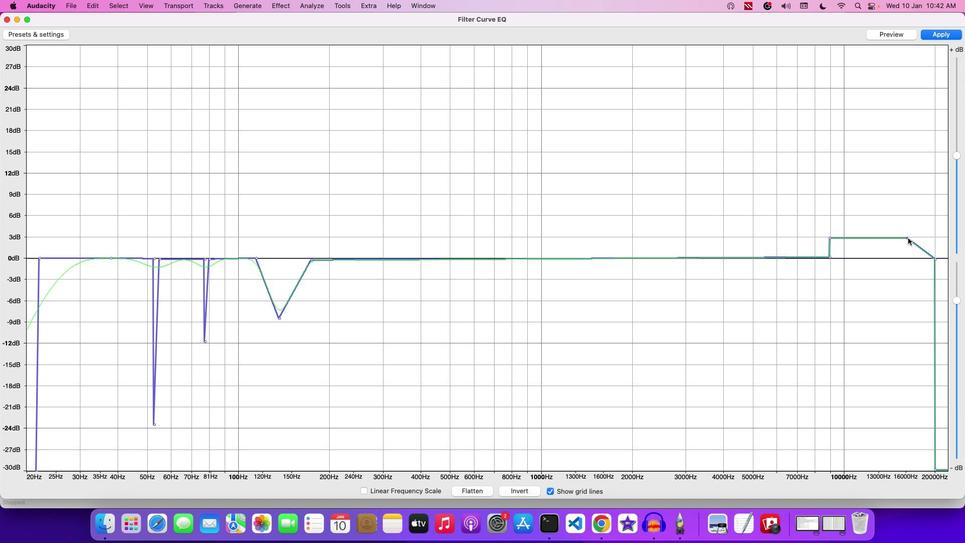 
Action: Mouse moved to (855, 236)
Screenshot: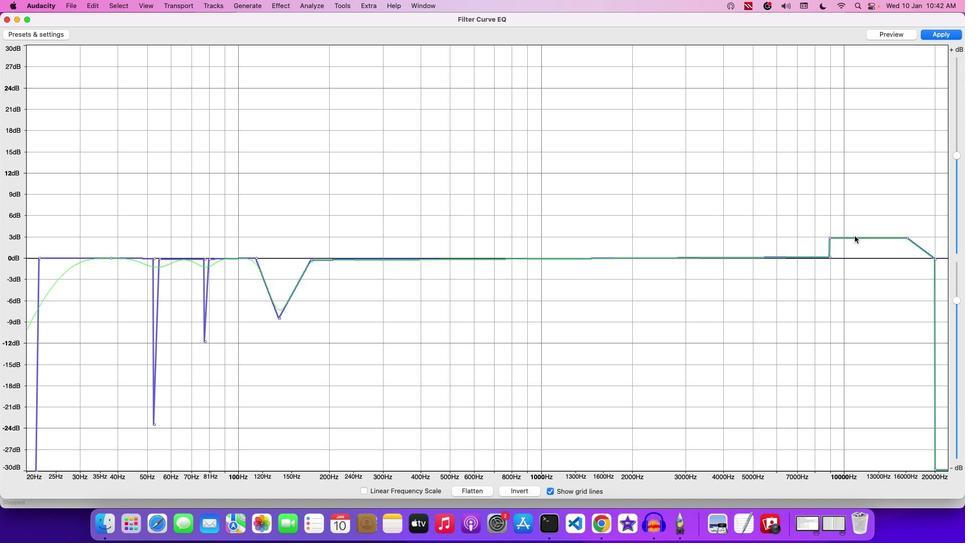 
Action: Mouse pressed left at (855, 236)
Screenshot: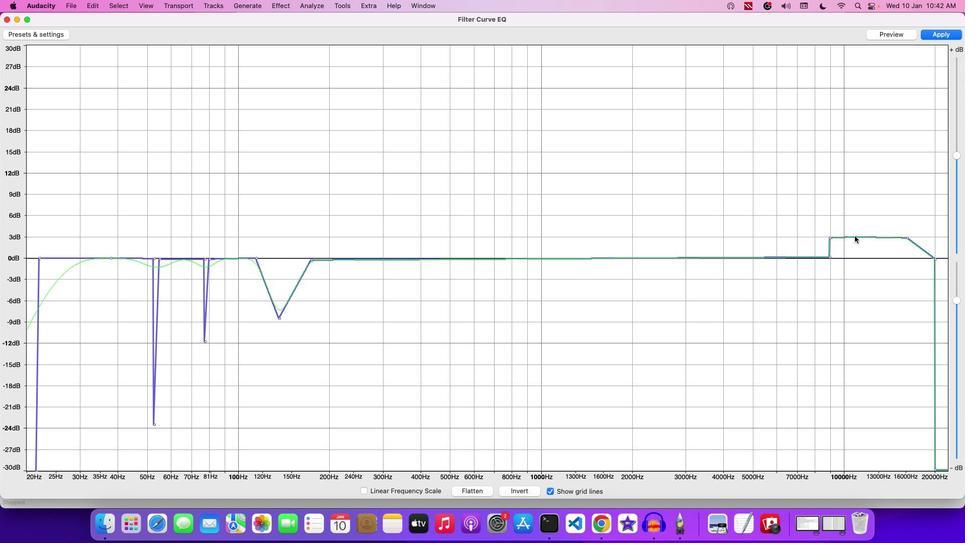 
Action: Mouse moved to (863, 235)
Screenshot: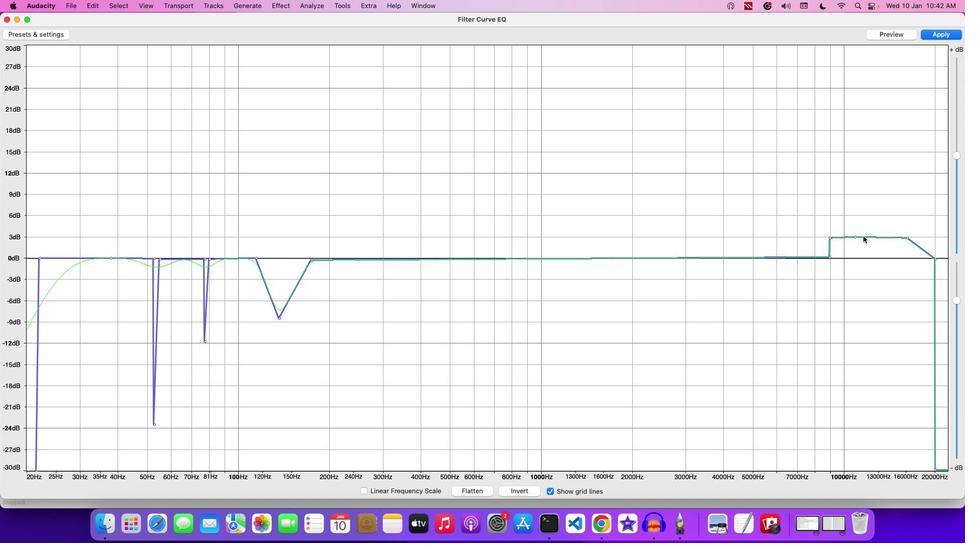 
Action: Mouse pressed left at (863, 235)
Screenshot: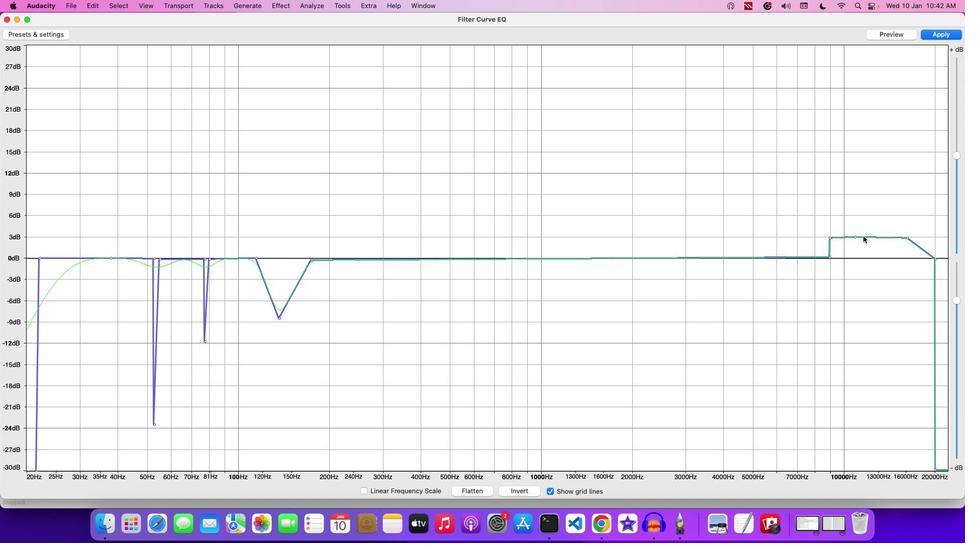 
Action: Mouse moved to (869, 234)
Screenshot: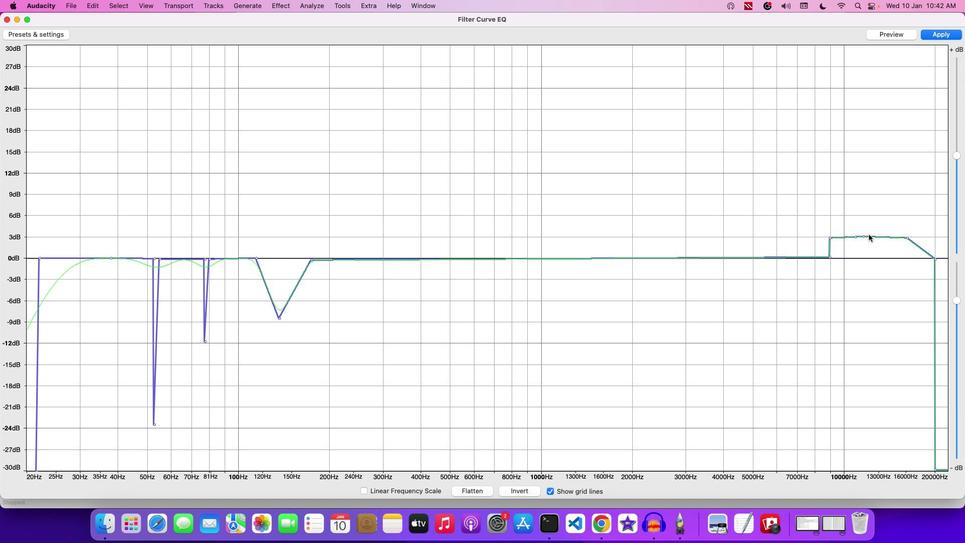 
Action: Mouse pressed left at (869, 234)
Screenshot: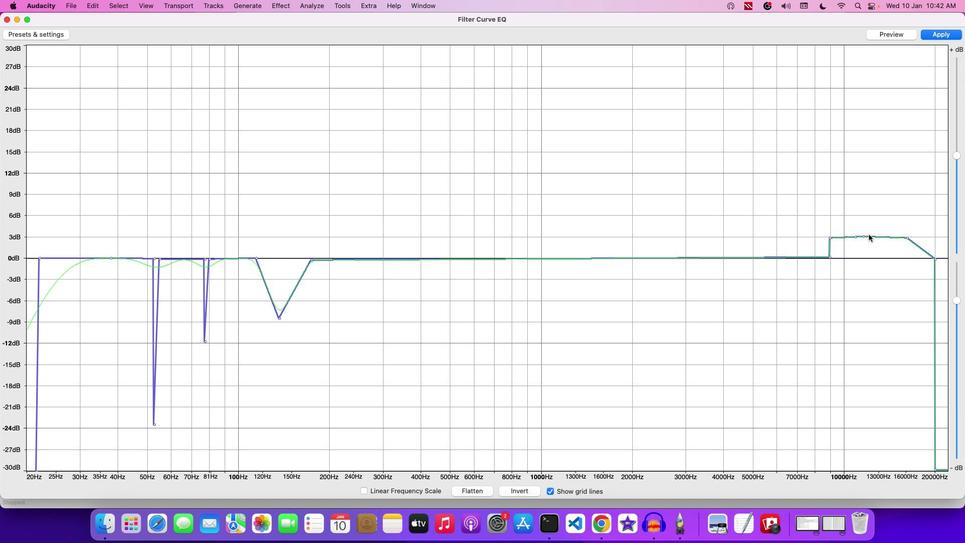 
Action: Mouse moved to (864, 235)
Screenshot: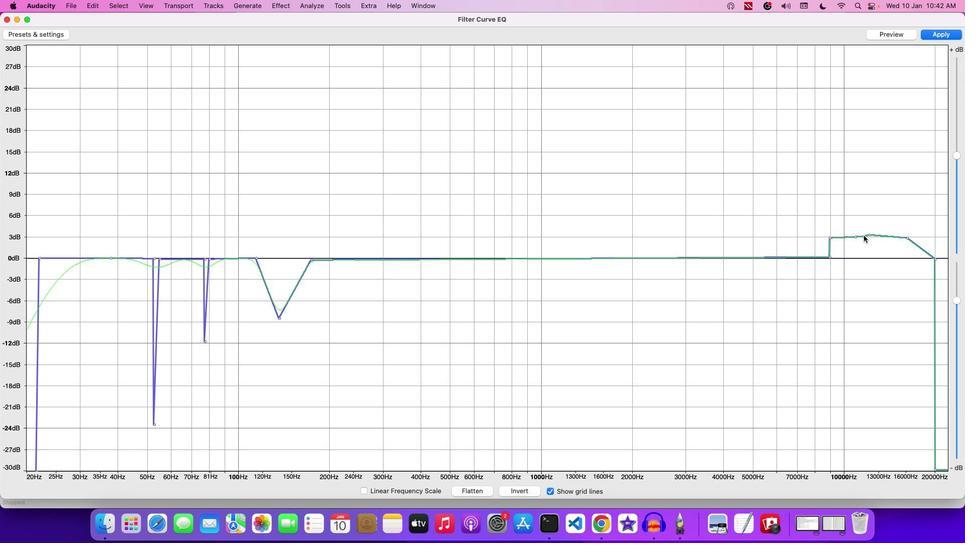 
Action: Mouse pressed left at (864, 235)
Screenshot: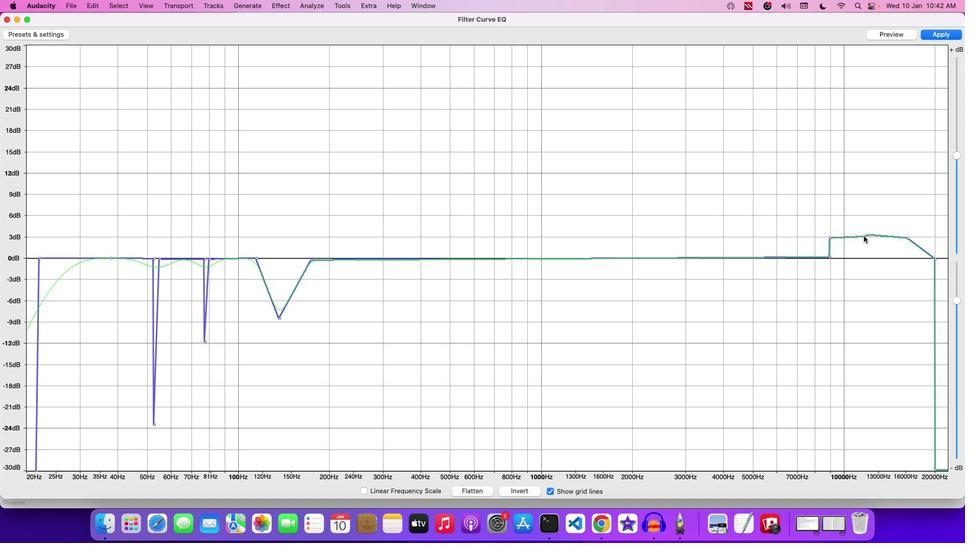 
Action: Mouse moved to (869, 234)
Screenshot: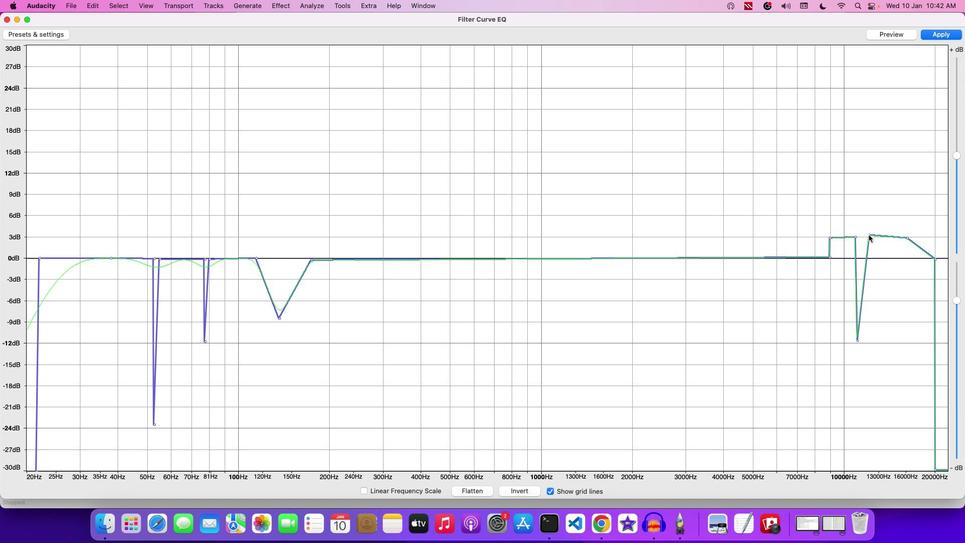 
Action: Mouse pressed left at (869, 234)
Screenshot: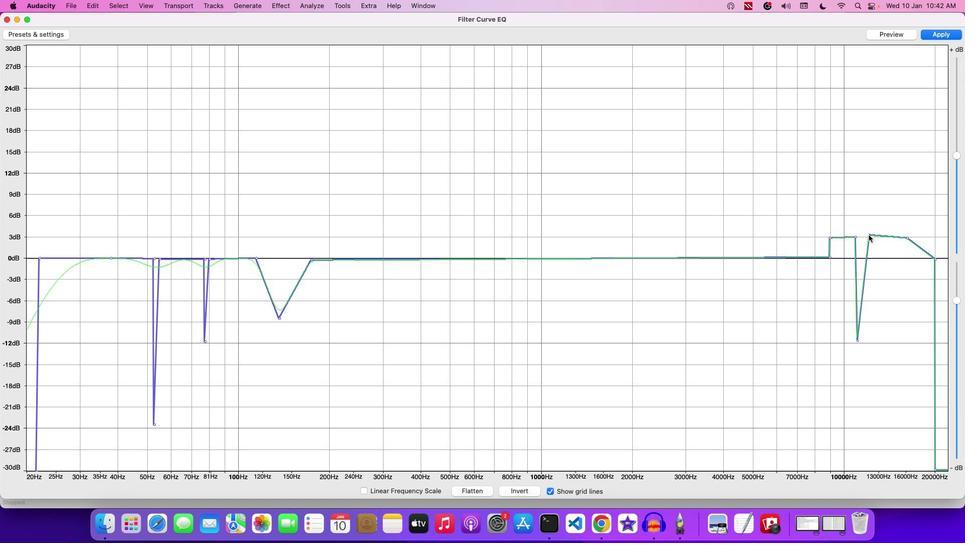 
Action: Mouse moved to (893, 35)
Screenshot: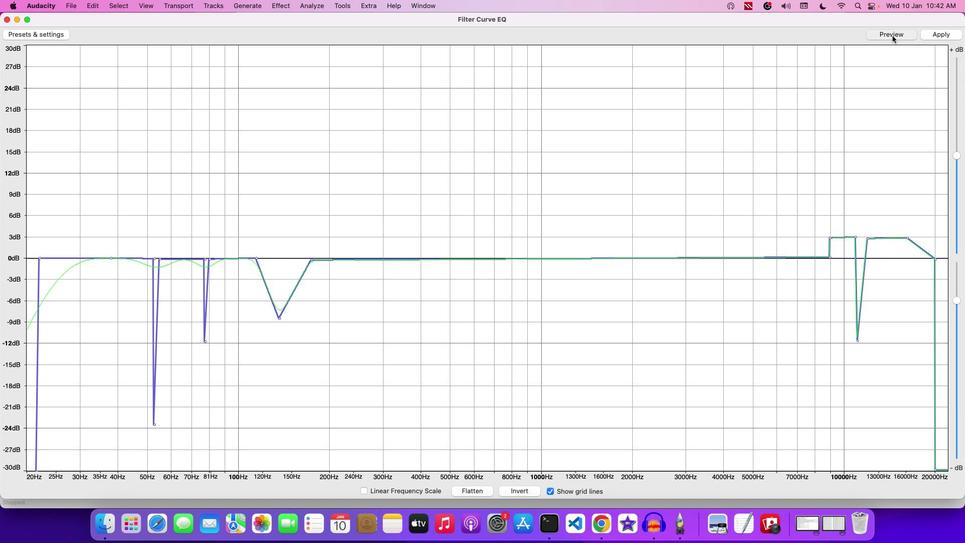 
Action: Mouse pressed left at (893, 35)
Screenshot: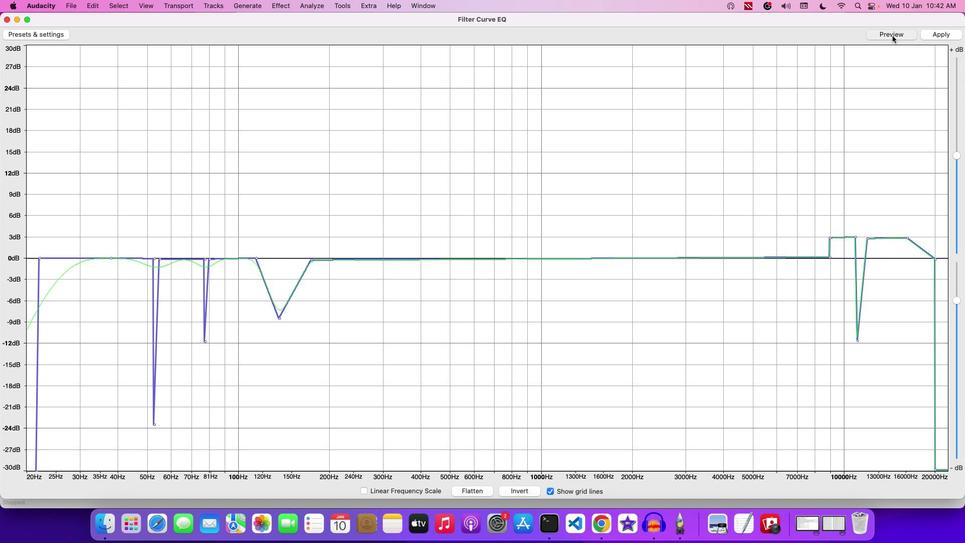 
Action: Mouse moved to (523, 258)
Screenshot: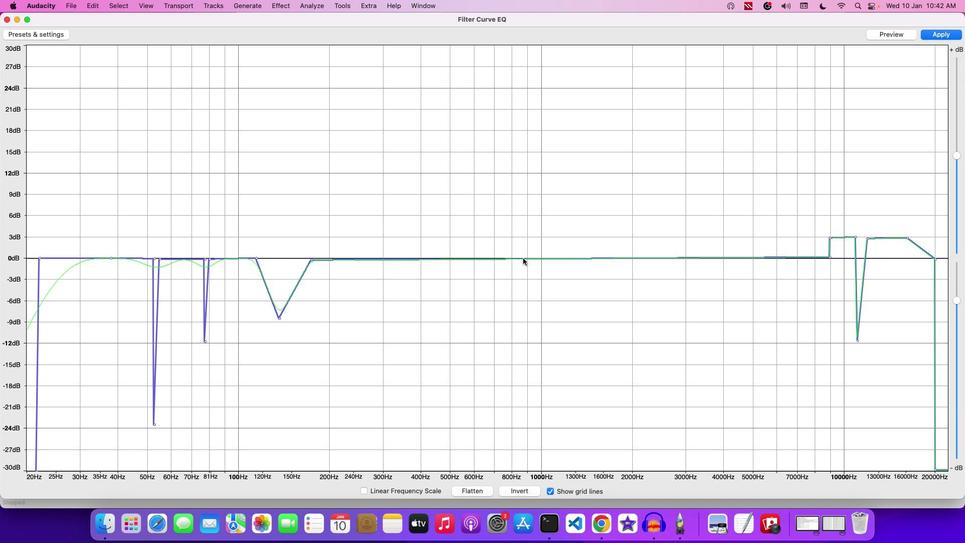
Action: Mouse pressed left at (523, 258)
Screenshot: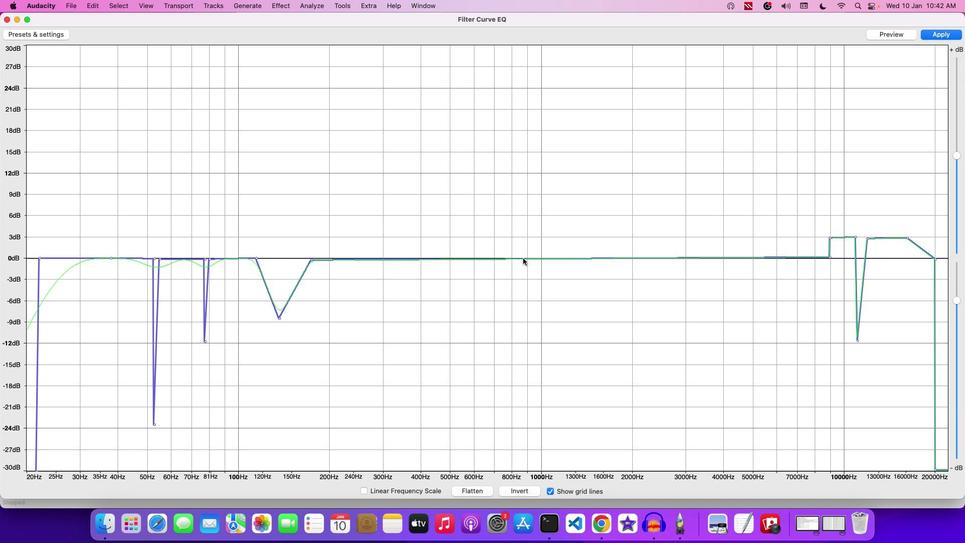 
Action: Mouse moved to (565, 260)
Screenshot: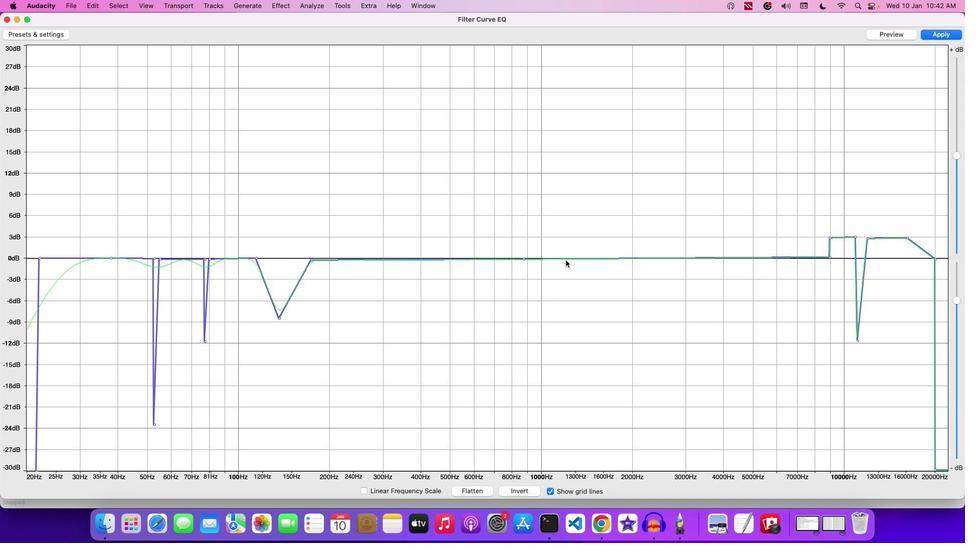 
Action: Mouse pressed left at (565, 260)
Screenshot: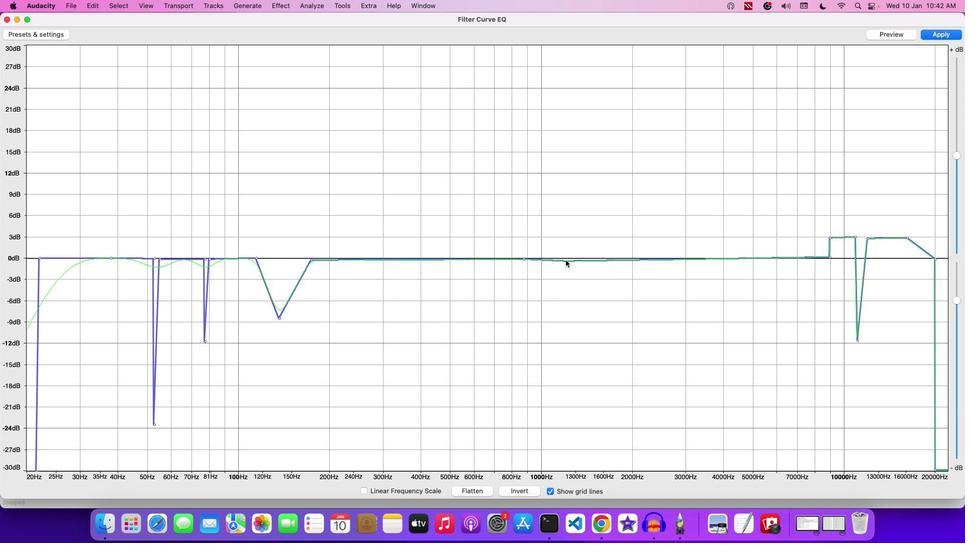 
Action: Mouse moved to (617, 260)
Screenshot: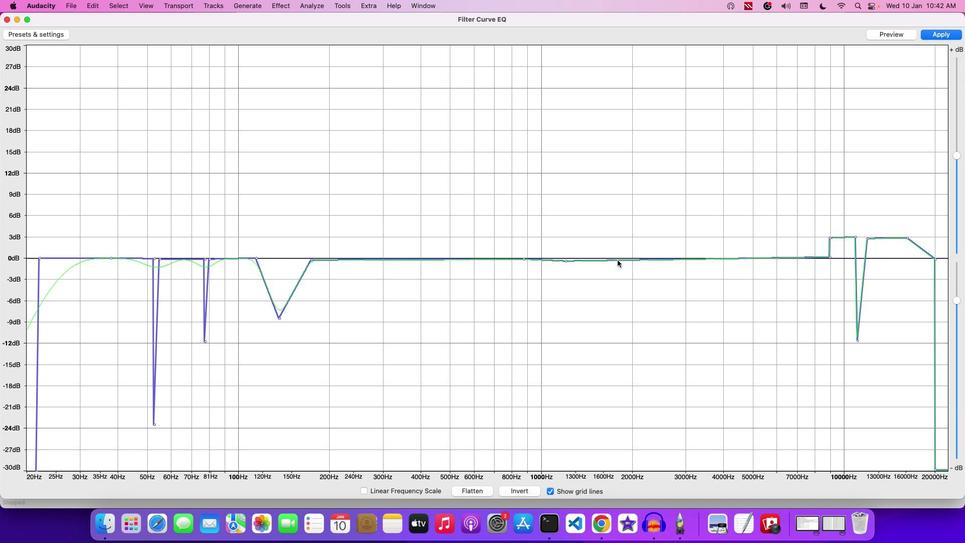 
Action: Mouse pressed left at (617, 260)
Screenshot: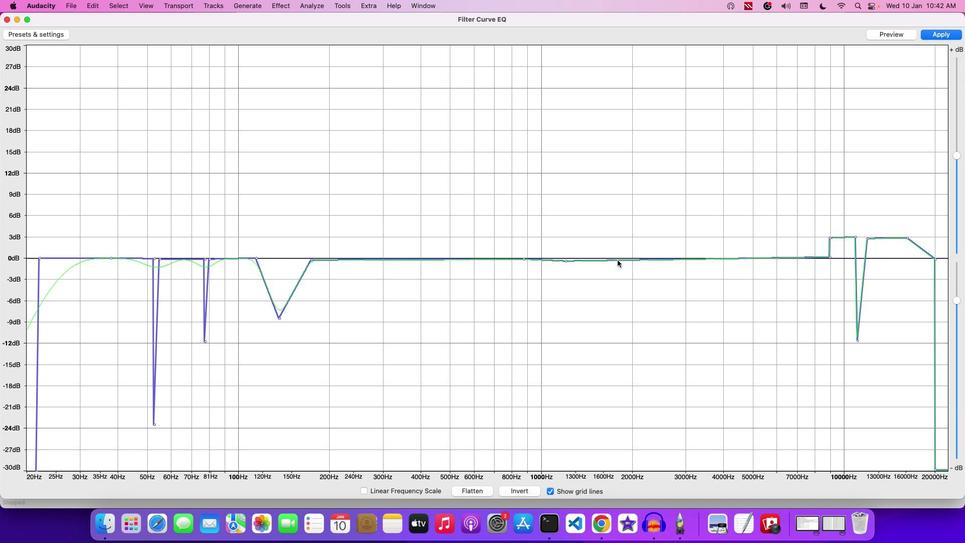 
Action: Mouse moved to (564, 260)
Screenshot: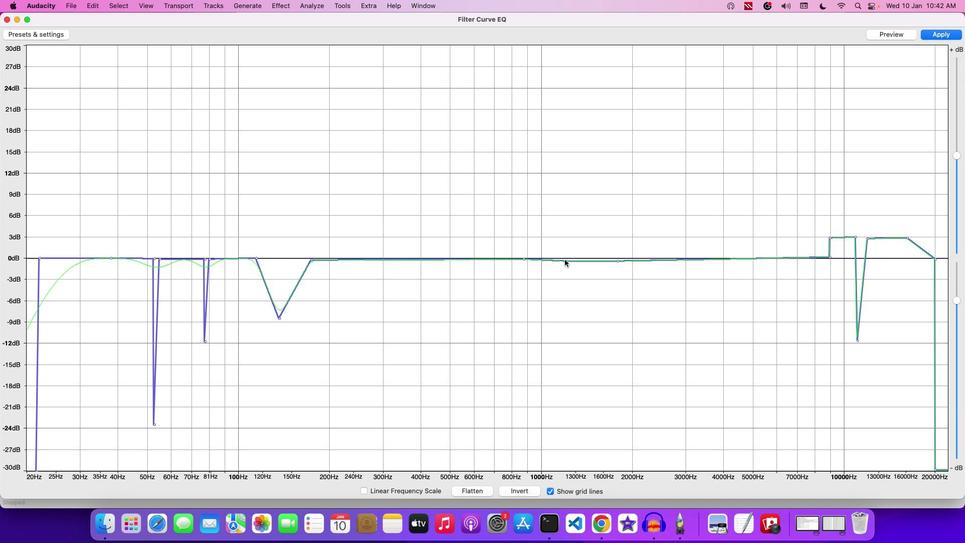 
Action: Mouse pressed left at (564, 260)
Screenshot: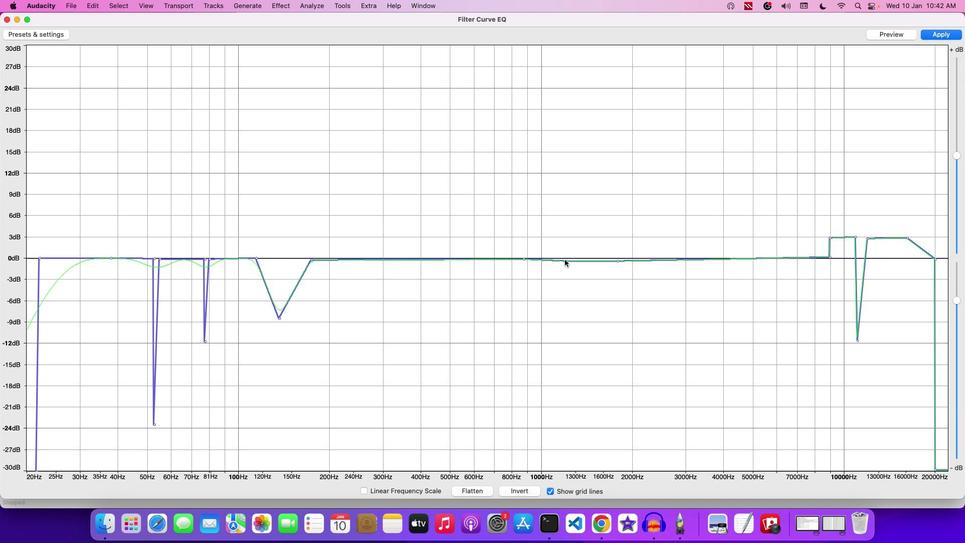
Action: Mouse moved to (874, 34)
Screenshot: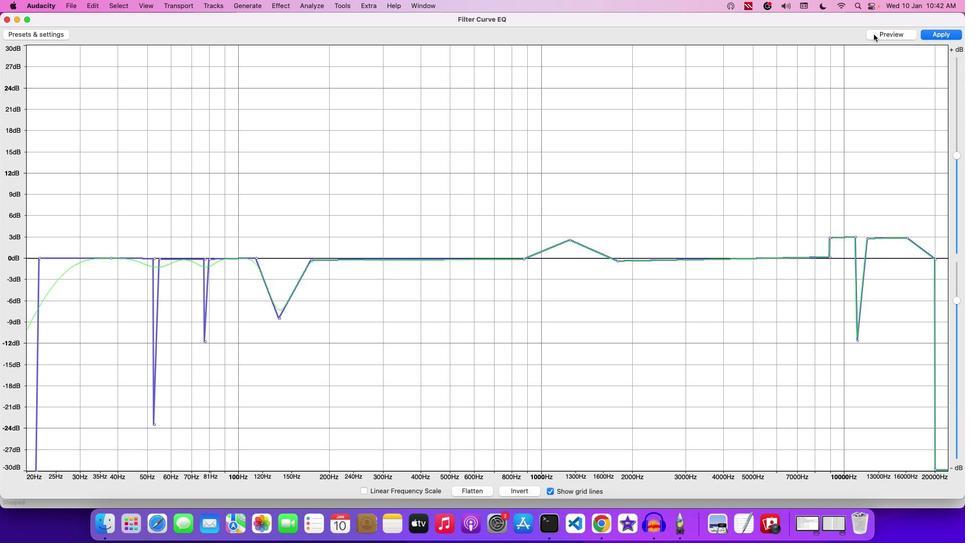 
Action: Mouse pressed left at (874, 34)
Screenshot: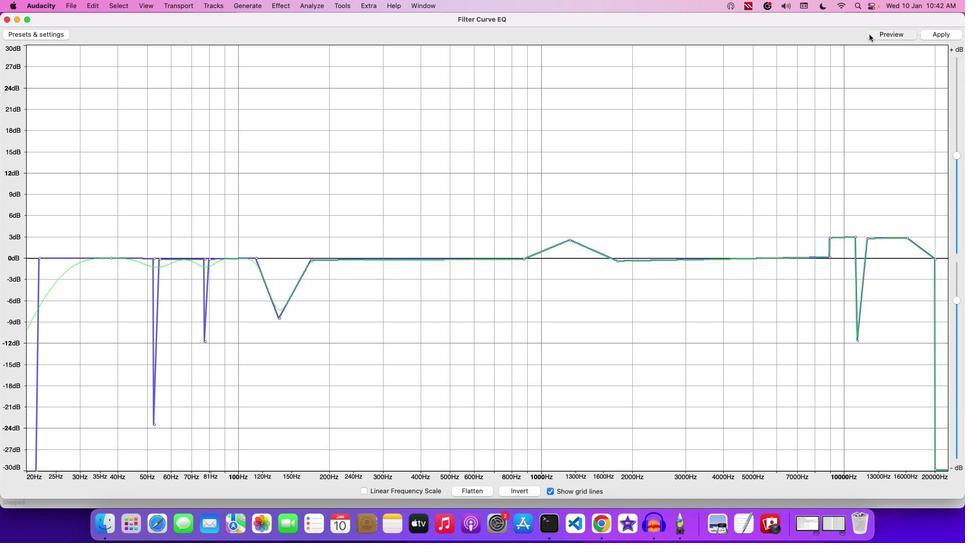 
Action: Mouse moved to (951, 31)
Screenshot: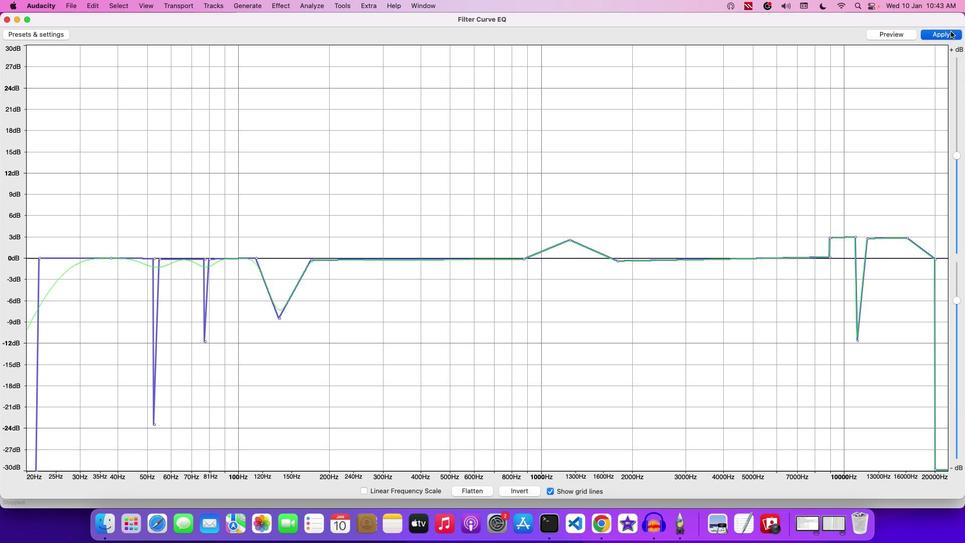 
Action: Mouse pressed left at (951, 31)
Screenshot: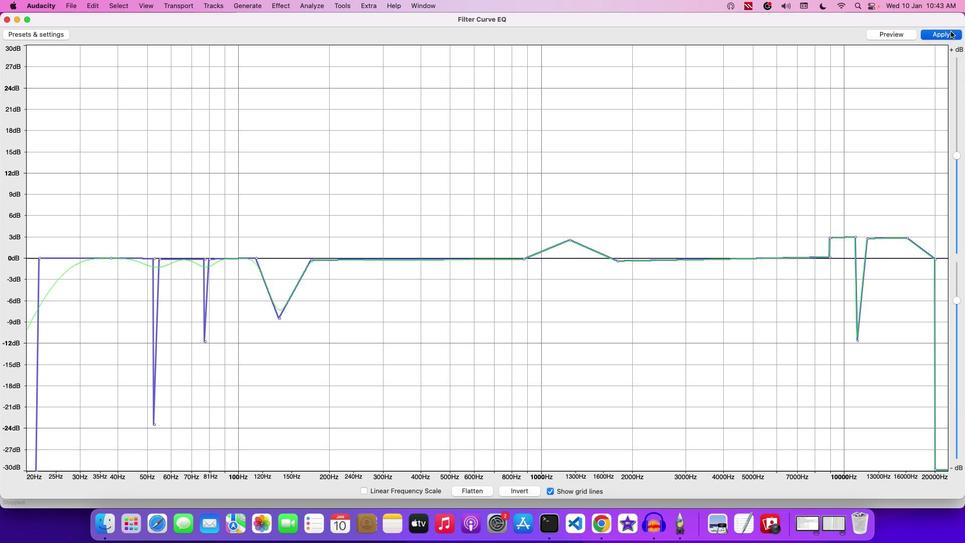 
Action: Mouse moved to (562, 56)
Screenshot: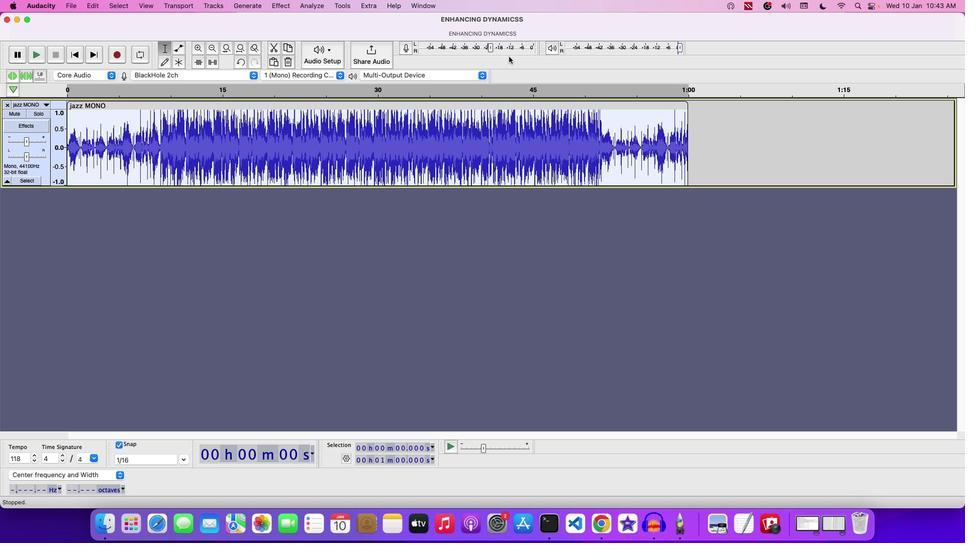 
Action: Key pressed Key.space
Screenshot: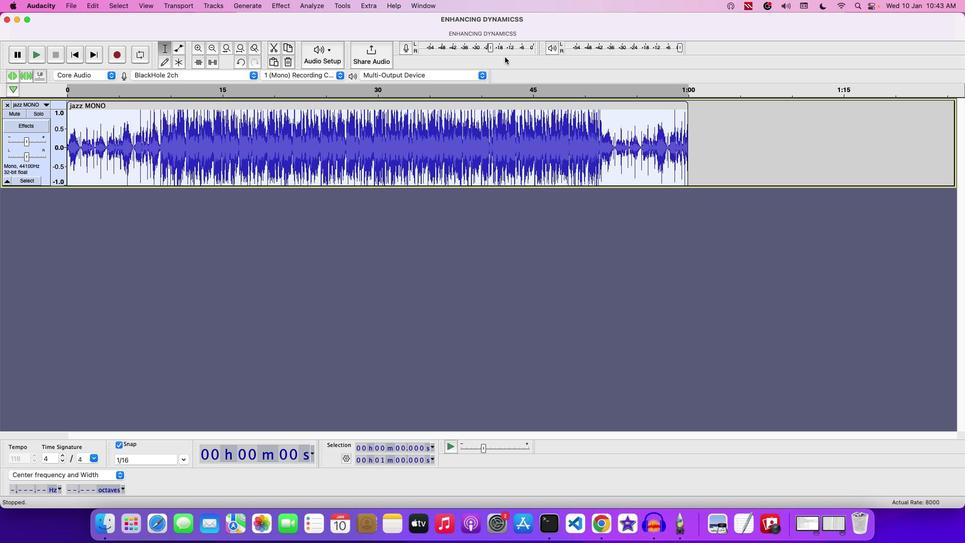 
Action: Mouse moved to (27, 143)
Screenshot: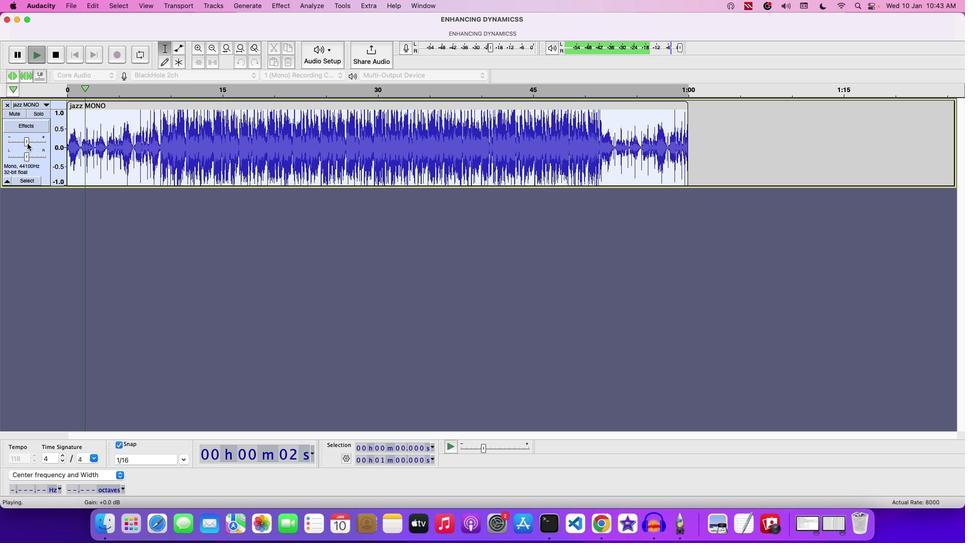 
Action: Mouse pressed left at (27, 143)
Screenshot: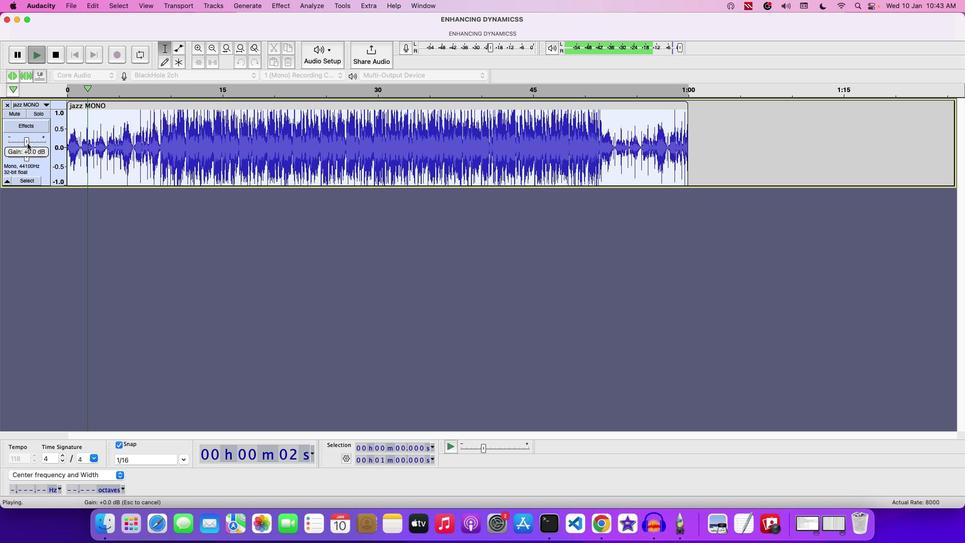 
Action: Mouse moved to (21, 141)
Screenshot: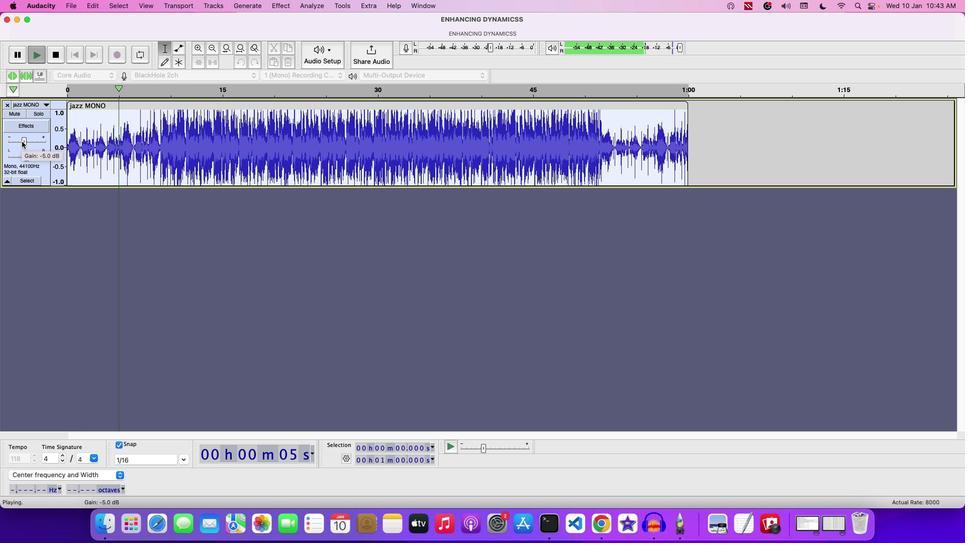 
Action: Mouse pressed left at (21, 141)
Screenshot: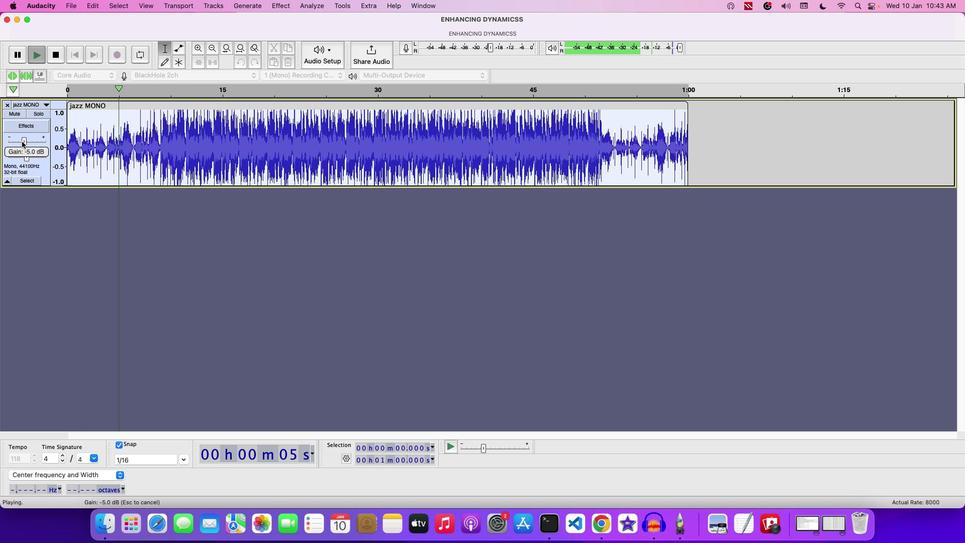 
Action: Mouse moved to (285, 14)
Screenshot: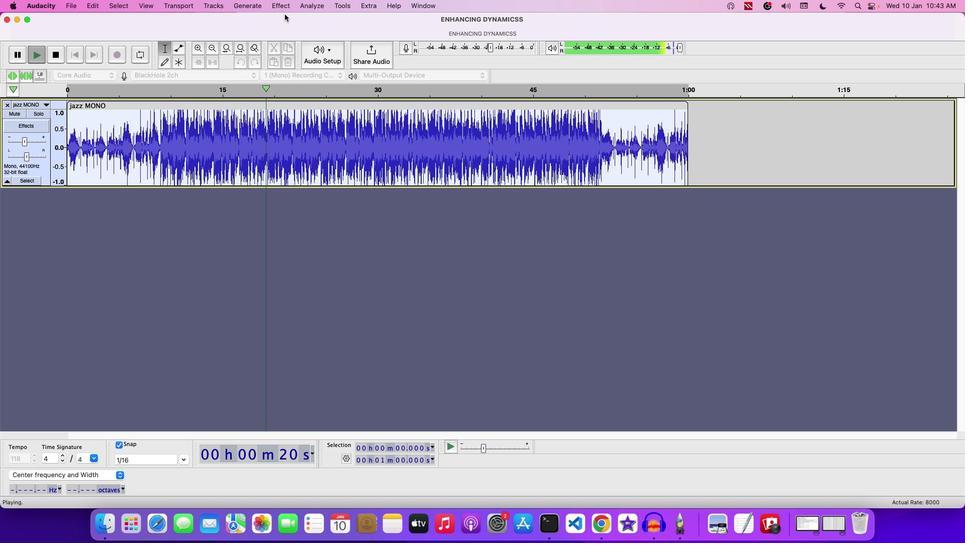
Action: Key pressed Key.space
Screenshot: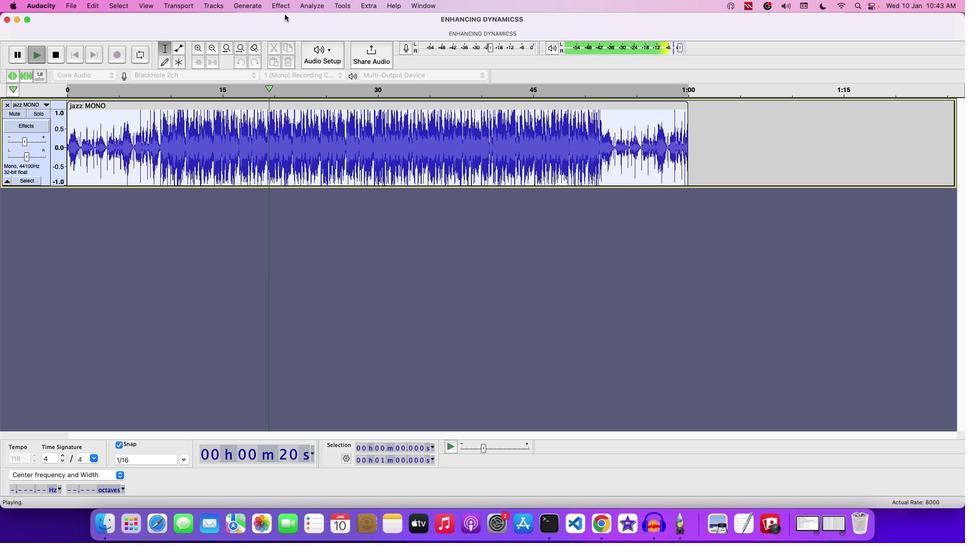 
Action: Mouse moved to (287, 3)
Screenshot: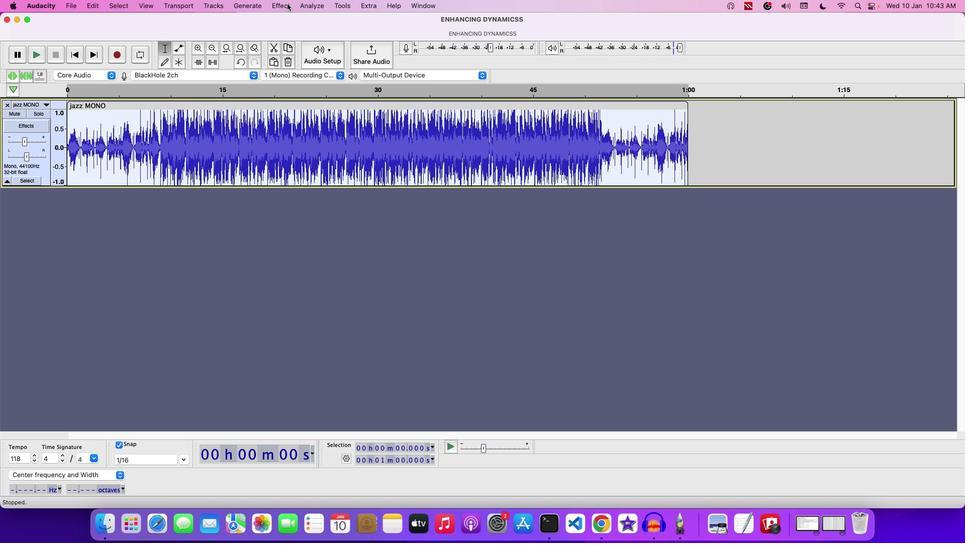 
Action: Mouse pressed left at (287, 3)
Screenshot: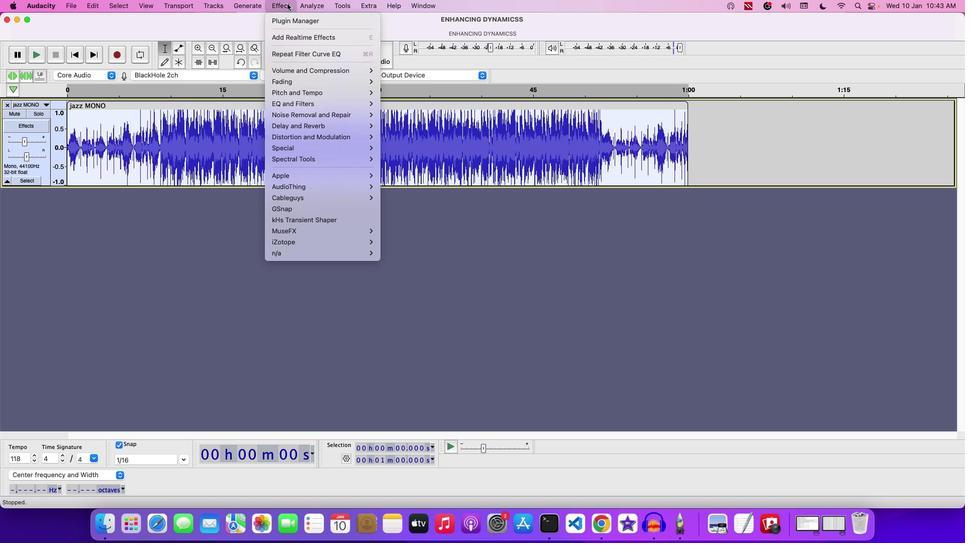 
Action: Mouse moved to (415, 102)
Screenshot: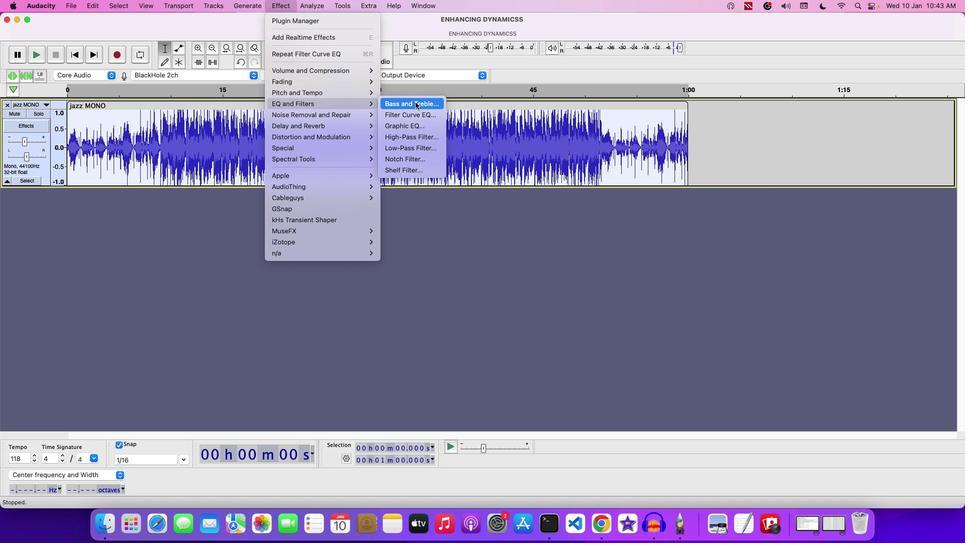 
Action: Mouse pressed left at (415, 102)
Screenshot: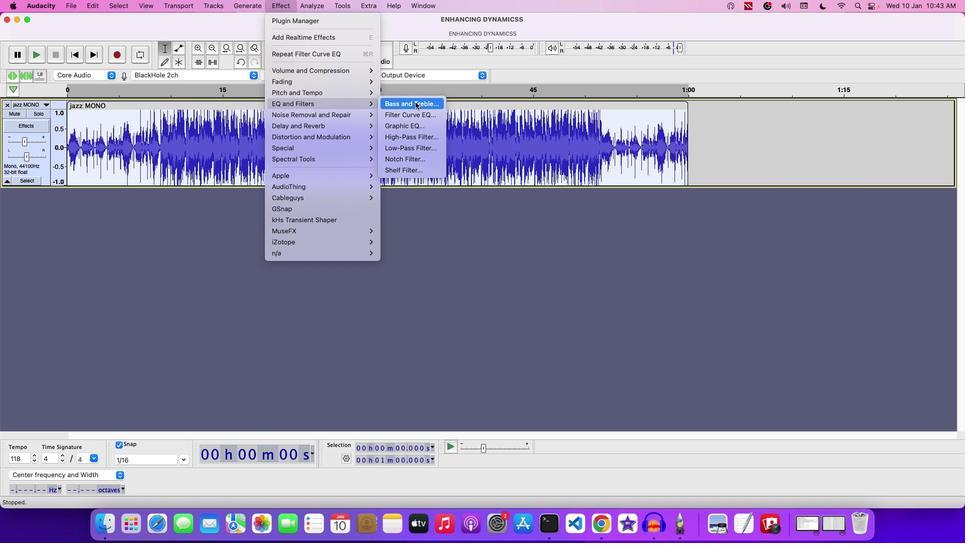 
Action: Mouse moved to (508, 246)
Screenshot: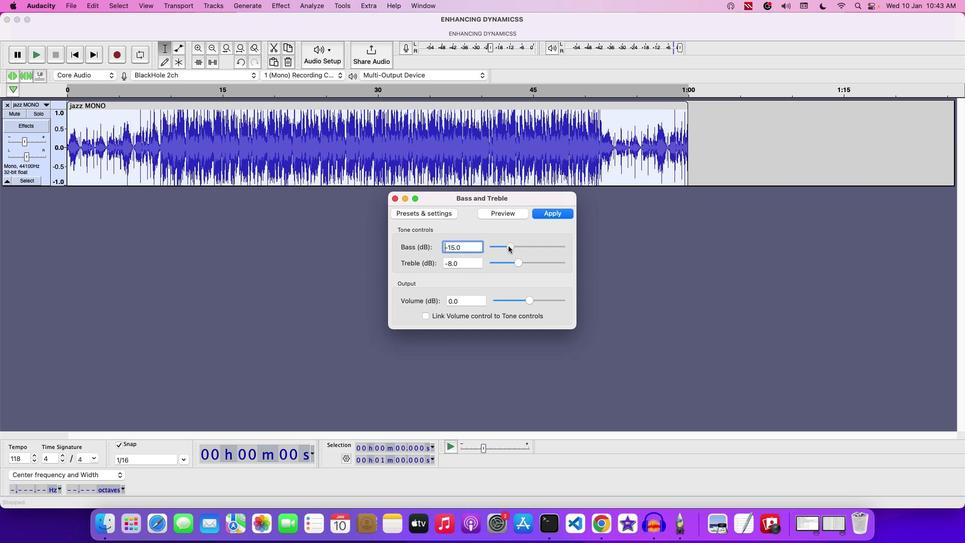 
Action: Mouse pressed left at (508, 246)
Screenshot: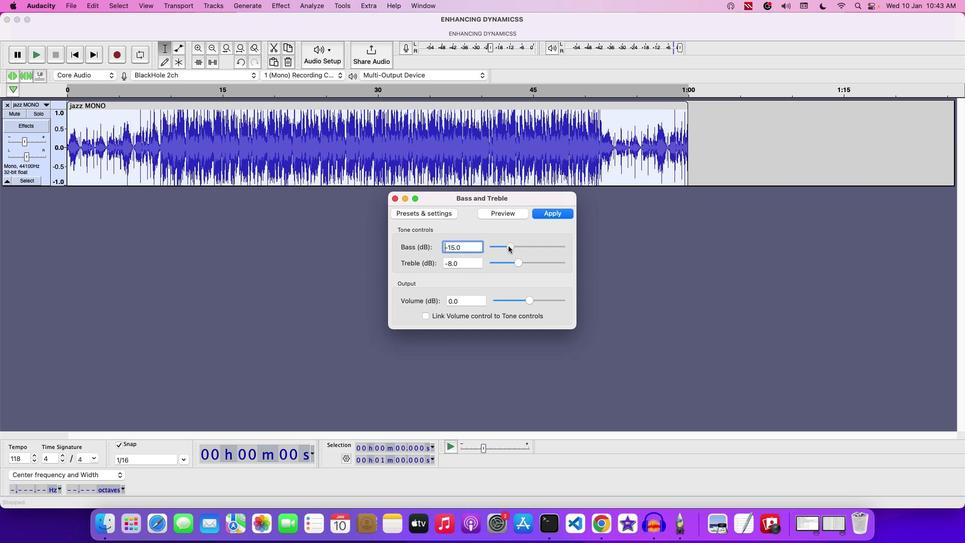
Action: Mouse moved to (516, 260)
Screenshot: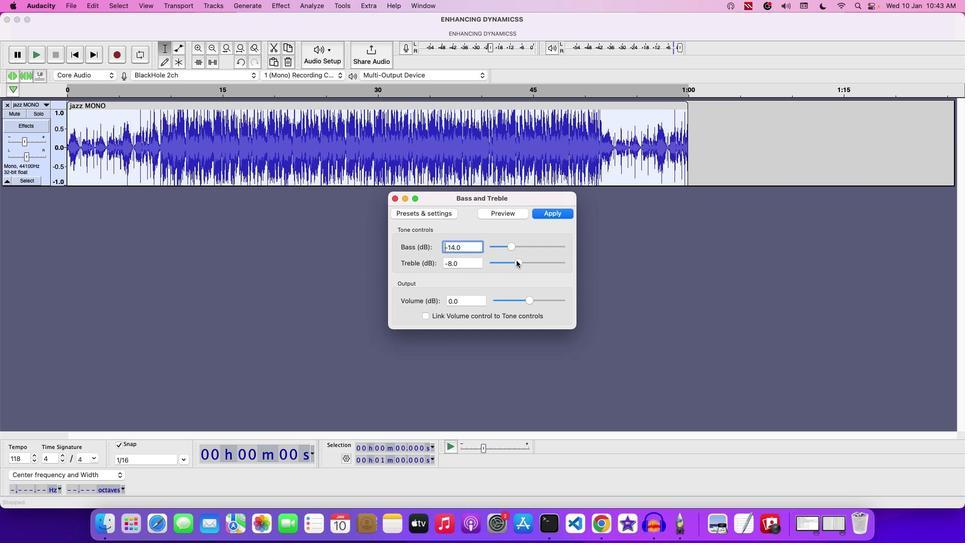 
Action: Mouse pressed left at (516, 260)
Screenshot: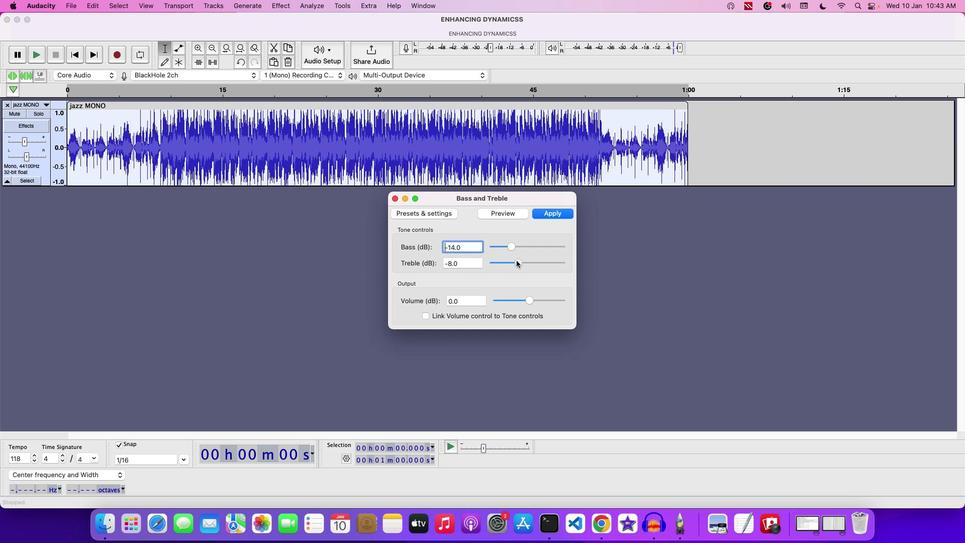 
Action: Mouse moved to (514, 211)
Screenshot: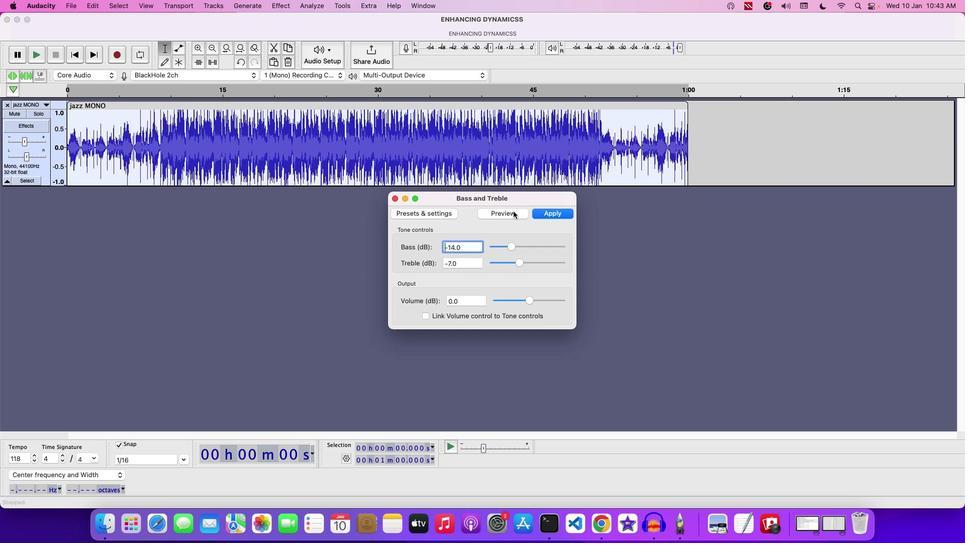 
Action: Mouse pressed left at (514, 211)
Screenshot: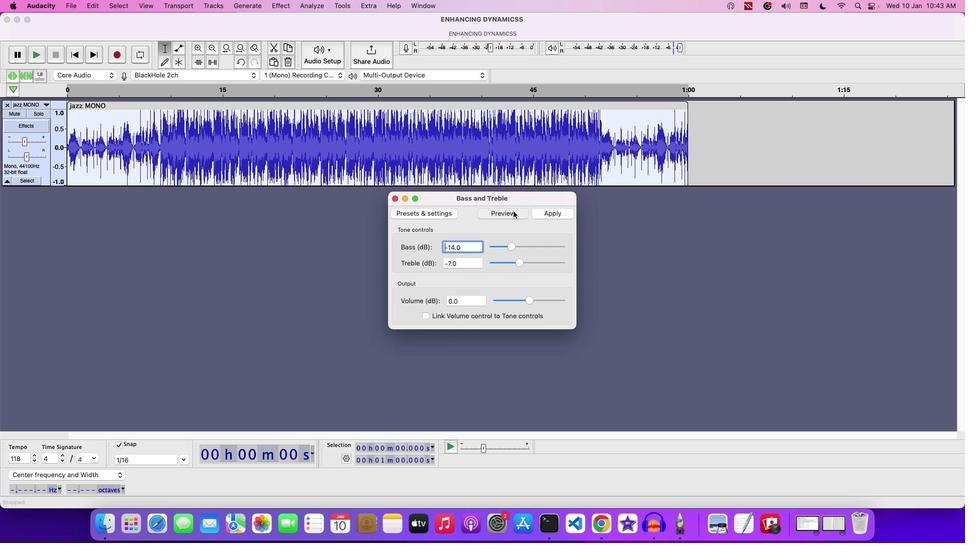 
Action: Mouse moved to (552, 212)
Screenshot: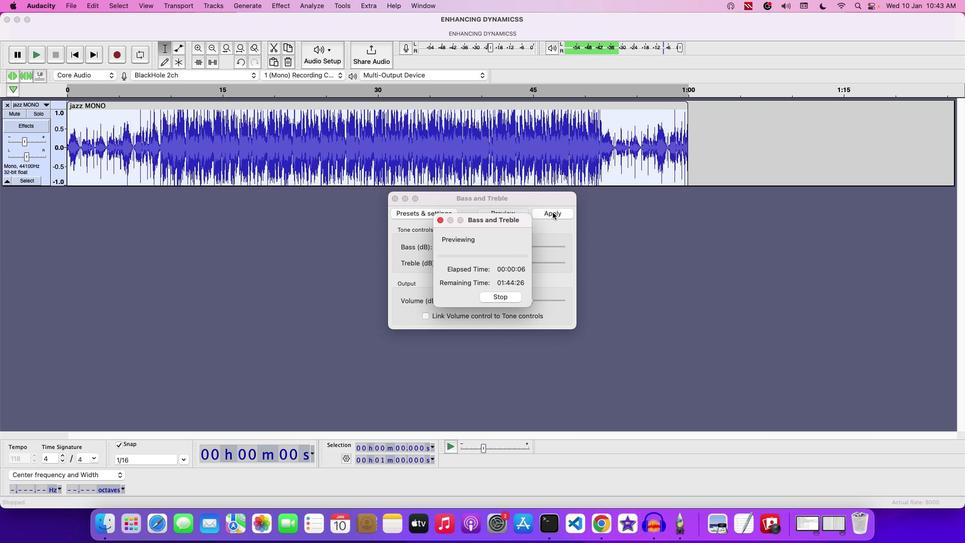 
Action: Mouse pressed left at (552, 212)
Screenshot: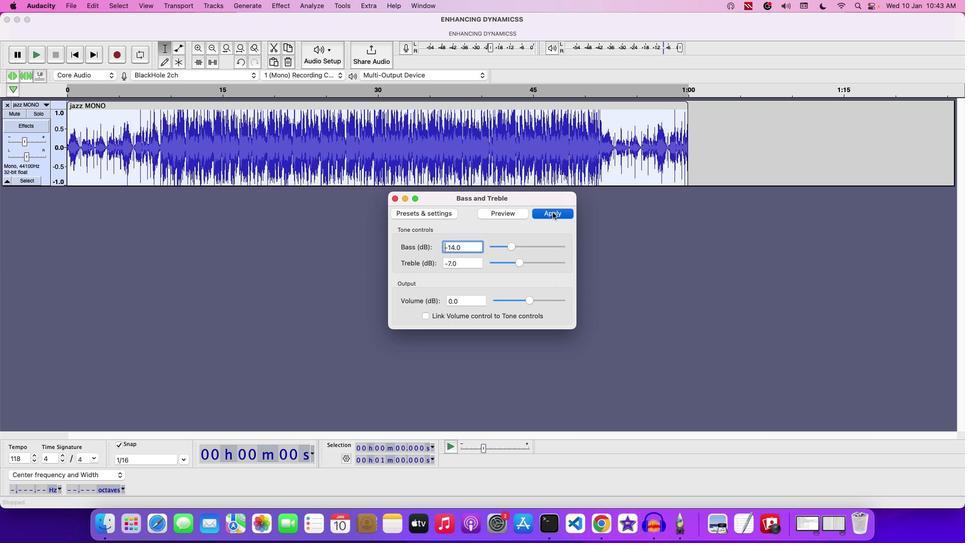 
Action: Mouse moved to (516, 206)
Screenshot: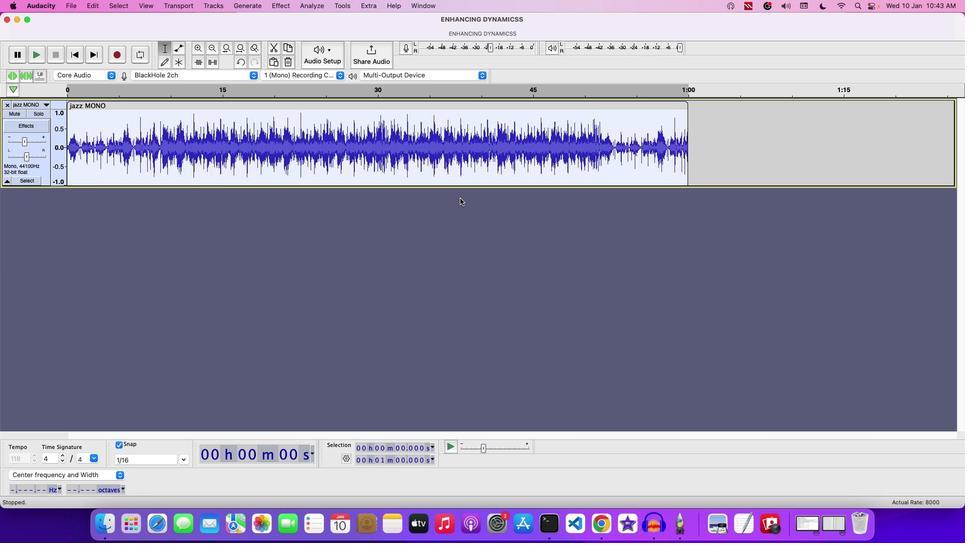 
Action: Key pressed Key.space
Screenshot: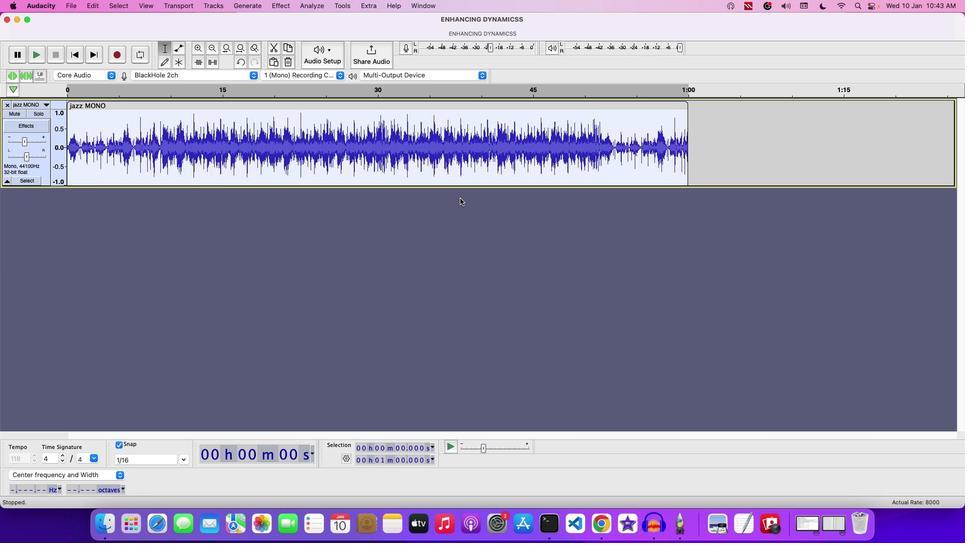 
Action: Mouse moved to (280, 8)
Screenshot: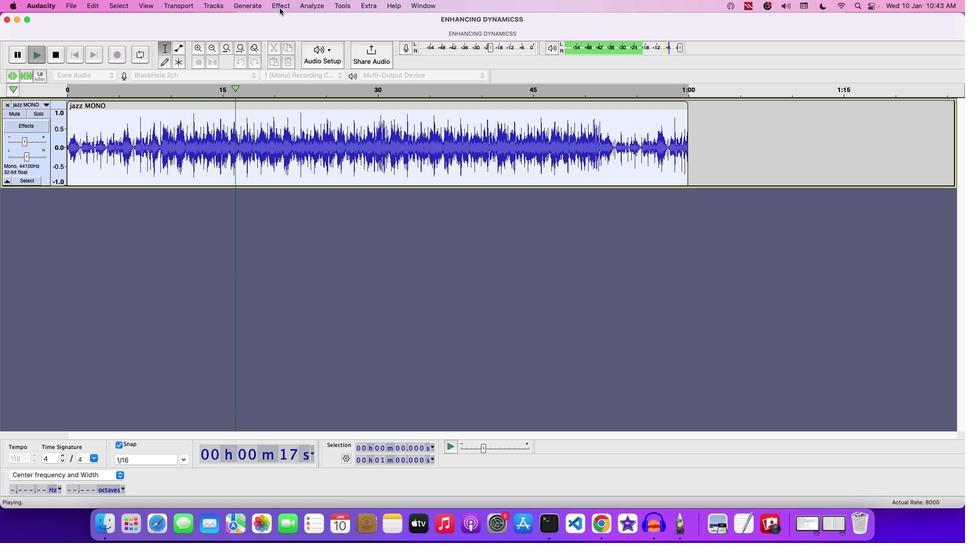 
Action: Key pressed Key.space
Screenshot: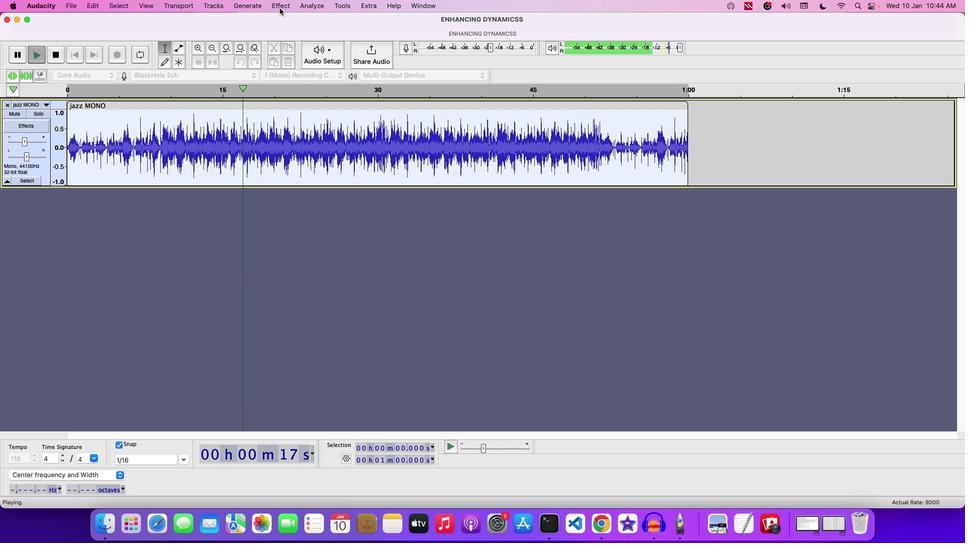 
Action: Mouse pressed left at (280, 8)
Screenshot: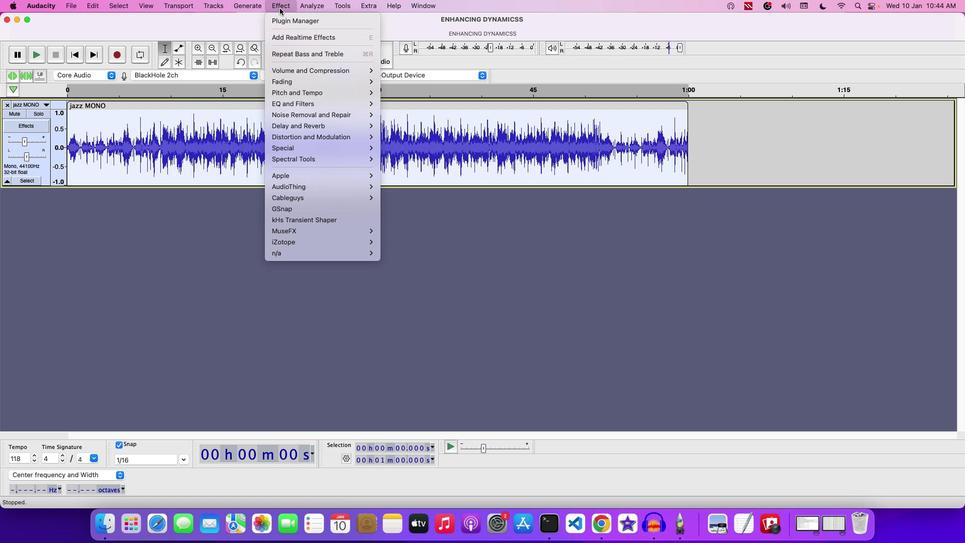 
Action: Mouse moved to (404, 296)
Screenshot: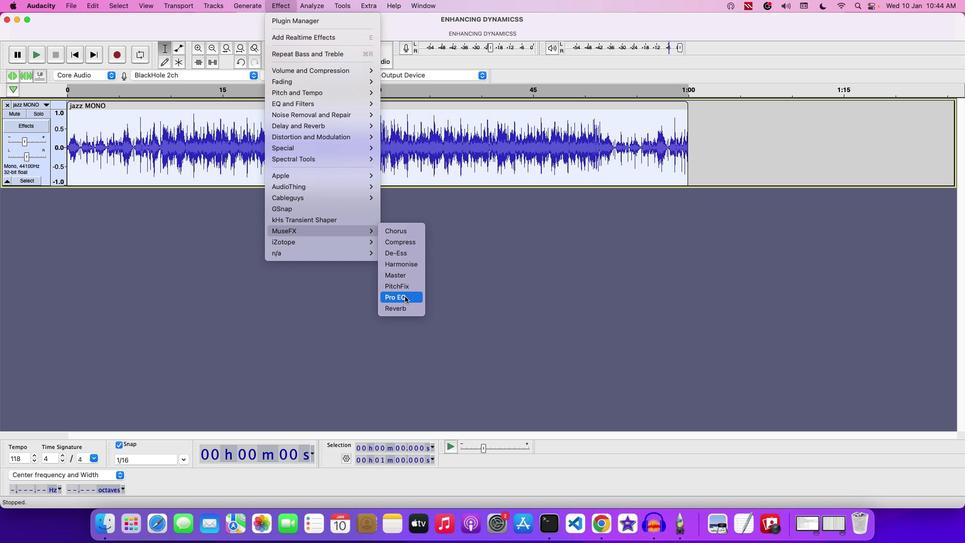 
Action: Mouse pressed left at (404, 296)
Screenshot: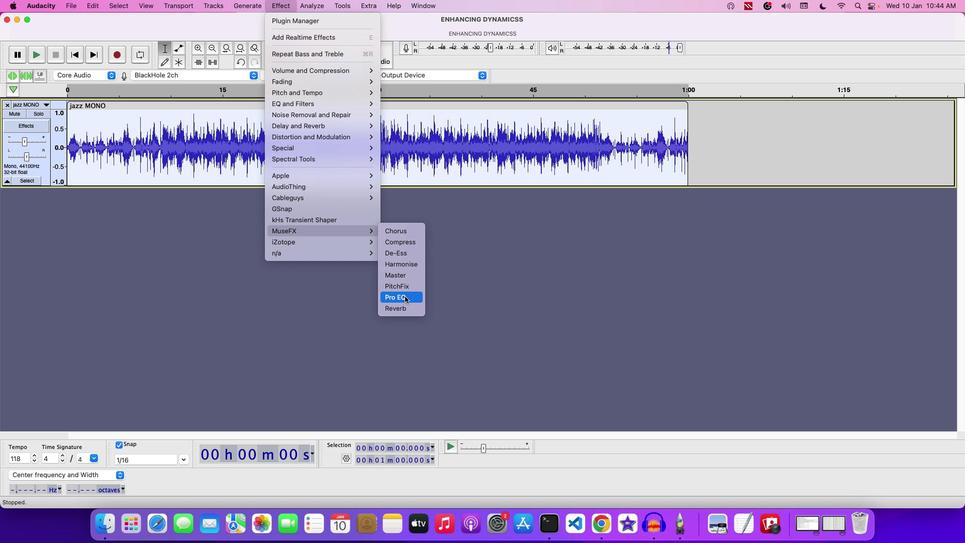 
Action: Mouse moved to (489, 175)
Screenshot: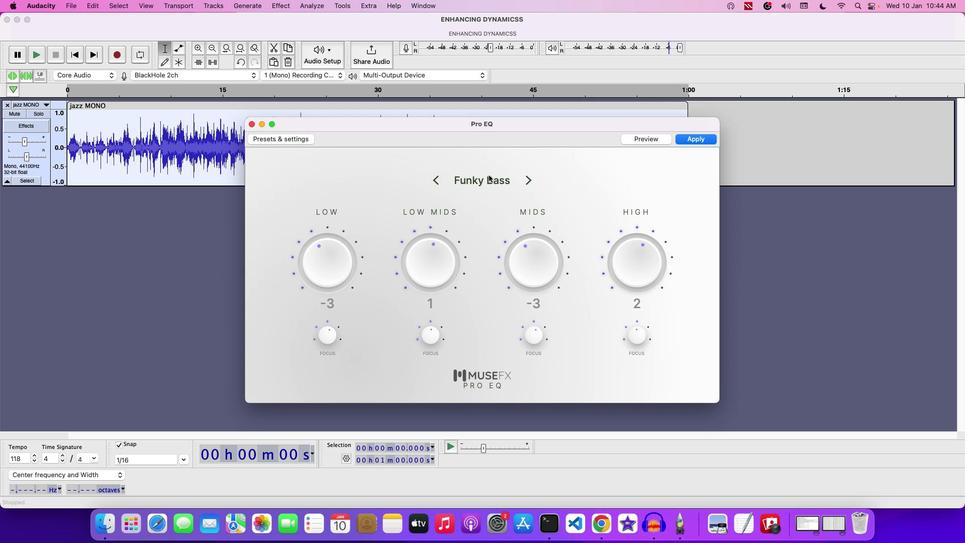 
Action: Mouse pressed left at (489, 175)
Screenshot: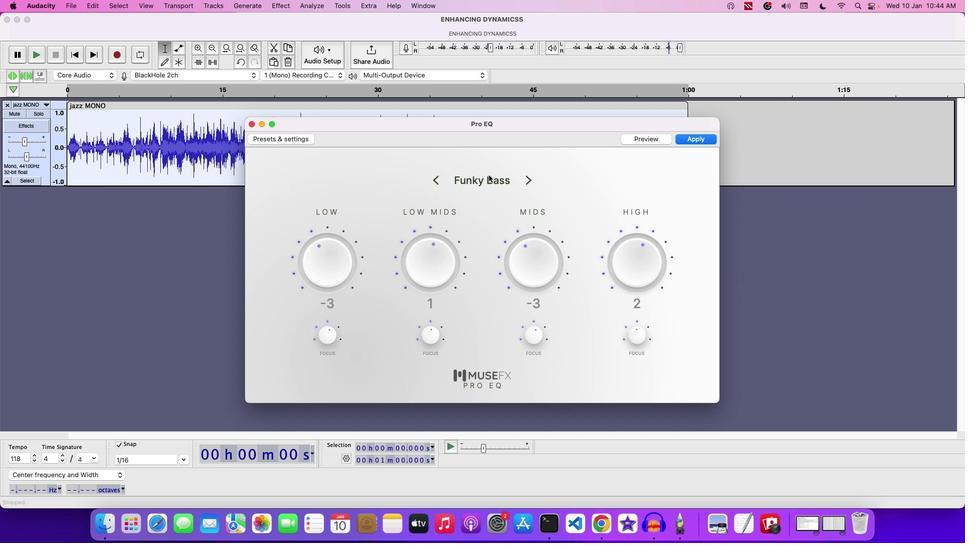 
Action: Mouse moved to (509, 325)
Screenshot: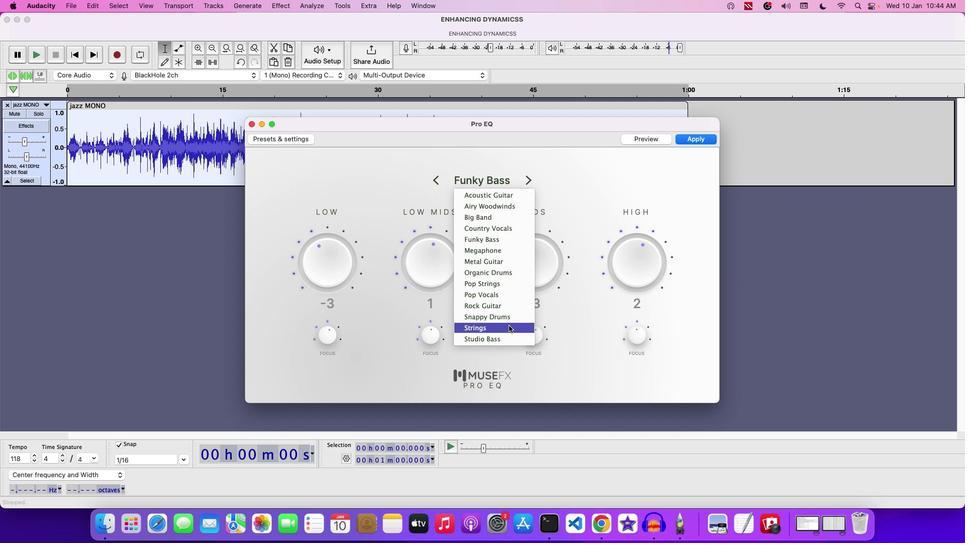 
Action: Key pressed Key.enter
Screenshot: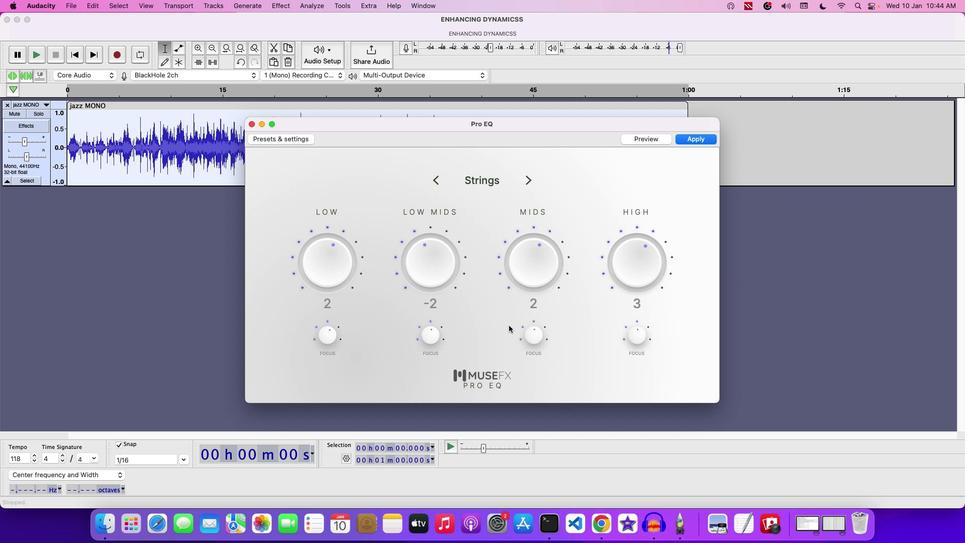 
Action: Mouse moved to (648, 143)
Screenshot: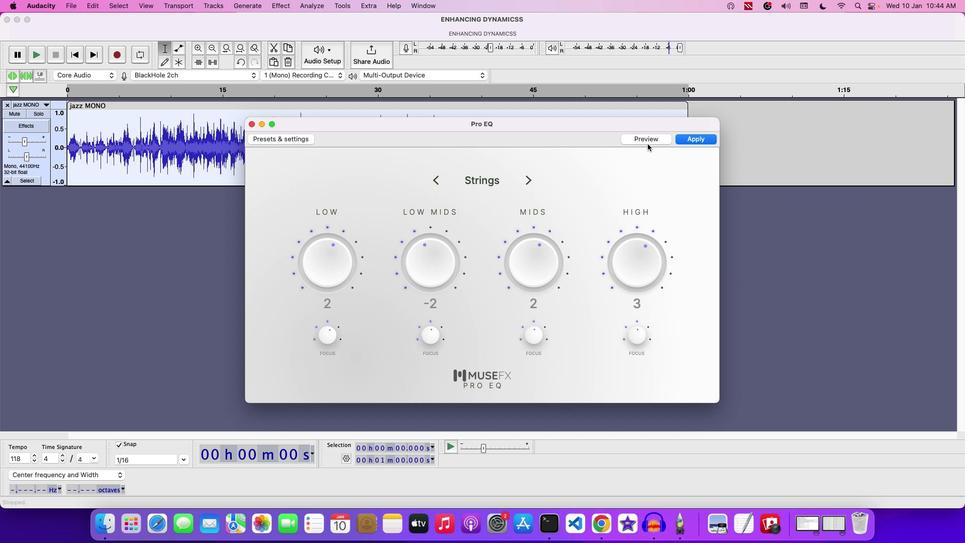 
Action: Mouse pressed left at (648, 143)
Screenshot: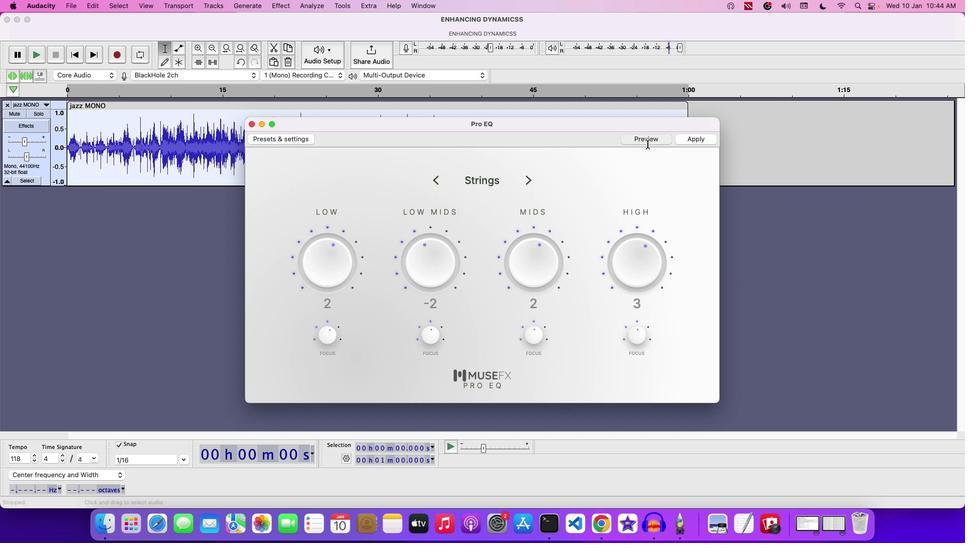 
Action: Mouse moved to (700, 140)
Screenshot: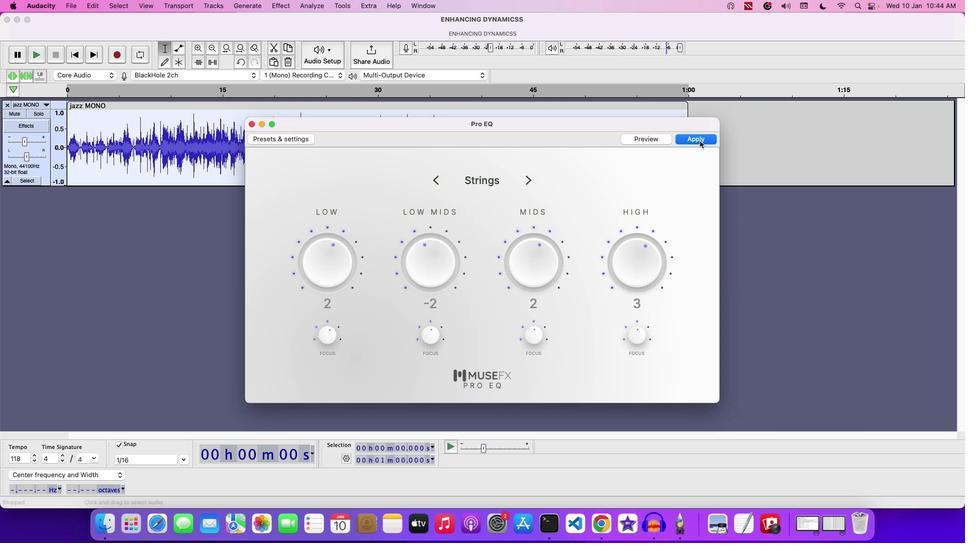 
Action: Mouse pressed left at (700, 140)
Screenshot: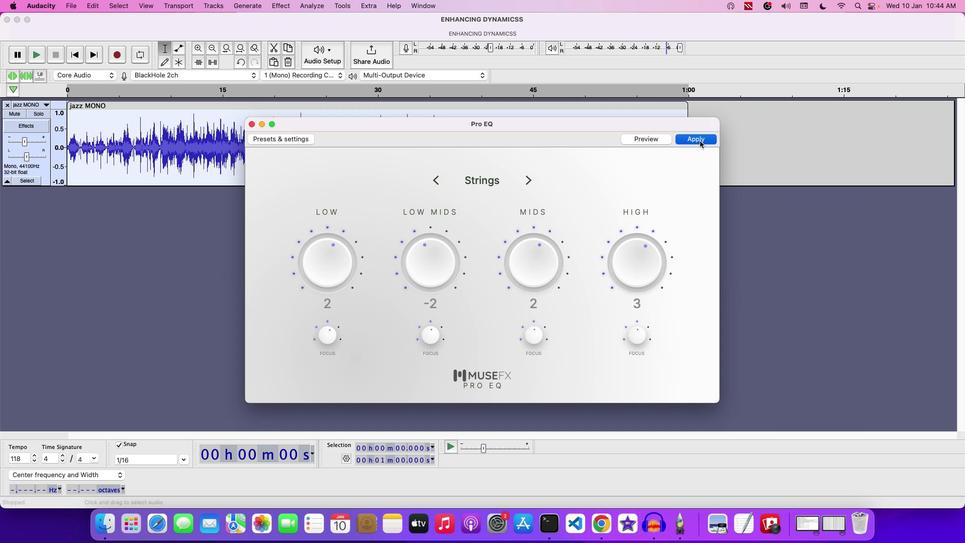 
Action: Mouse moved to (249, 194)
Screenshot: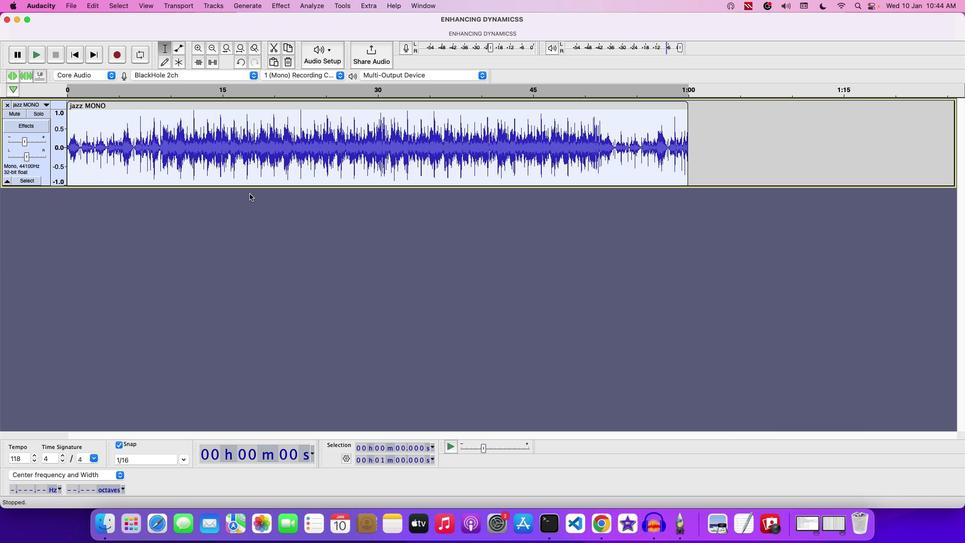 
Action: Key pressed Key.space
Screenshot: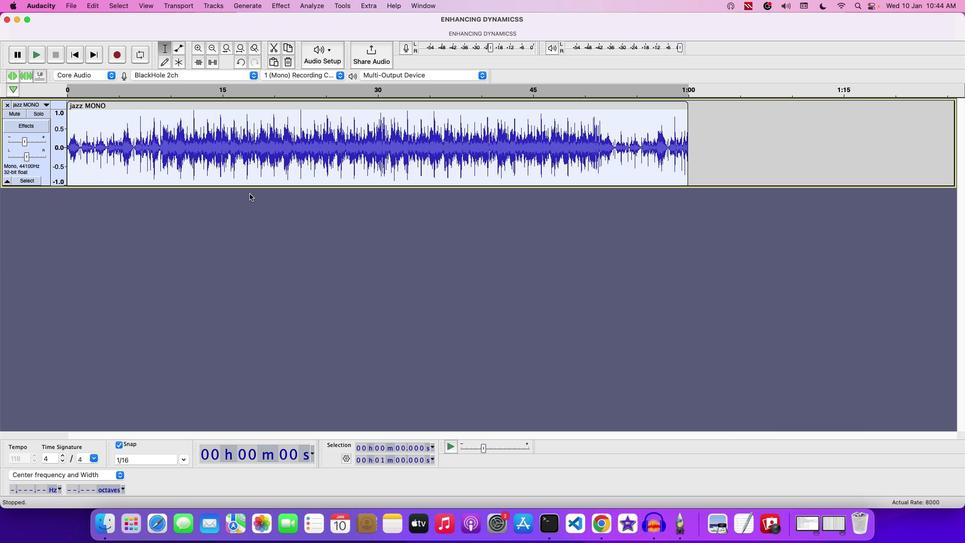 
Action: Mouse moved to (291, 17)
Screenshot: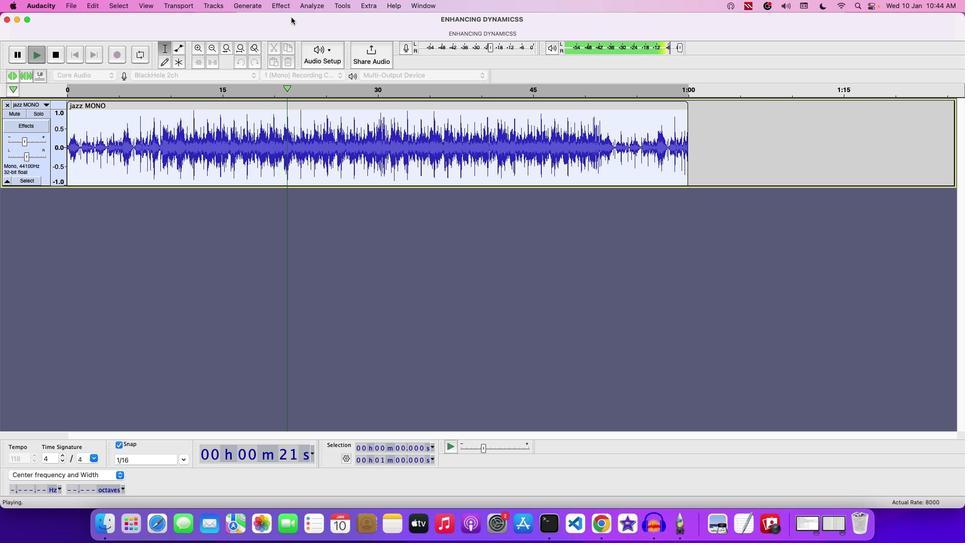 
Action: Key pressed Key.space
Screenshot: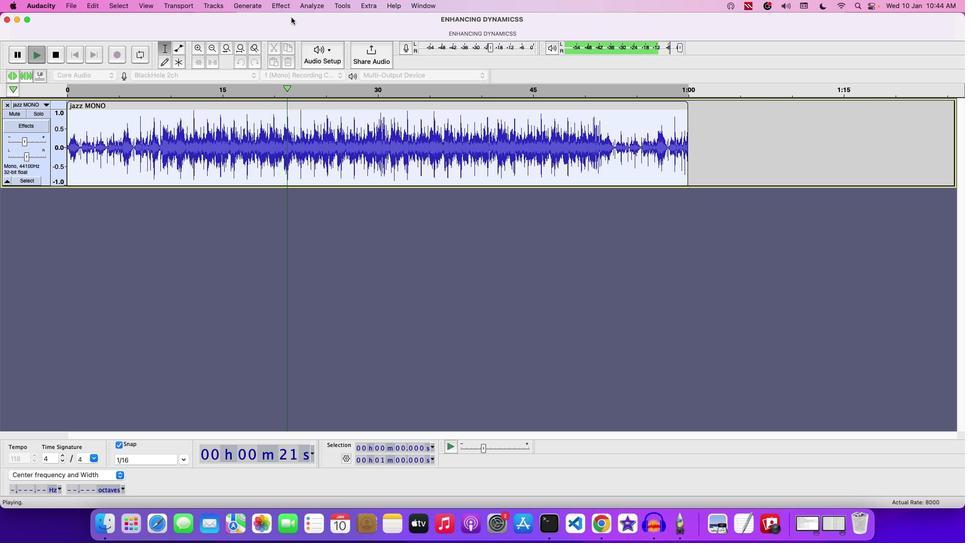 
Action: Mouse moved to (288, 9)
Screenshot: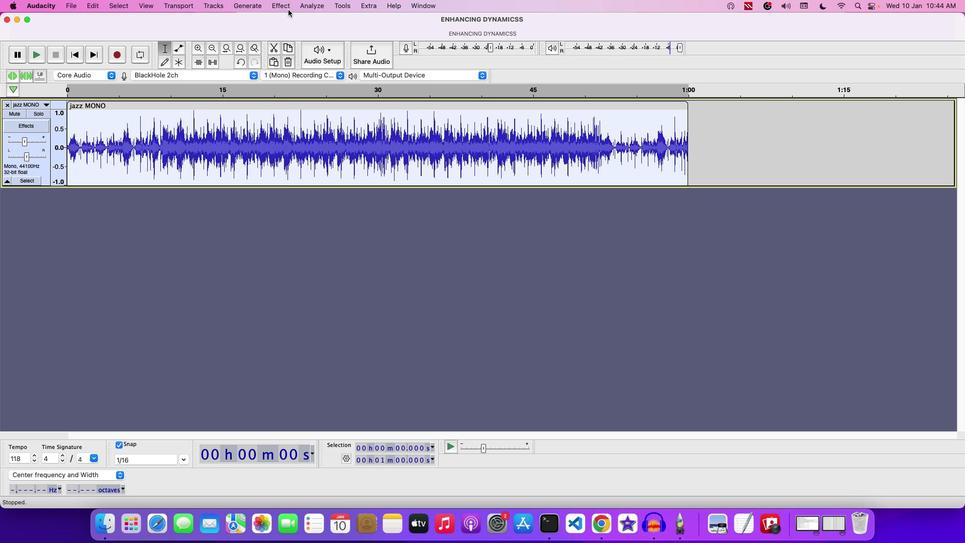 
Action: Mouse pressed left at (288, 9)
Screenshot: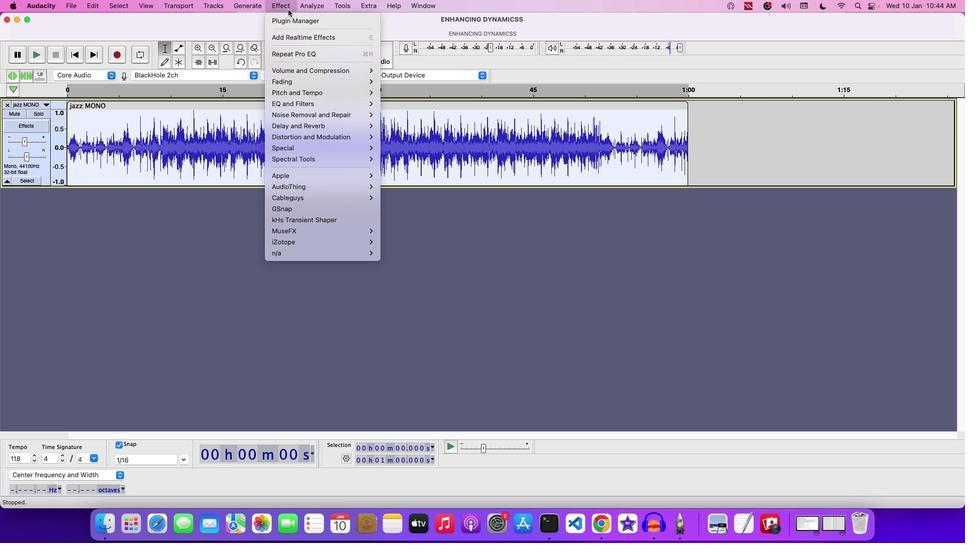 
Action: Mouse moved to (435, 298)
Screenshot: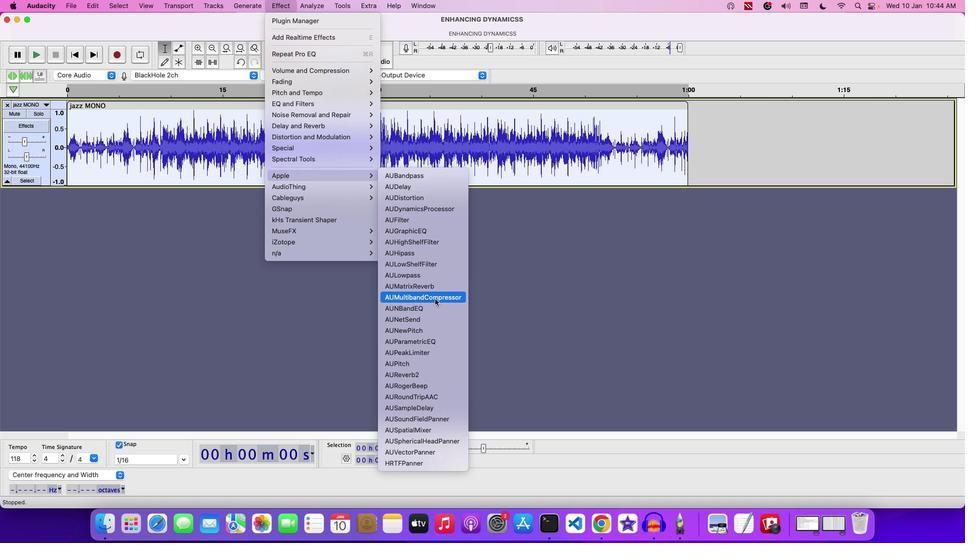 
Action: Mouse pressed left at (435, 298)
Screenshot: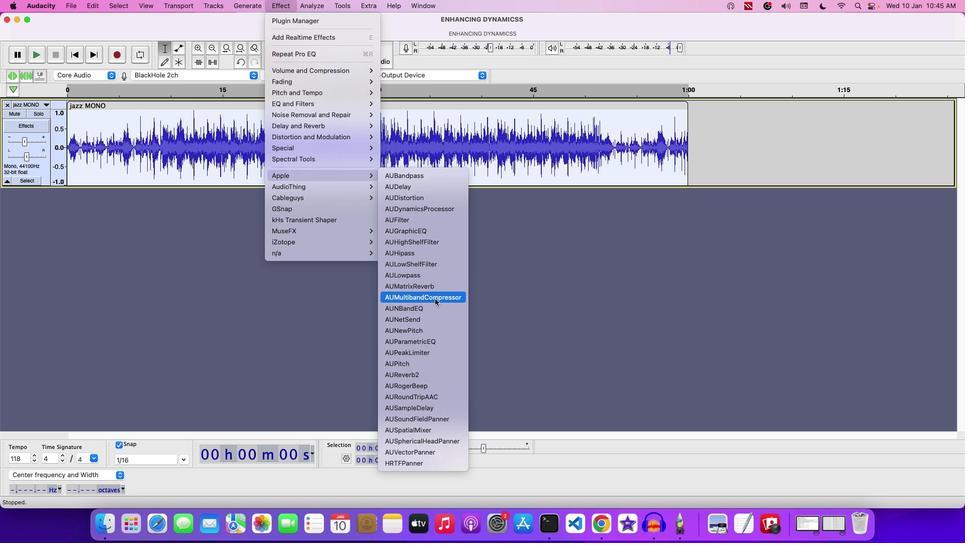 
Action: Mouse moved to (497, 149)
Screenshot: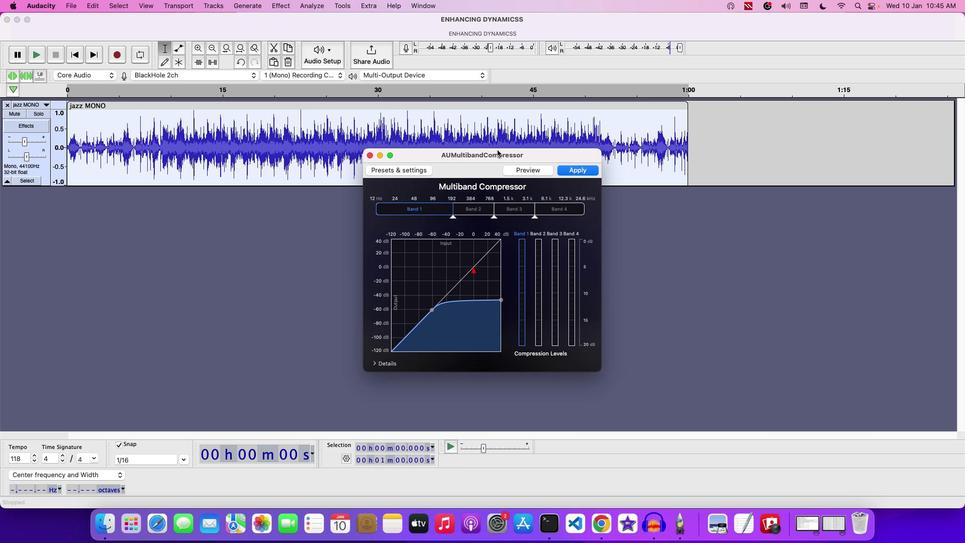 
Action: Mouse pressed left at (497, 149)
Screenshot: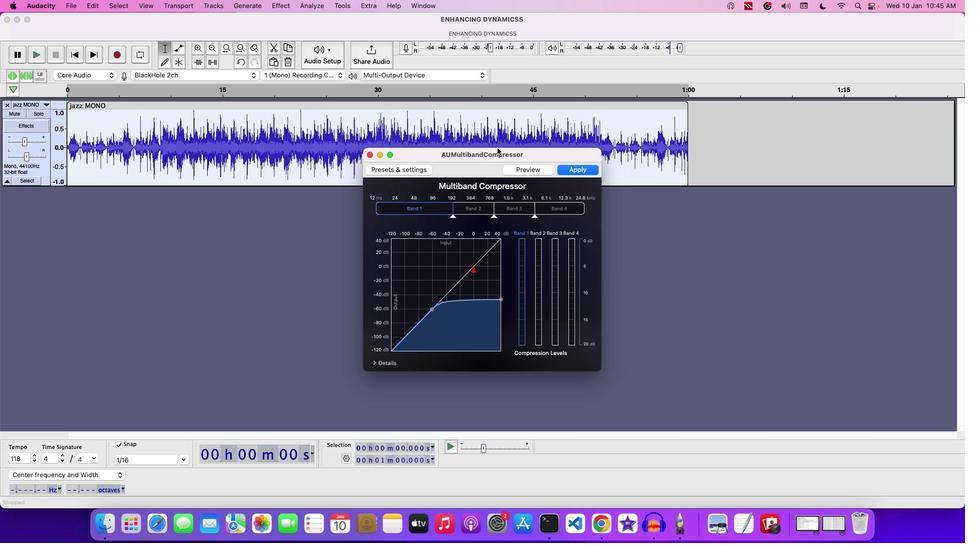 
Action: Mouse moved to (600, 134)
Screenshot: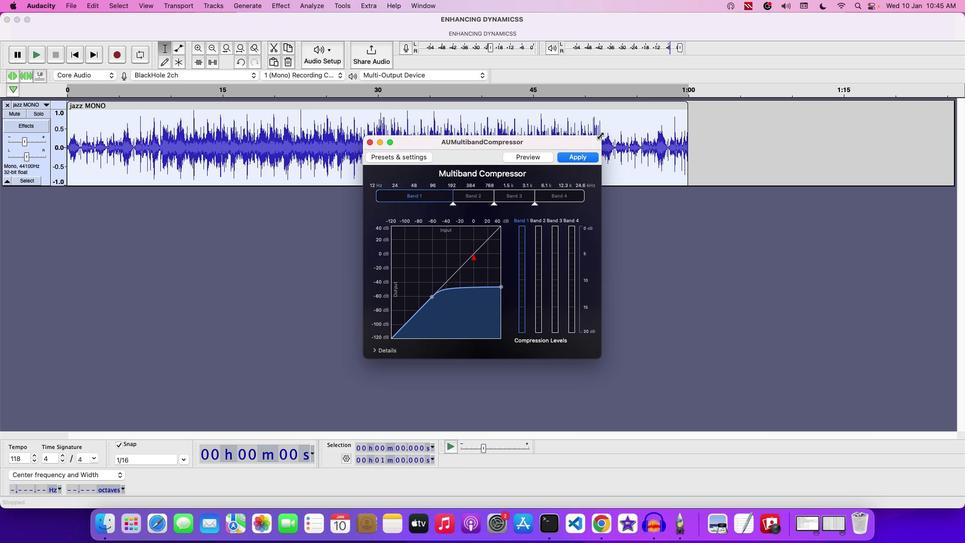 
Action: Mouse pressed left at (600, 134)
Screenshot: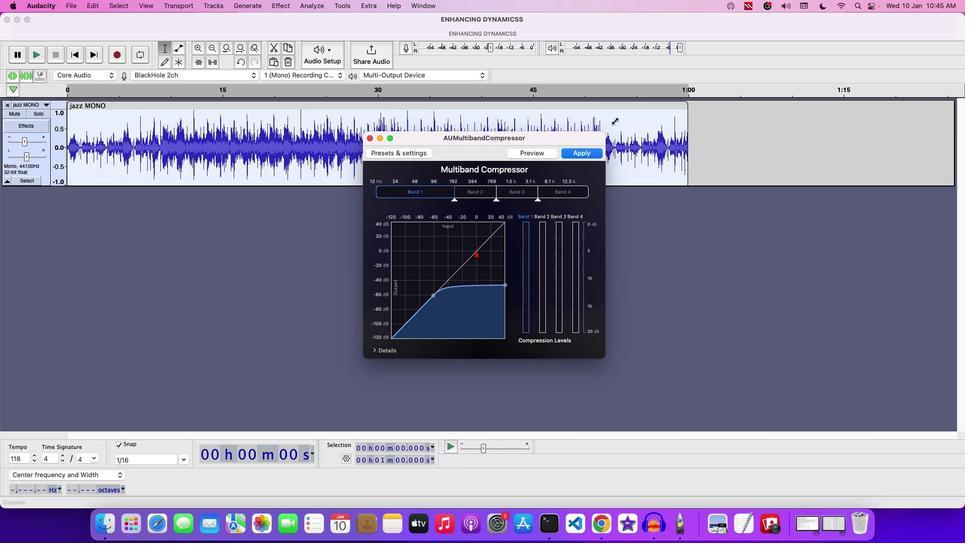 
Action: Mouse moved to (535, 95)
Screenshot: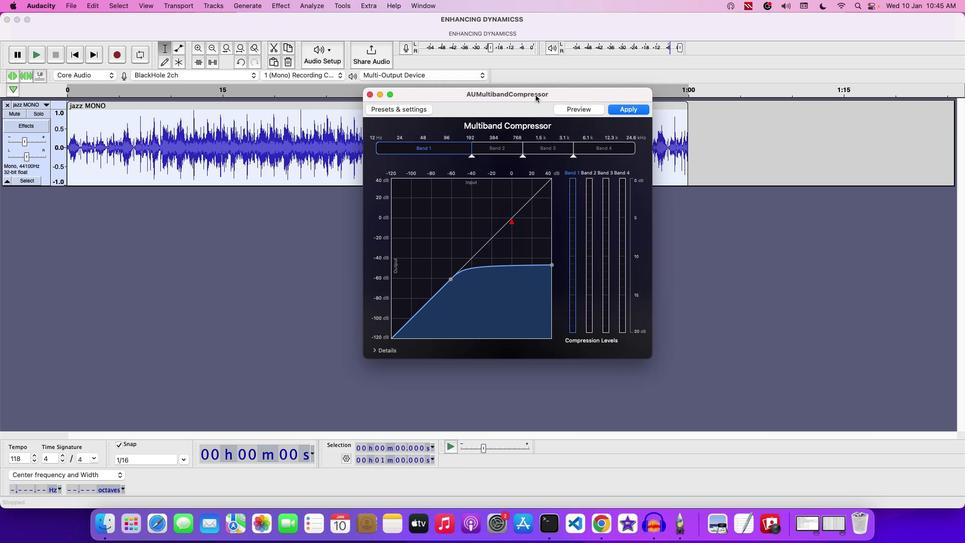 
Action: Mouse pressed left at (535, 95)
Screenshot: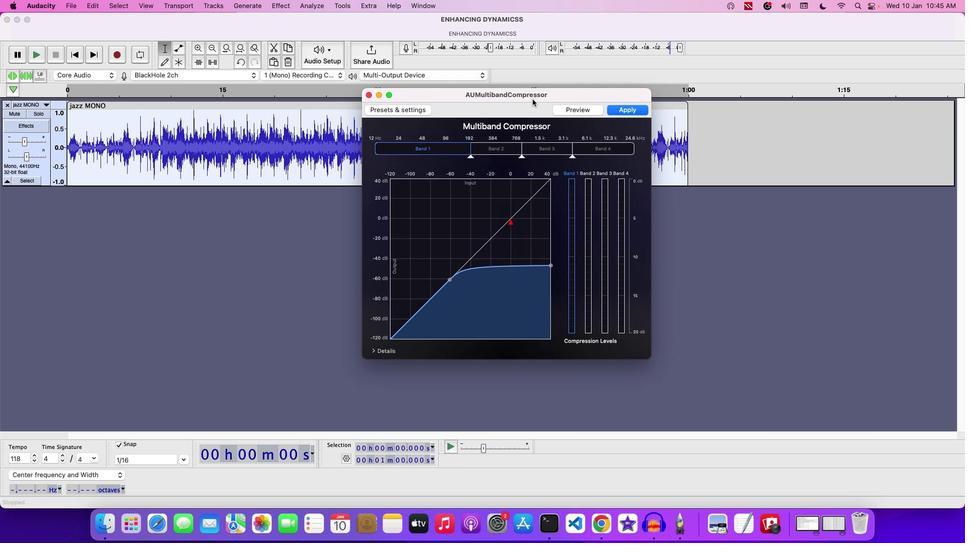 
Action: Mouse moved to (641, 365)
Screenshot: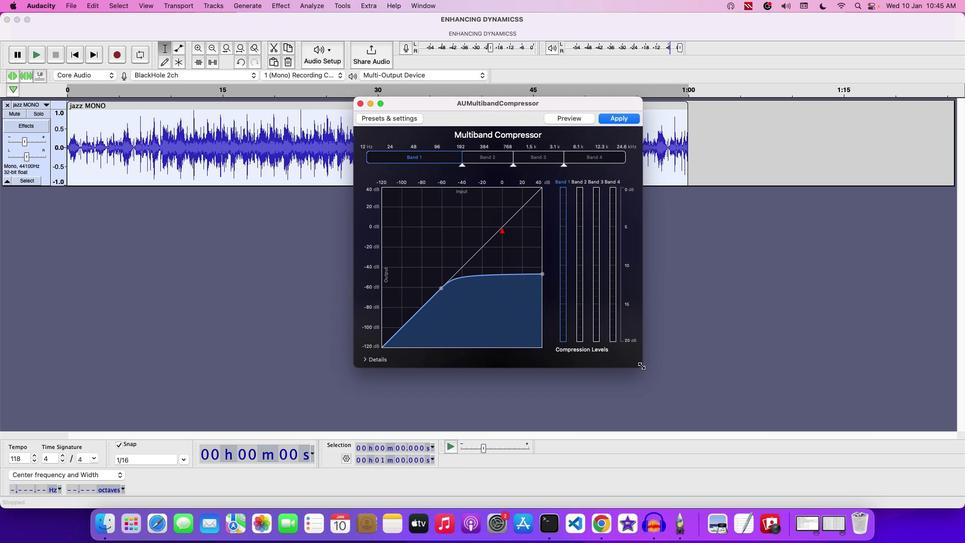 
Action: Mouse pressed left at (641, 365)
Screenshot: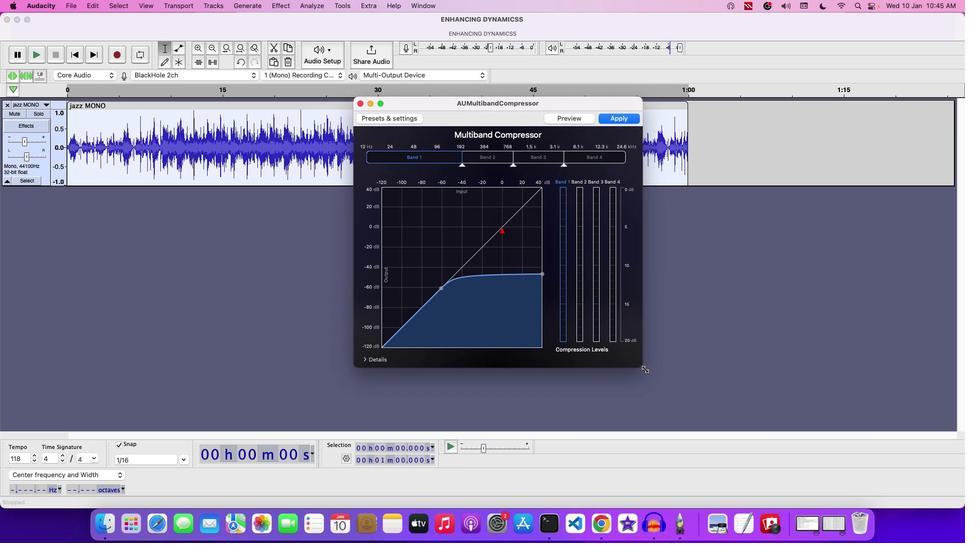 
Action: Mouse moved to (641, 157)
Screenshot: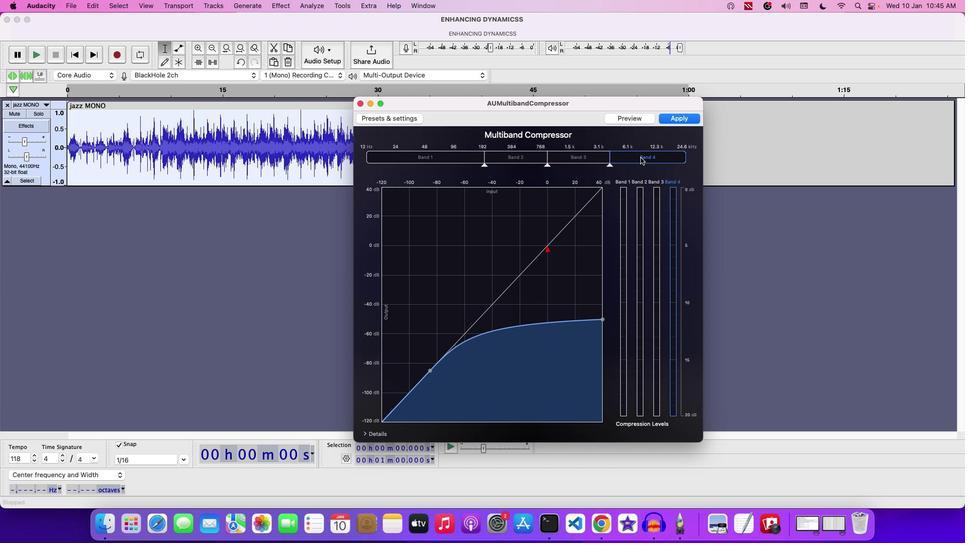 
Action: Mouse pressed left at (641, 157)
Screenshot: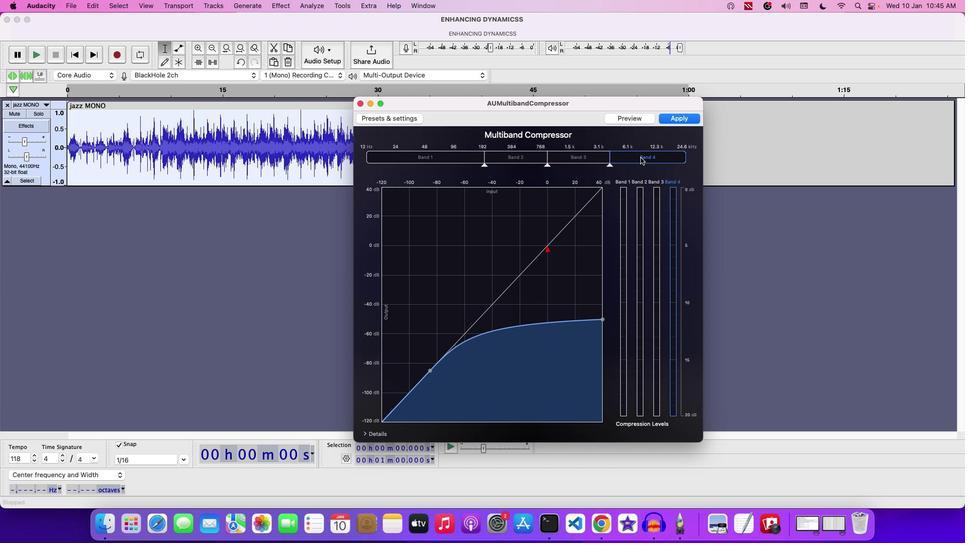 
Action: Mouse moved to (630, 117)
Screenshot: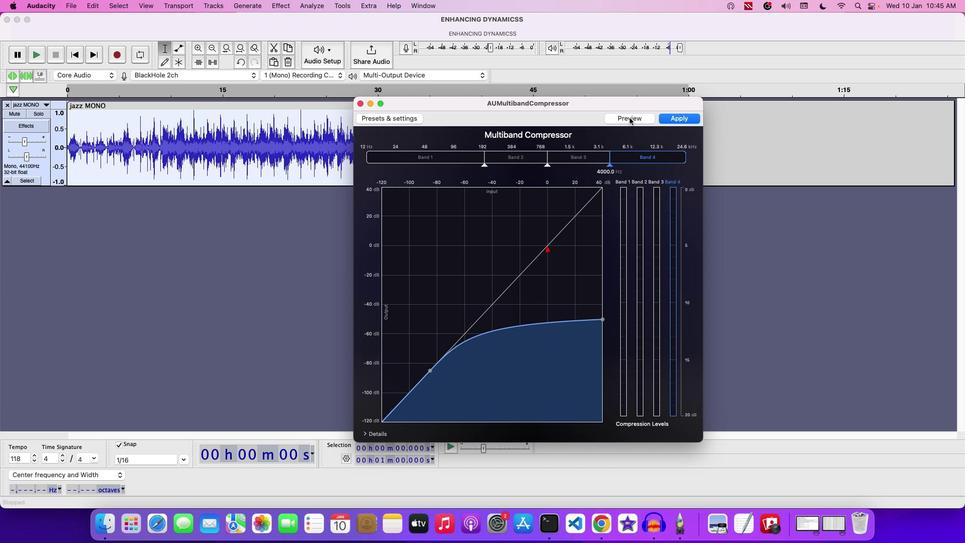 
Action: Mouse pressed left at (630, 117)
Screenshot: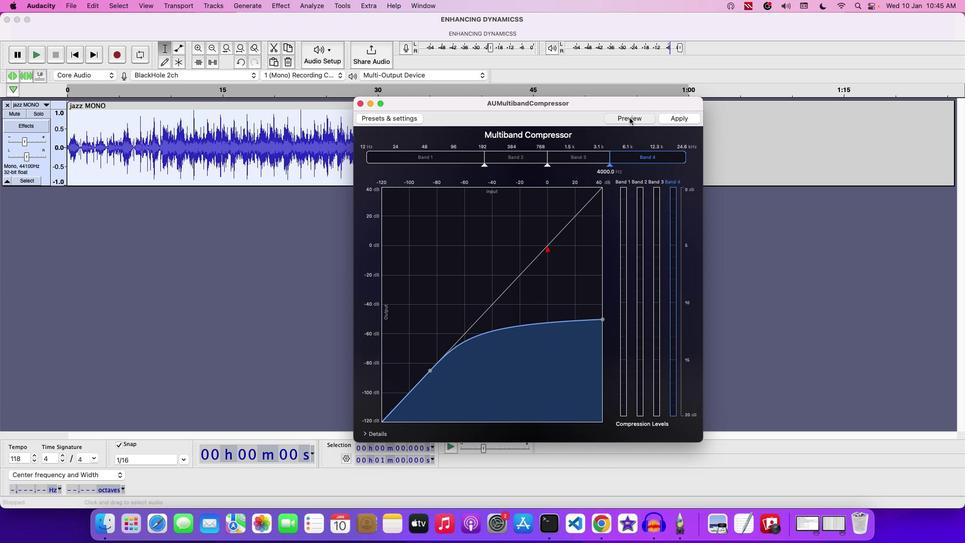 
Action: Mouse moved to (603, 319)
Screenshot: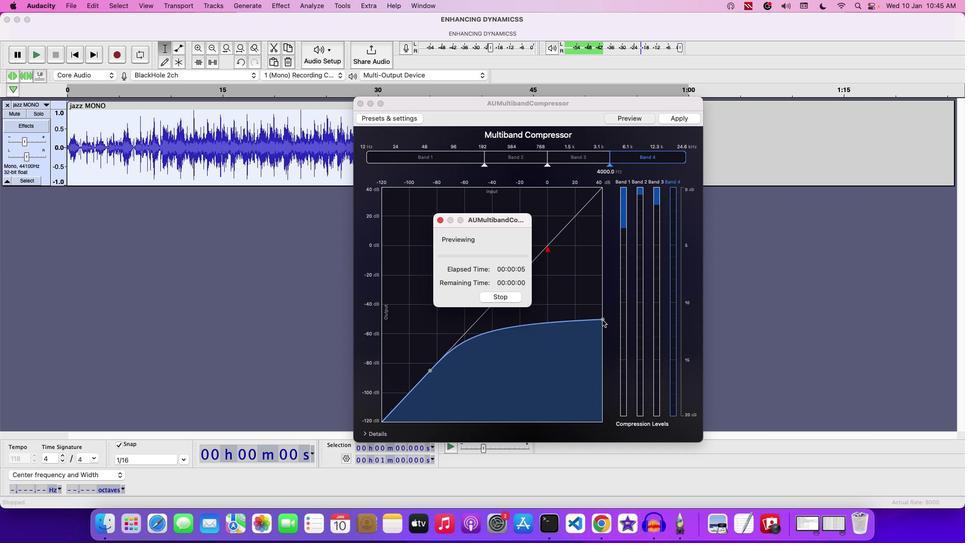 
Action: Mouse pressed left at (603, 319)
Screenshot: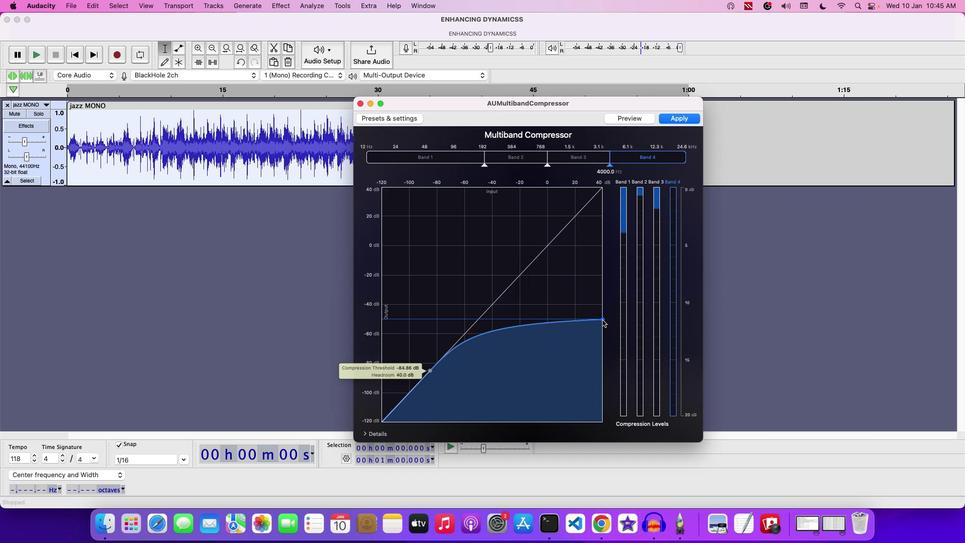 
Action: Mouse moved to (430, 371)
Screenshot: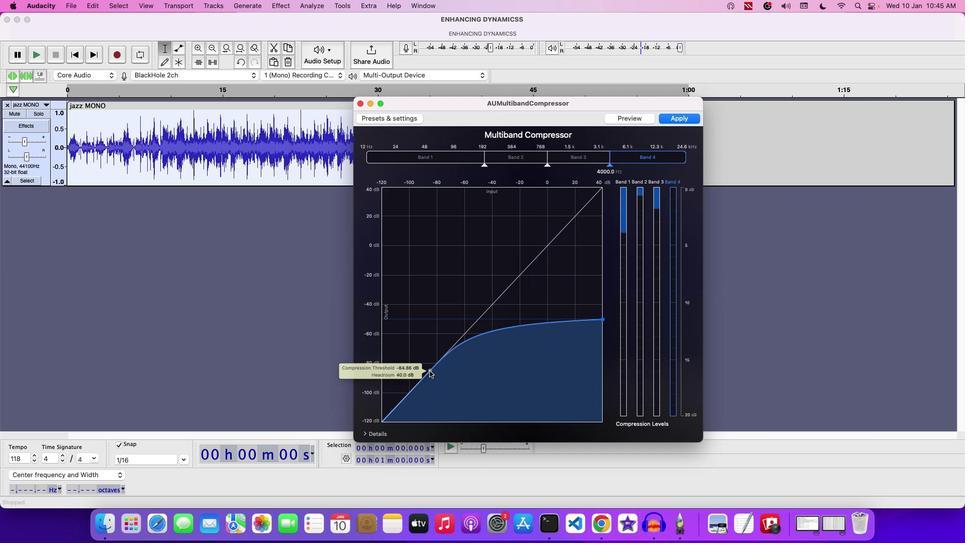 
Action: Mouse pressed left at (430, 371)
Screenshot: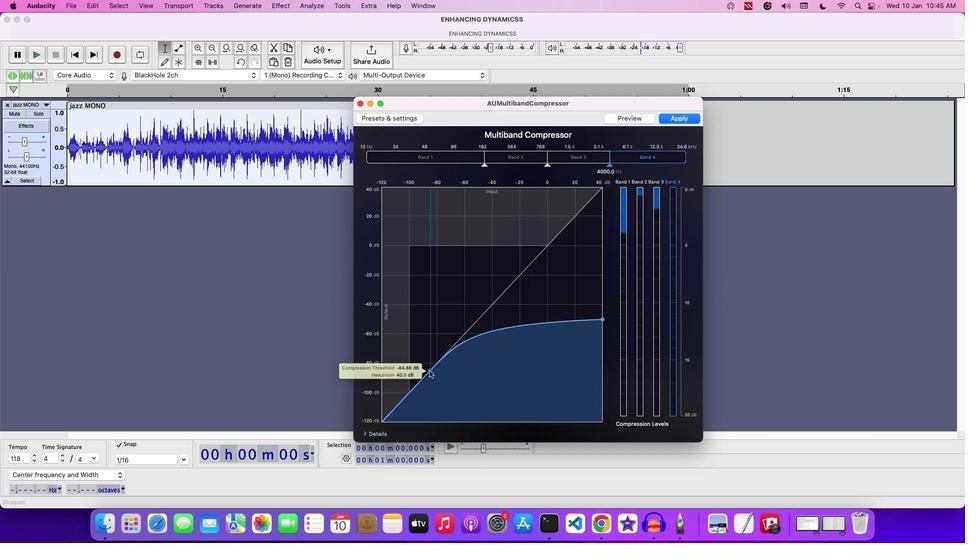 
Action: Mouse moved to (633, 118)
Screenshot: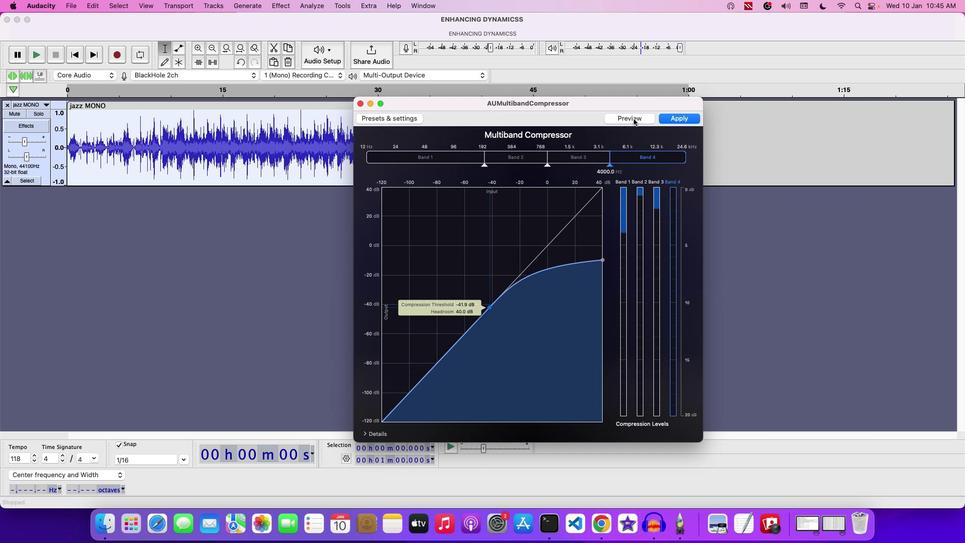 
Action: Mouse pressed left at (633, 118)
Screenshot: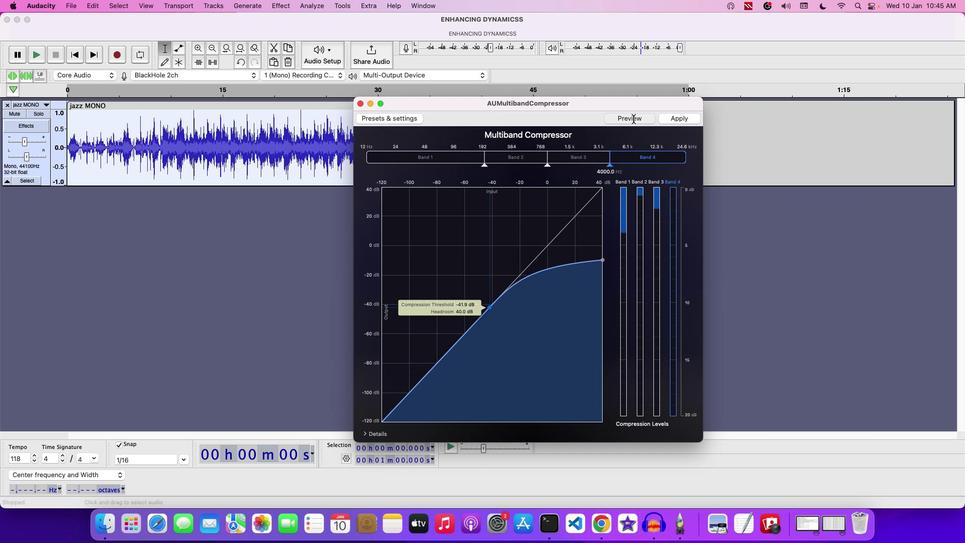 
Action: Mouse moved to (603, 261)
Screenshot: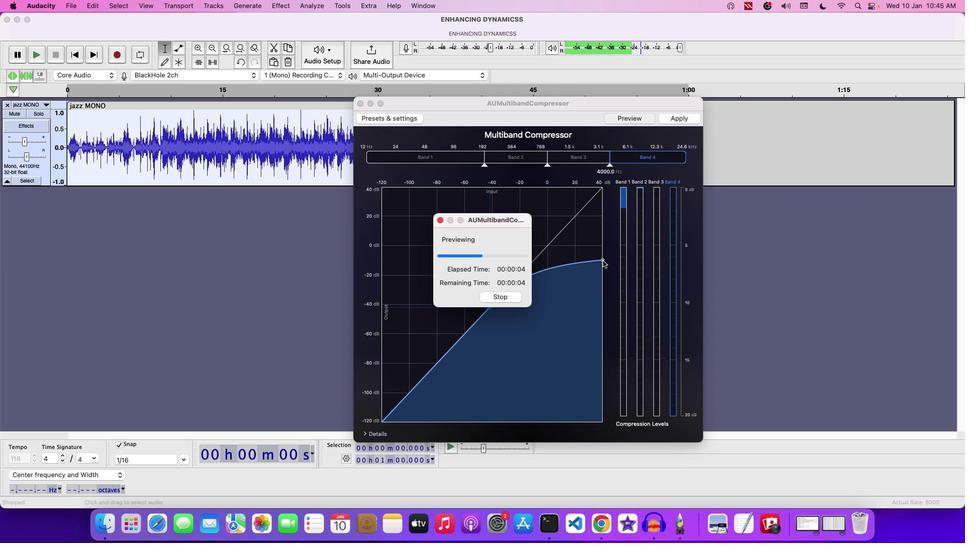 
Action: Mouse pressed left at (603, 261)
Screenshot: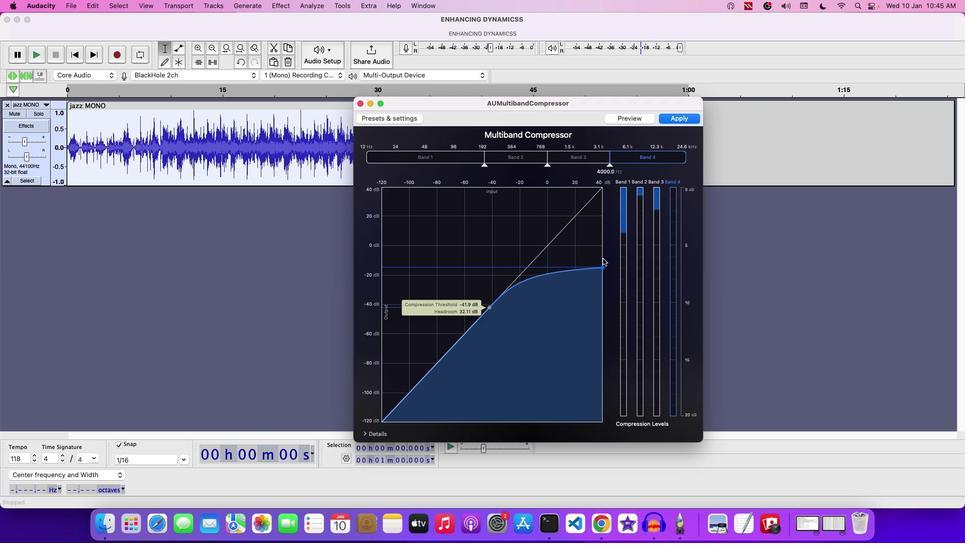 
Action: Mouse moved to (490, 307)
Screenshot: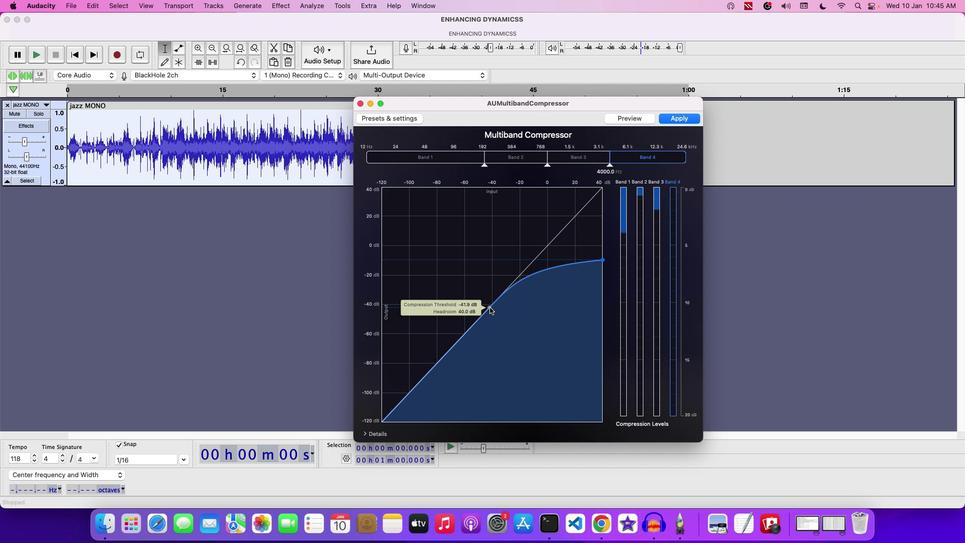 
Action: Mouse pressed left at (490, 307)
Screenshot: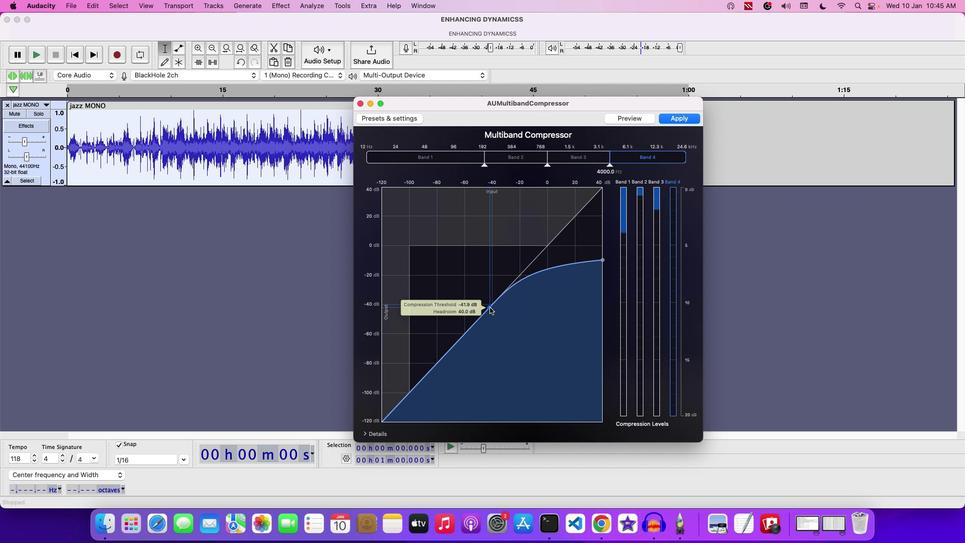 
Action: Mouse moved to (628, 116)
Screenshot: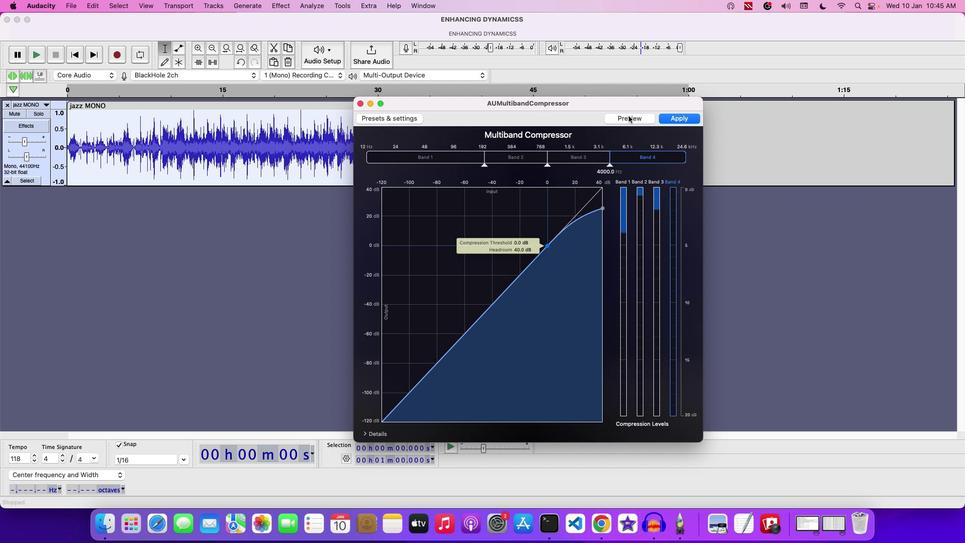 
Action: Mouse pressed left at (628, 116)
Screenshot: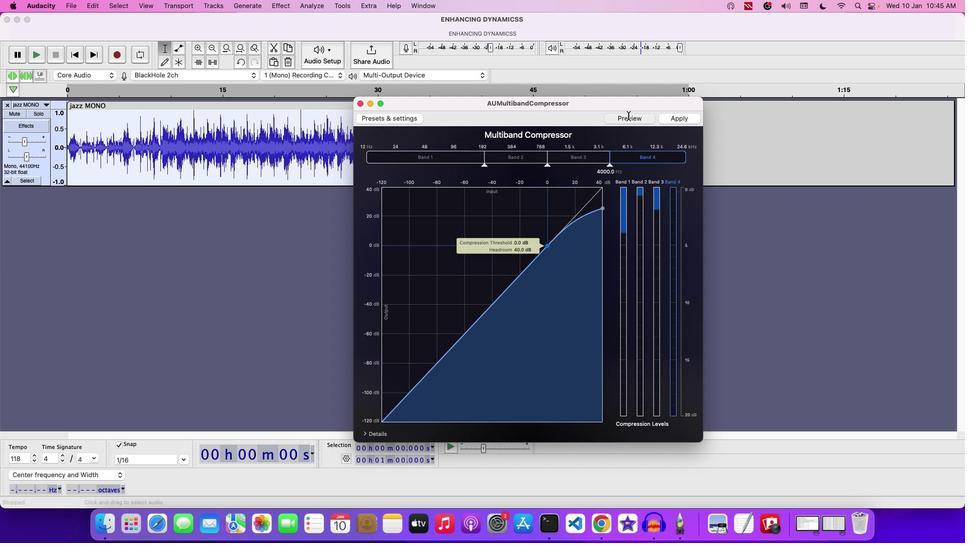 
Action: Mouse moved to (681, 120)
Screenshot: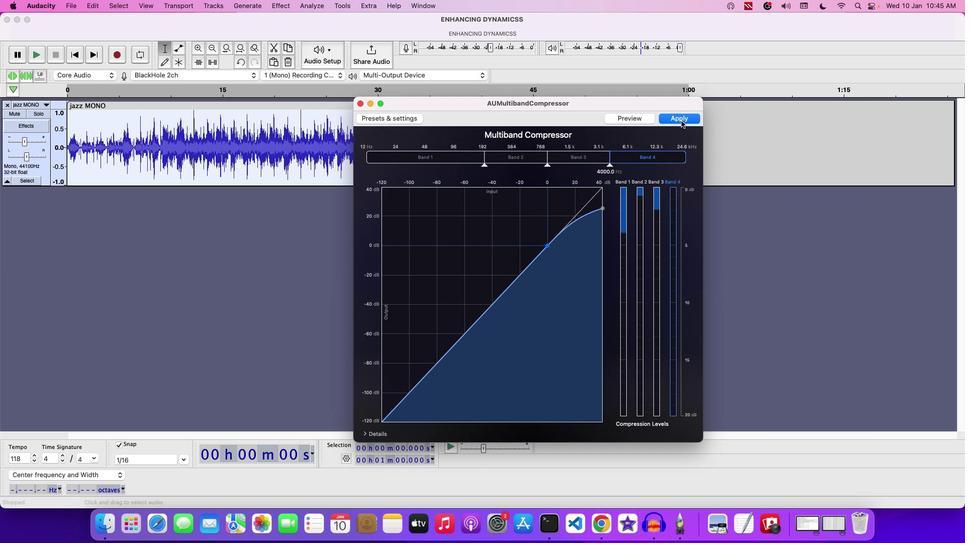 
Action: Mouse pressed left at (681, 120)
Screenshot: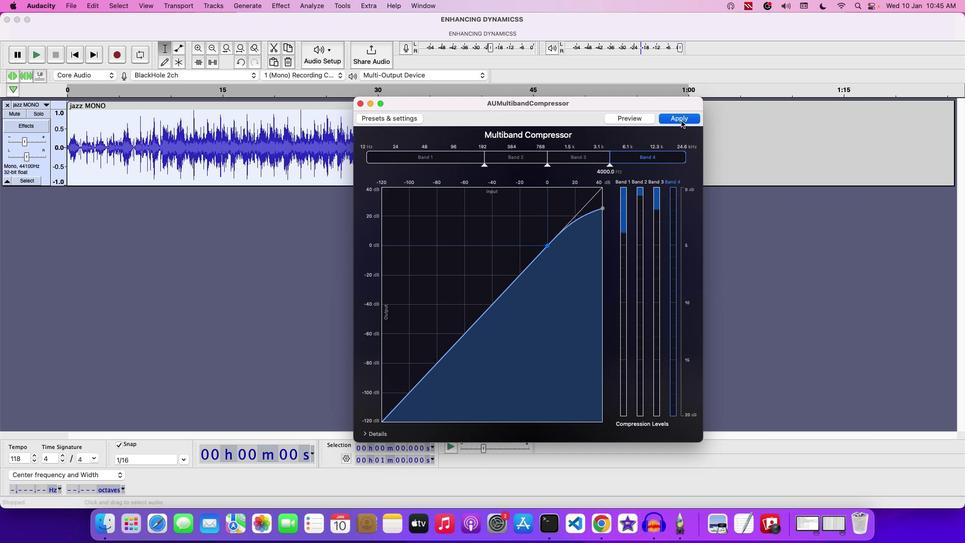 
Action: Mouse moved to (398, 218)
Screenshot: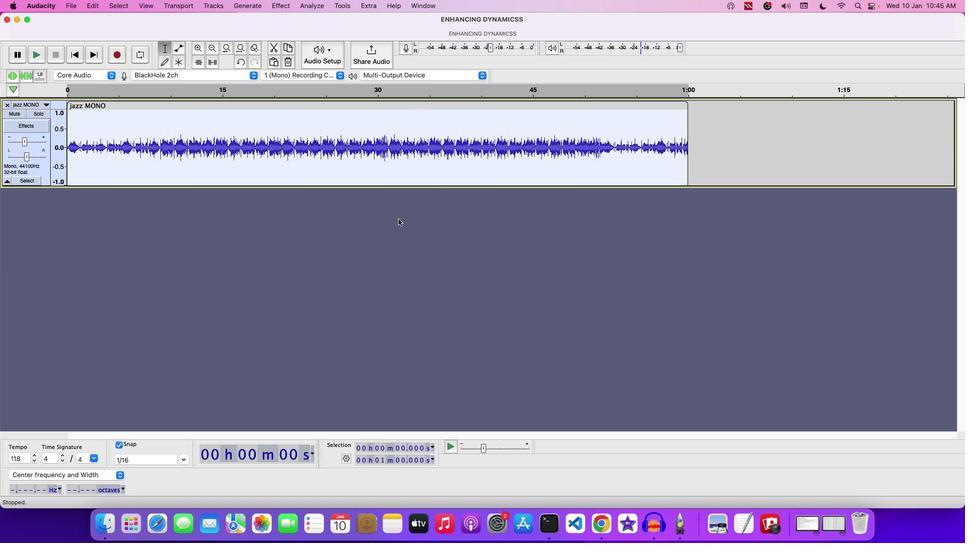 
Action: Key pressed Key.cmd'z'
Screenshot: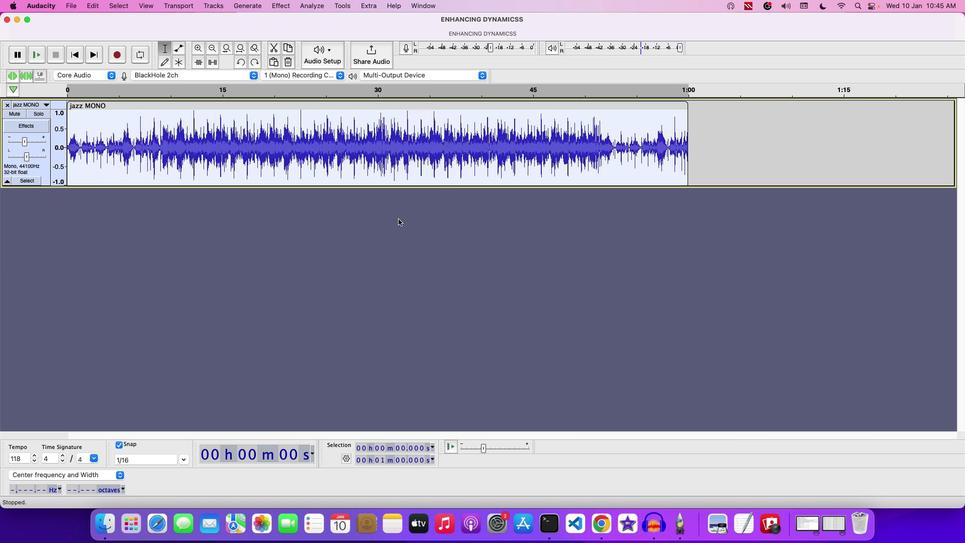 
Action: Mouse moved to (357, 190)
Screenshot: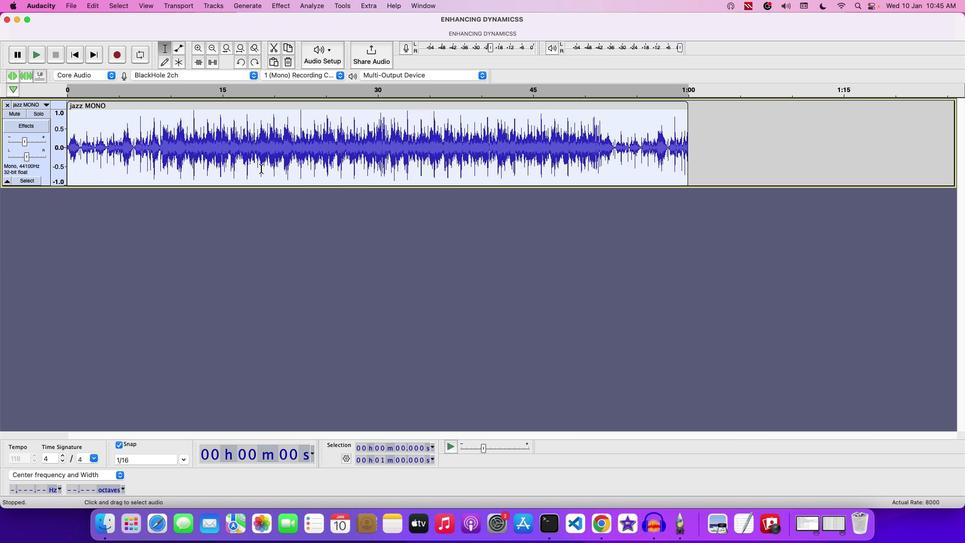 
Action: Key pressed Key.space
Screenshot: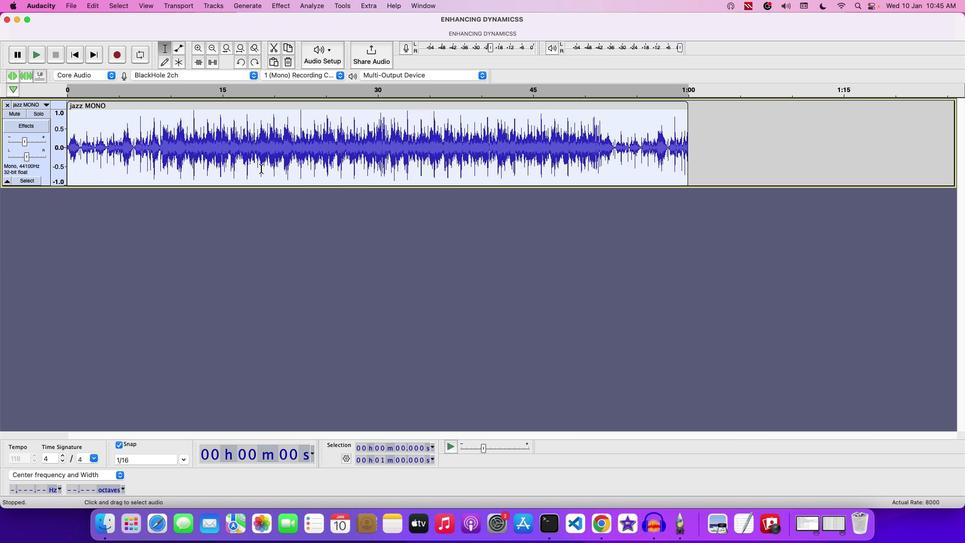 
Action: Mouse moved to (284, 6)
Screenshot: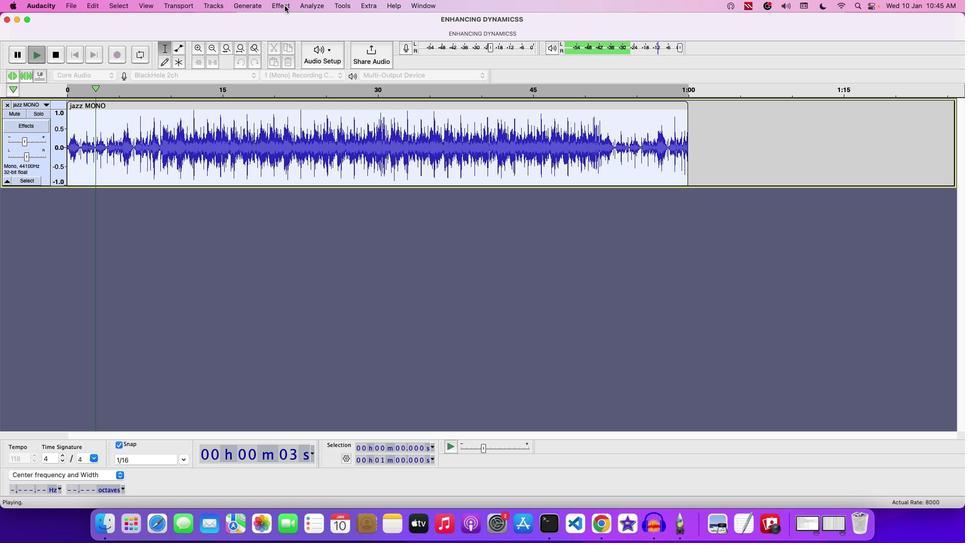 
Action: Mouse pressed left at (284, 6)
Screenshot: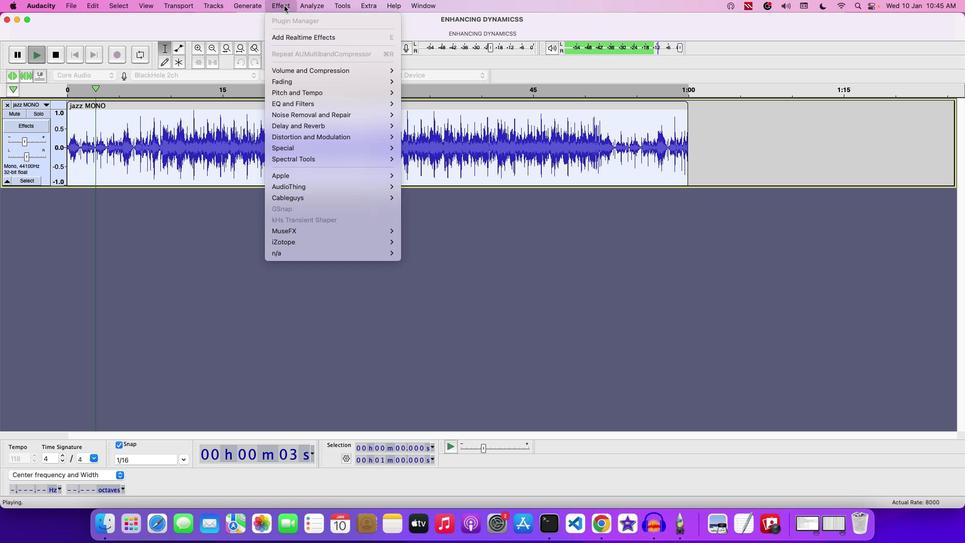 
Action: Mouse moved to (60, 178)
Screenshot: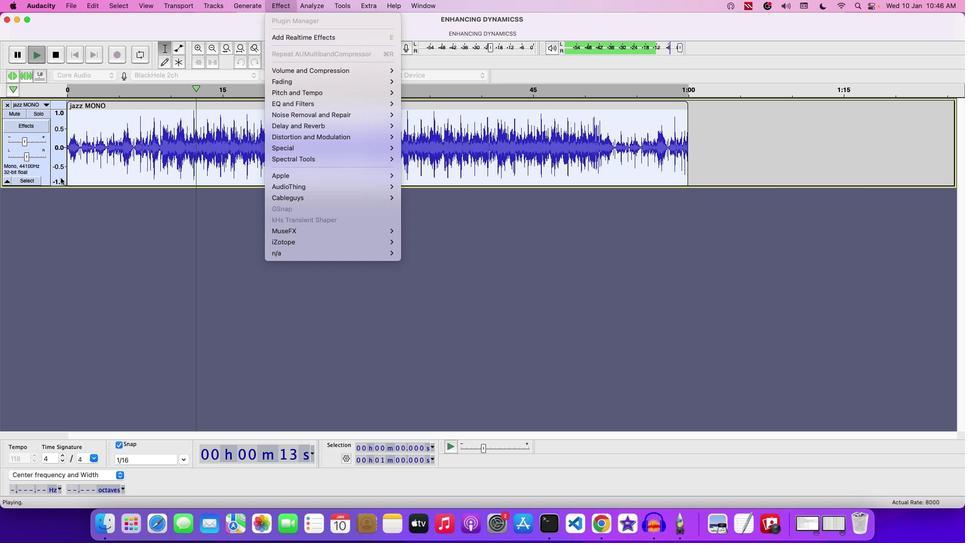 
Action: Mouse pressed left at (60, 178)
Screenshot: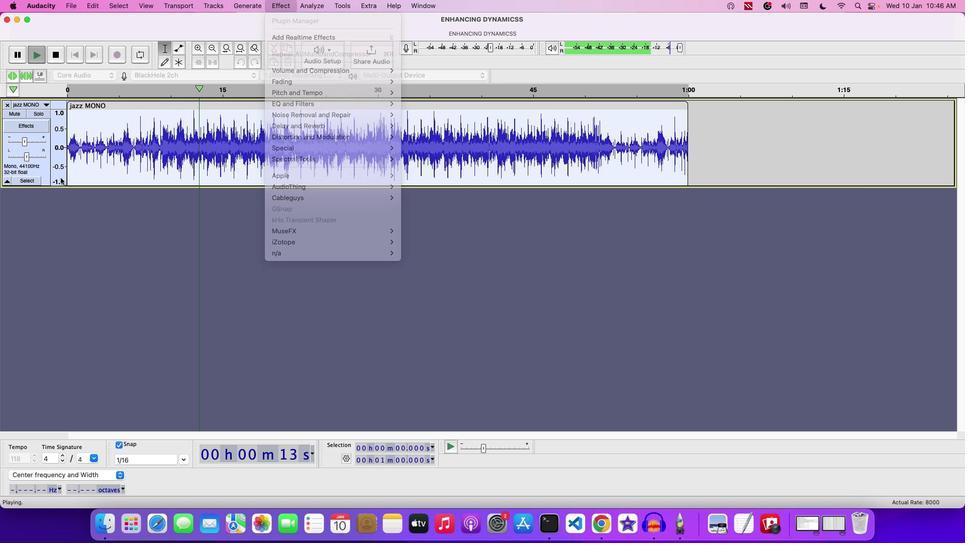 
Action: Mouse moved to (492, 145)
Screenshot: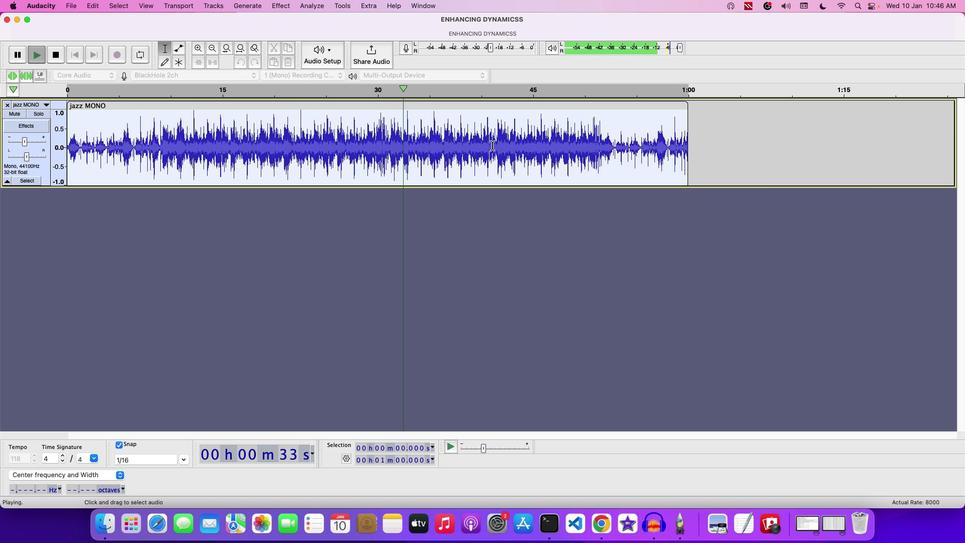 
Action: Key pressed Key.space
Screenshot: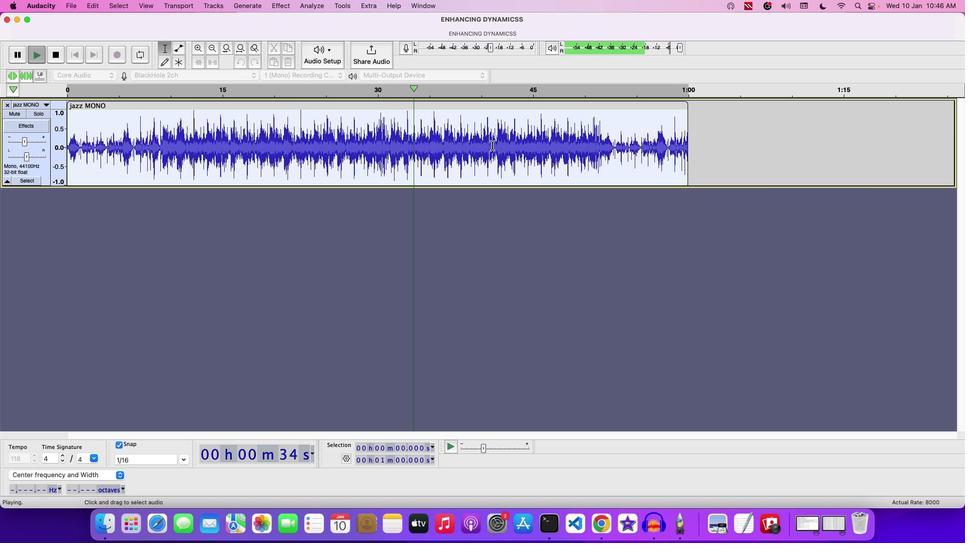 
Action: Mouse moved to (65, 10)
Screenshot: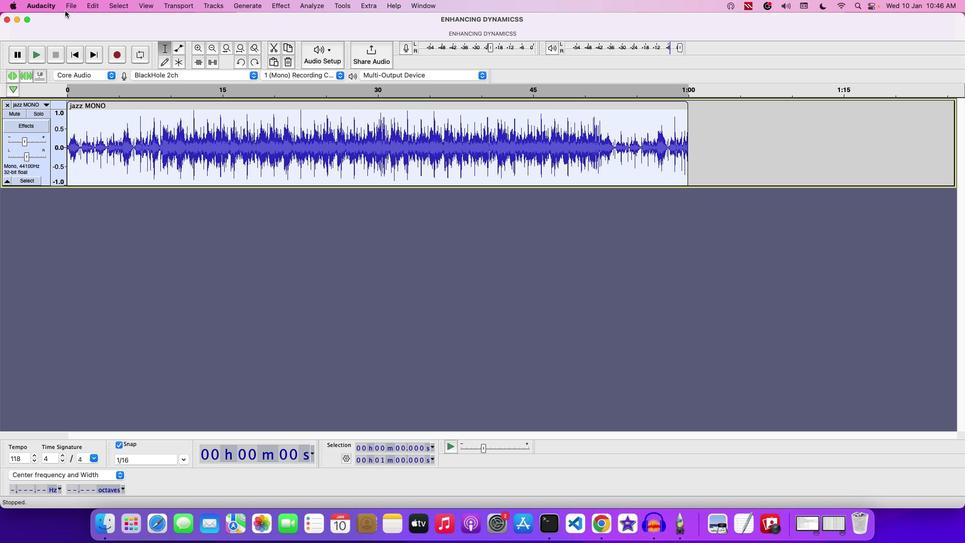 
Action: Mouse pressed left at (65, 10)
Screenshot: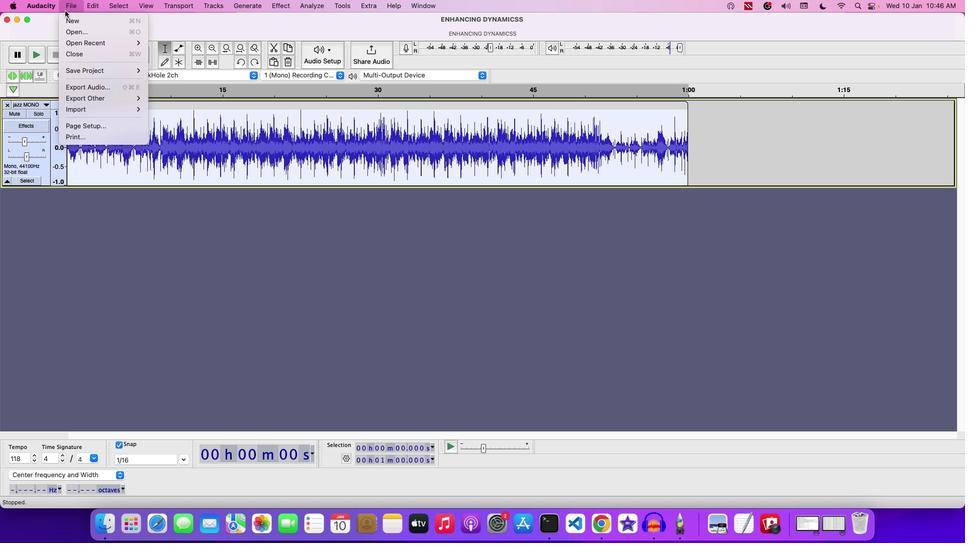 
Action: Mouse moved to (187, 79)
Screenshot: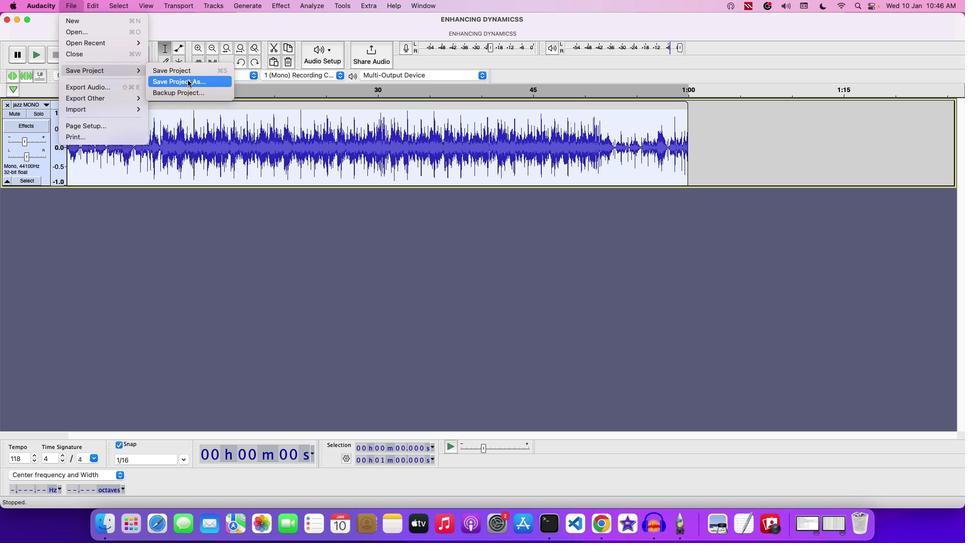 
Action: Mouse pressed left at (187, 79)
Screenshot: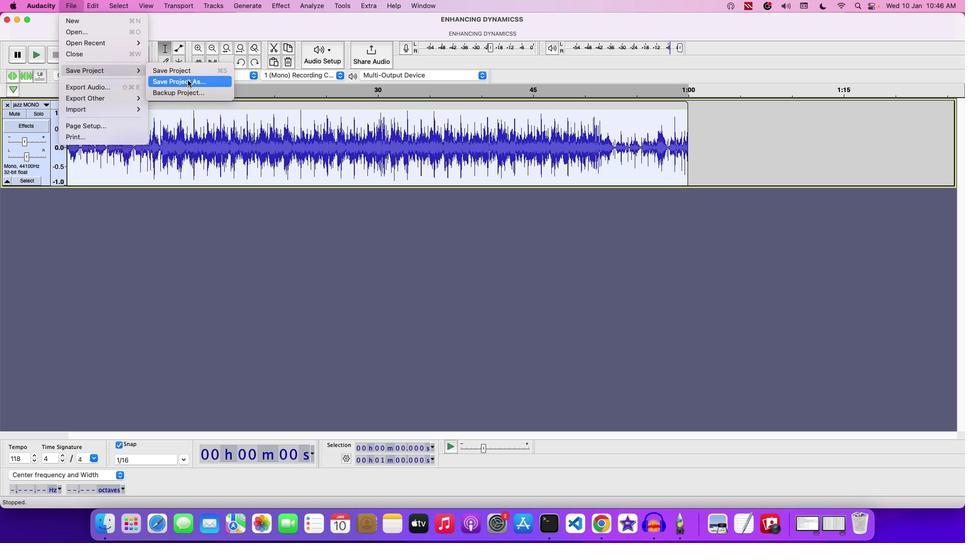 
Action: Mouse moved to (518, 136)
Screenshot: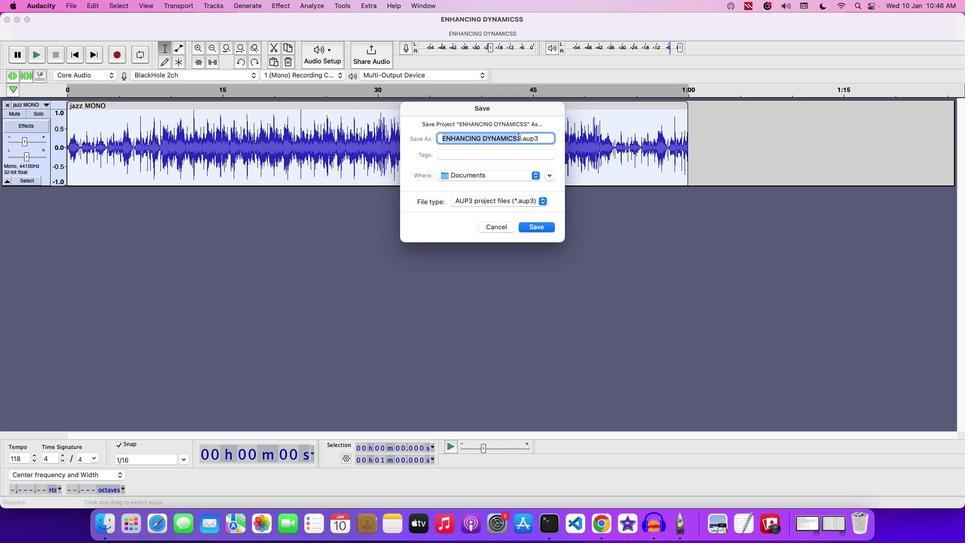 
Action: Mouse pressed left at (518, 136)
Screenshot: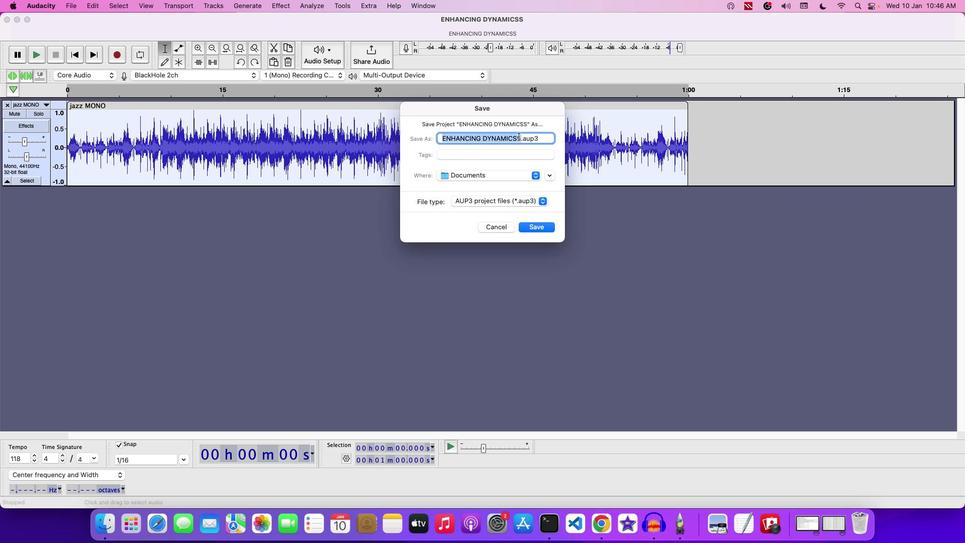 
Action: Mouse moved to (526, 140)
Screenshot: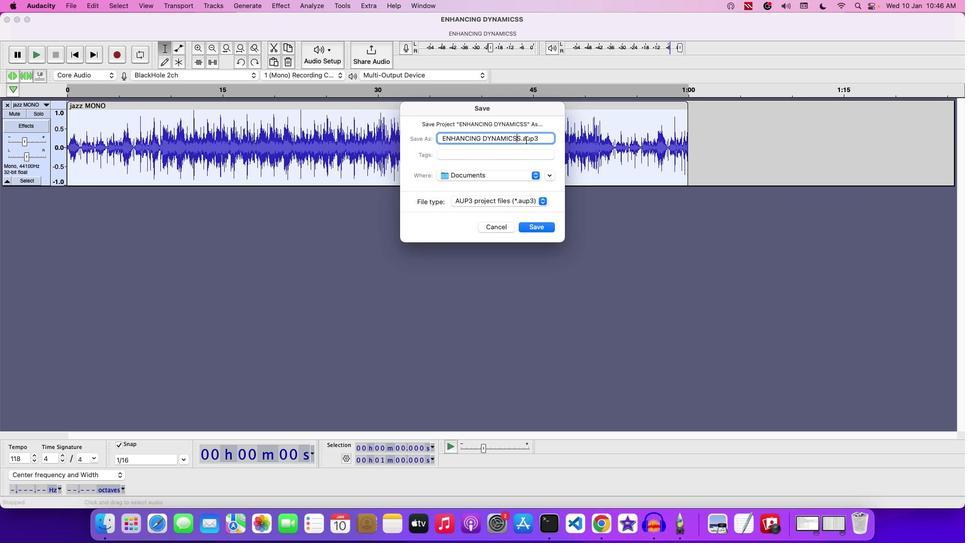 
Action: Key pressed Key.backspaceKey.rightKey.space'1'Key.space
Screenshot: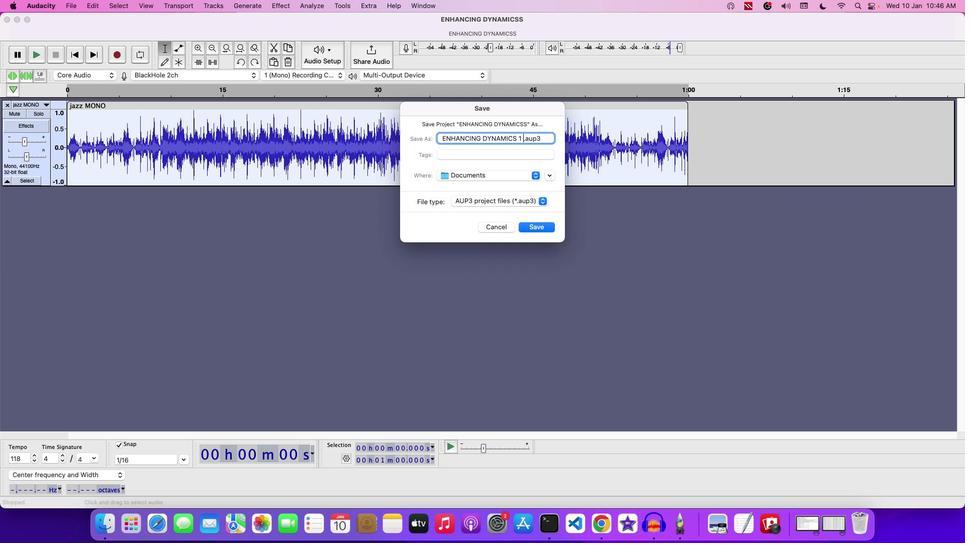 
Action: Mouse moved to (543, 229)
Screenshot: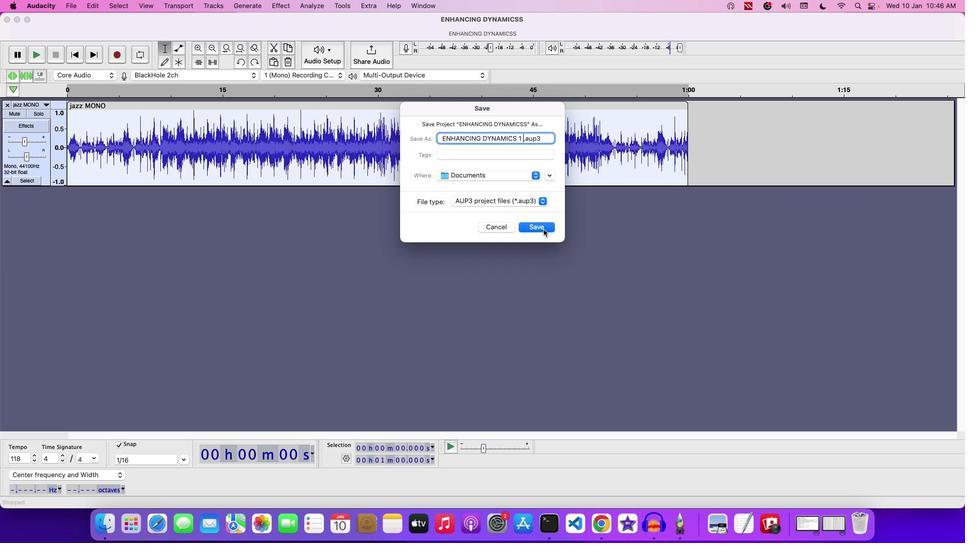 
Action: Mouse pressed left at (543, 229)
Screenshot: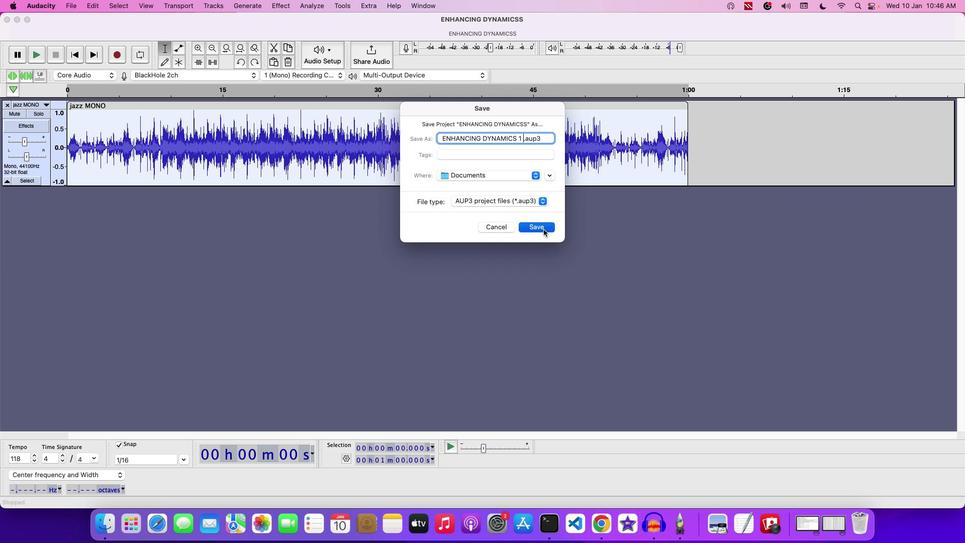 
Action: Mouse moved to (544, 227)
Screenshot: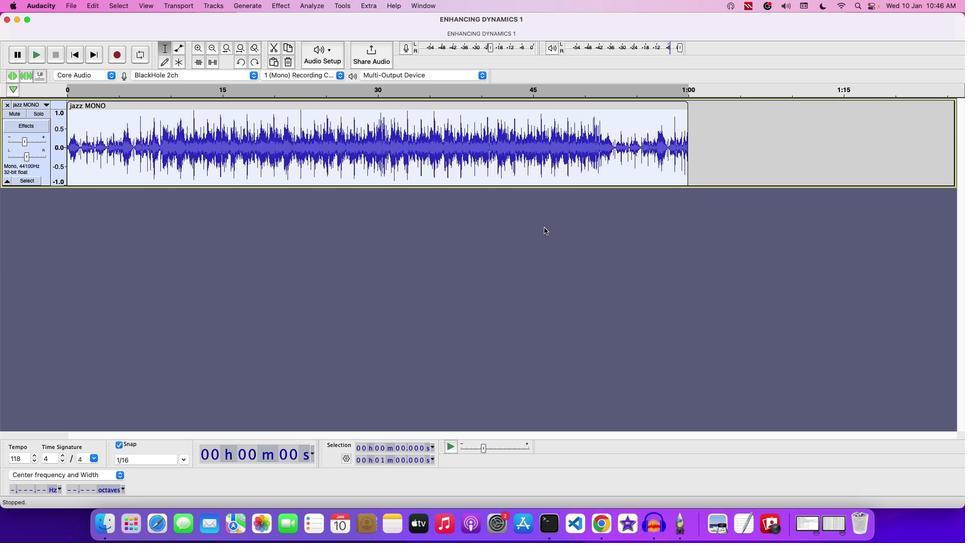 
